 Task: Find connections with filter location Nanma with filter topic #designwith filter profile language Spanish with filter current company Epicor with filter school DY Patil University with filter industry IT System Operations and Maintenance with filter service category Technical with filter keywords title Accounting Staff
Action: Mouse moved to (379, 254)
Screenshot: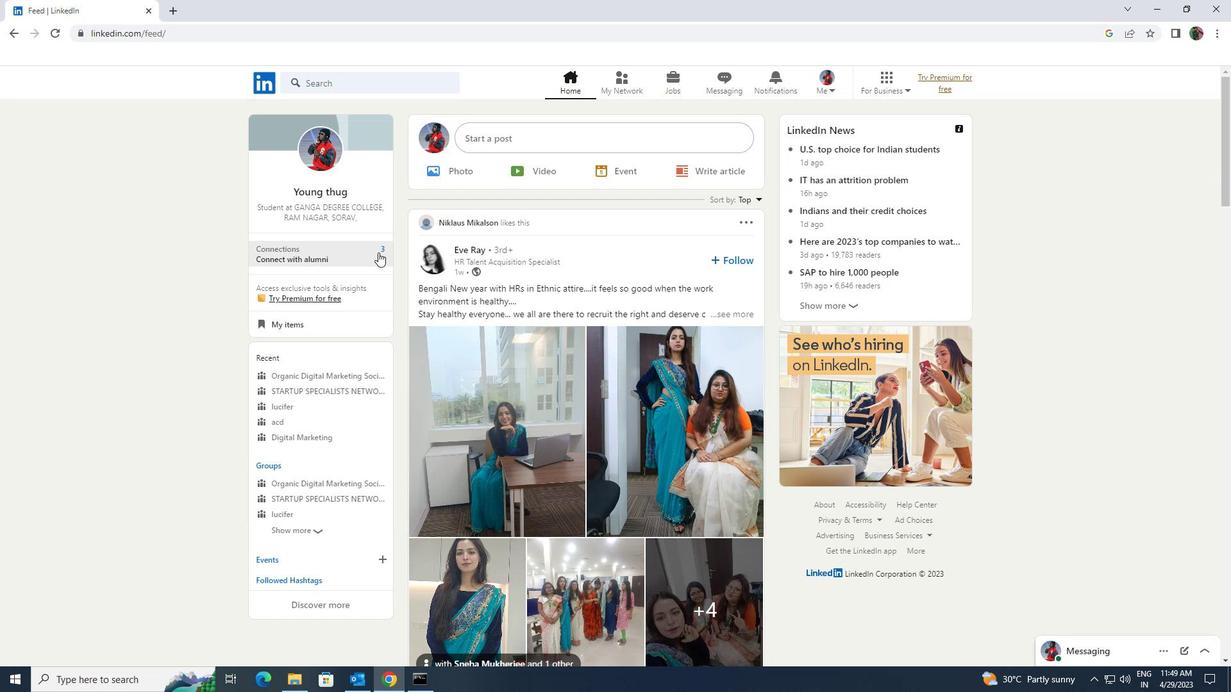
Action: Mouse pressed left at (379, 254)
Screenshot: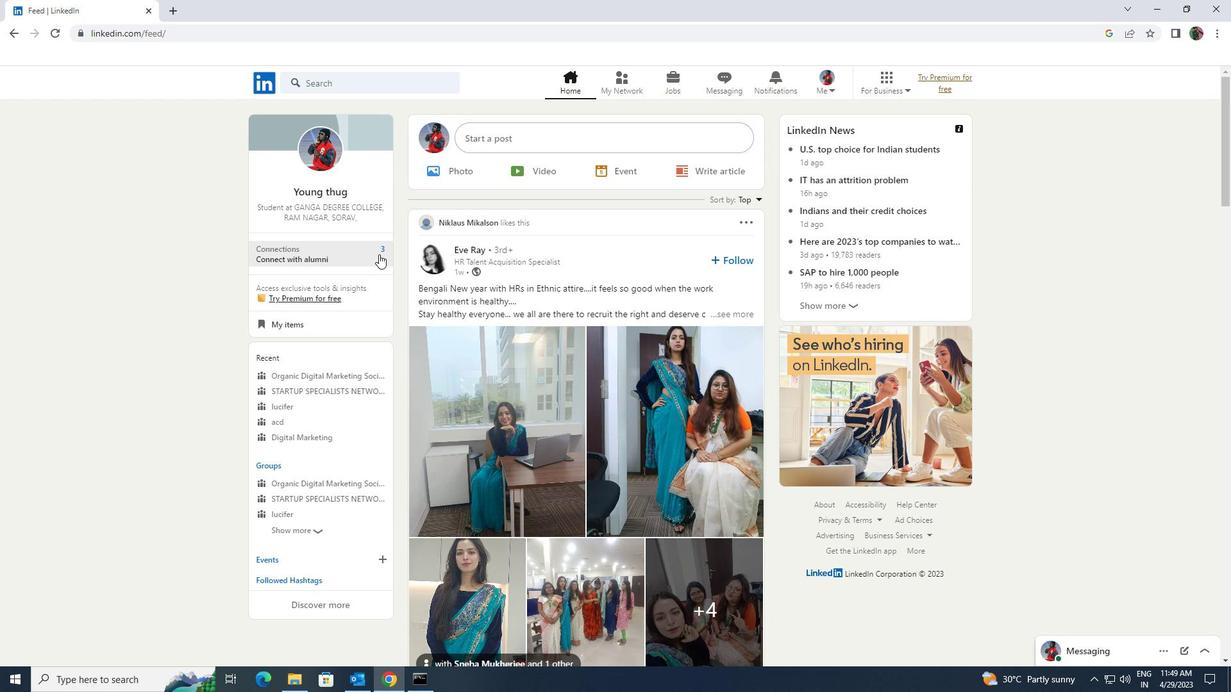 
Action: Mouse moved to (428, 152)
Screenshot: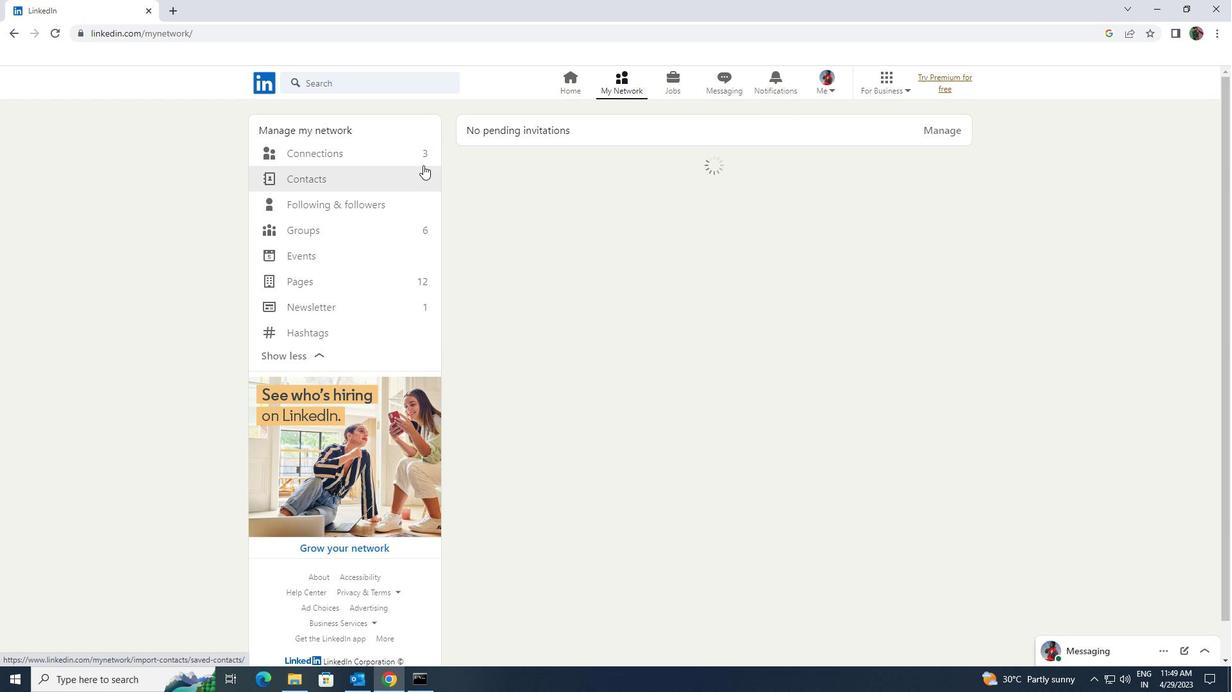 
Action: Mouse pressed left at (428, 152)
Screenshot: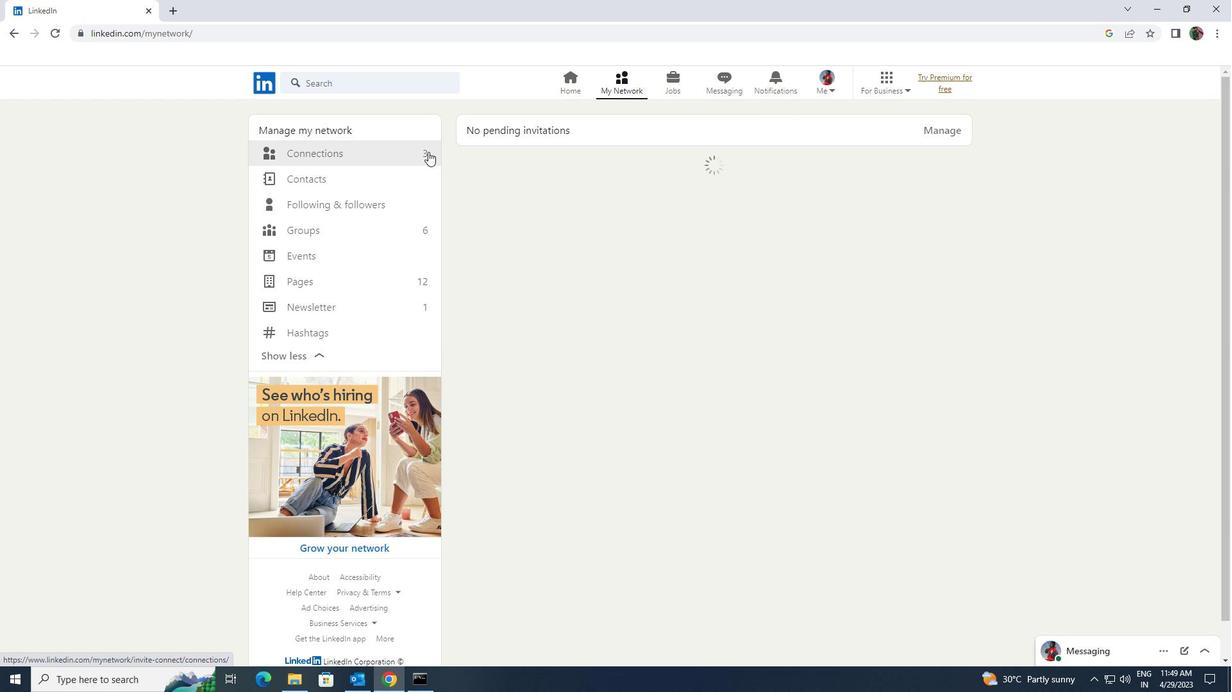 
Action: Mouse pressed left at (428, 152)
Screenshot: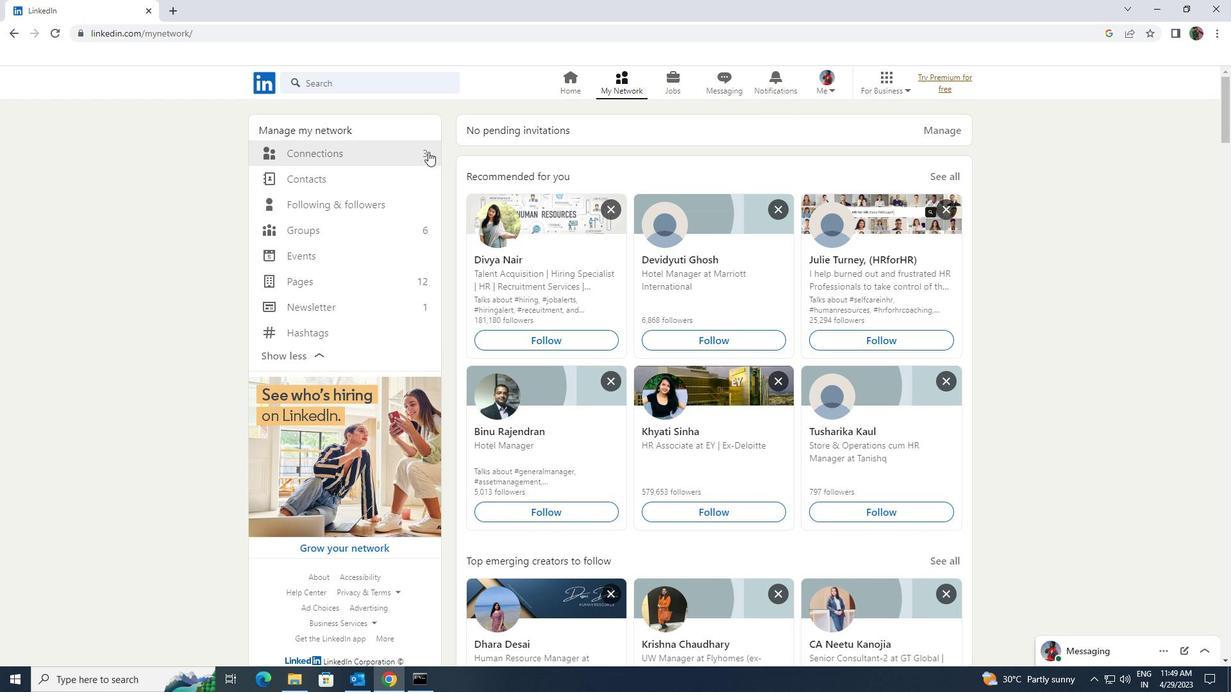 
Action: Mouse moved to (415, 148)
Screenshot: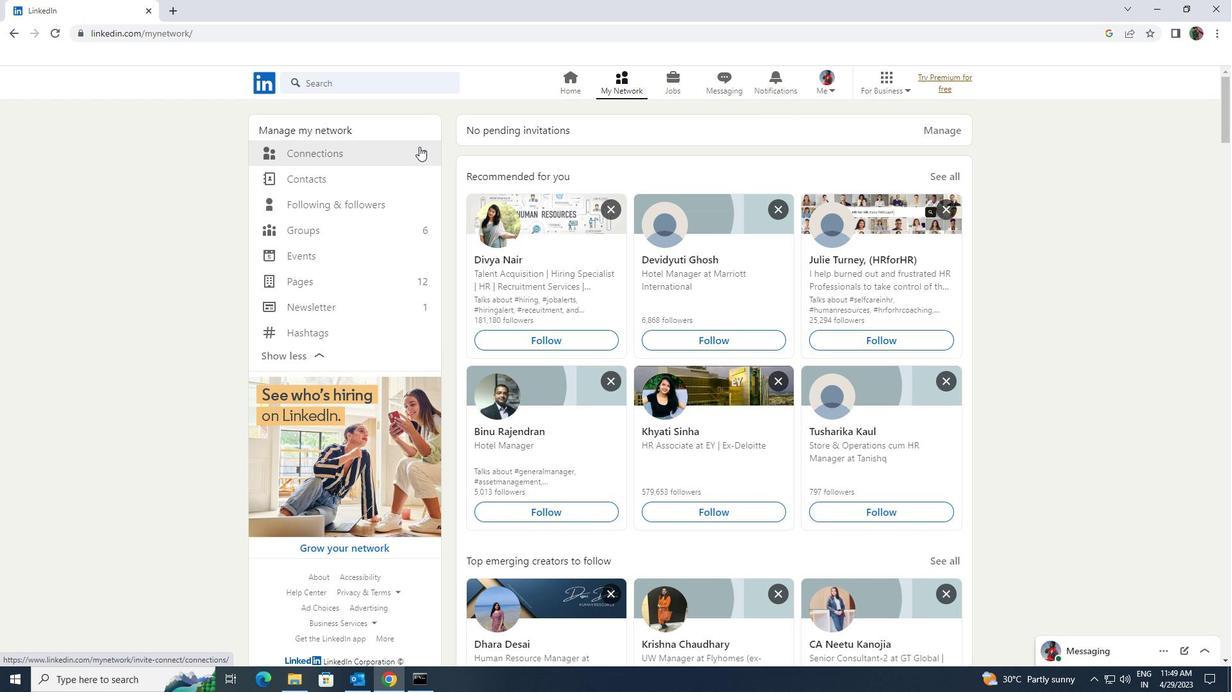 
Action: Mouse pressed left at (415, 148)
Screenshot: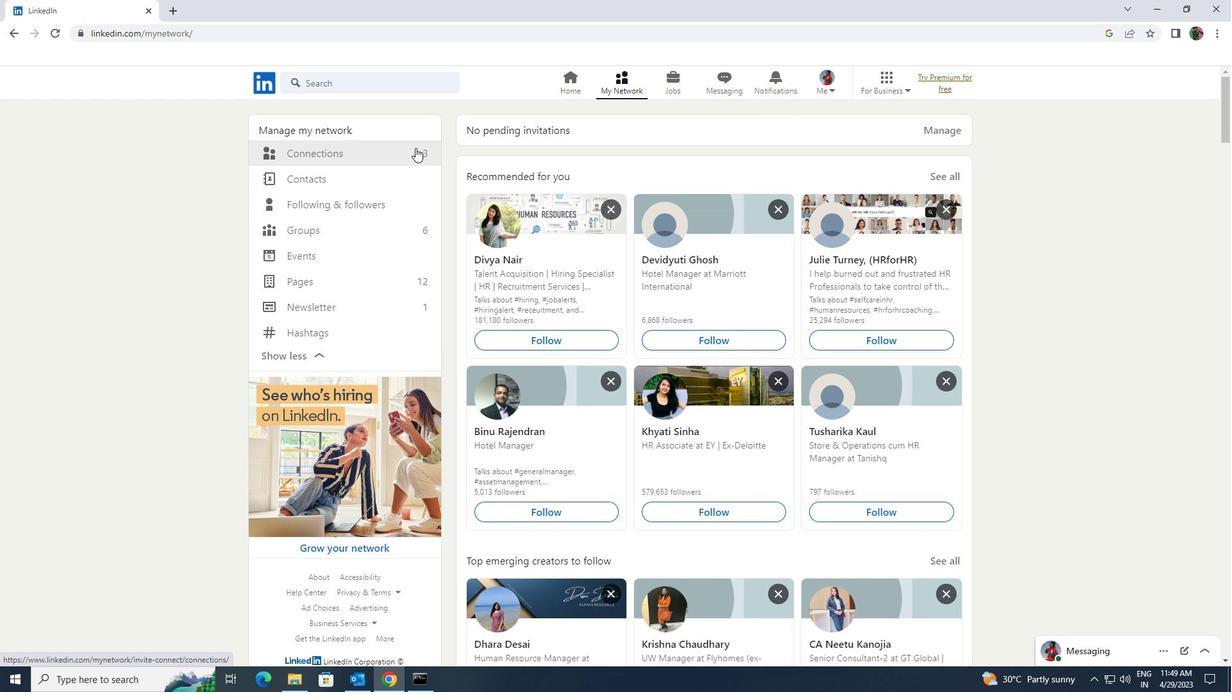 
Action: Mouse moved to (721, 150)
Screenshot: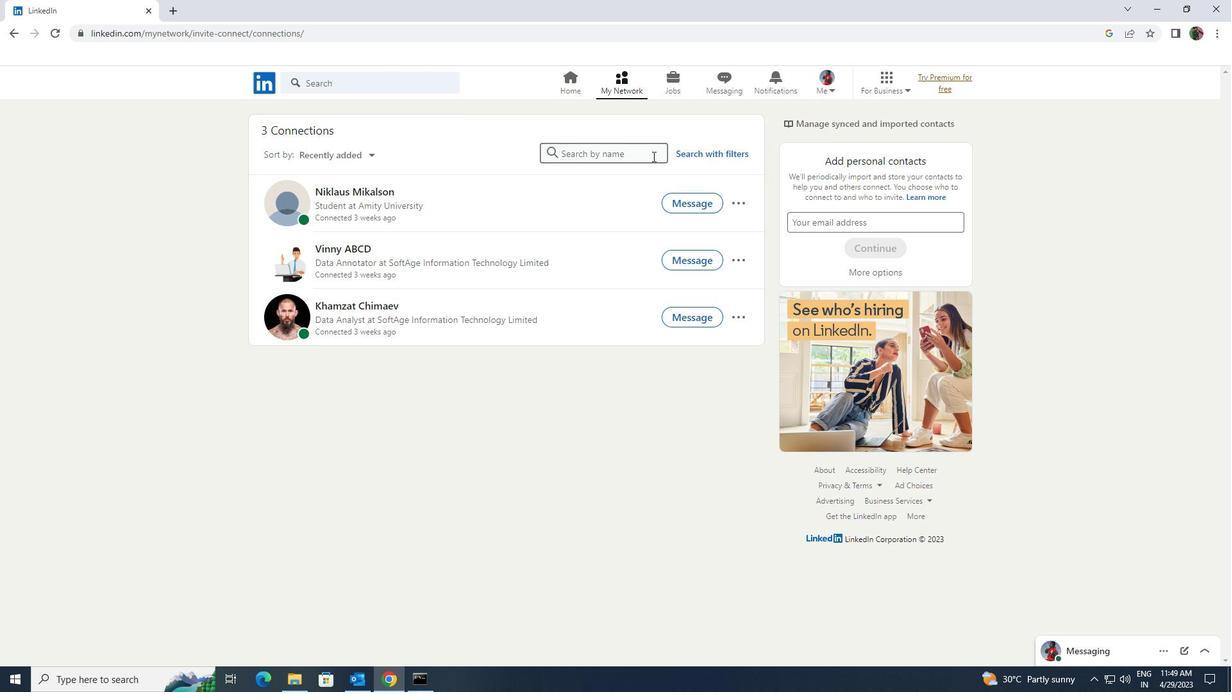 
Action: Mouse pressed left at (721, 150)
Screenshot: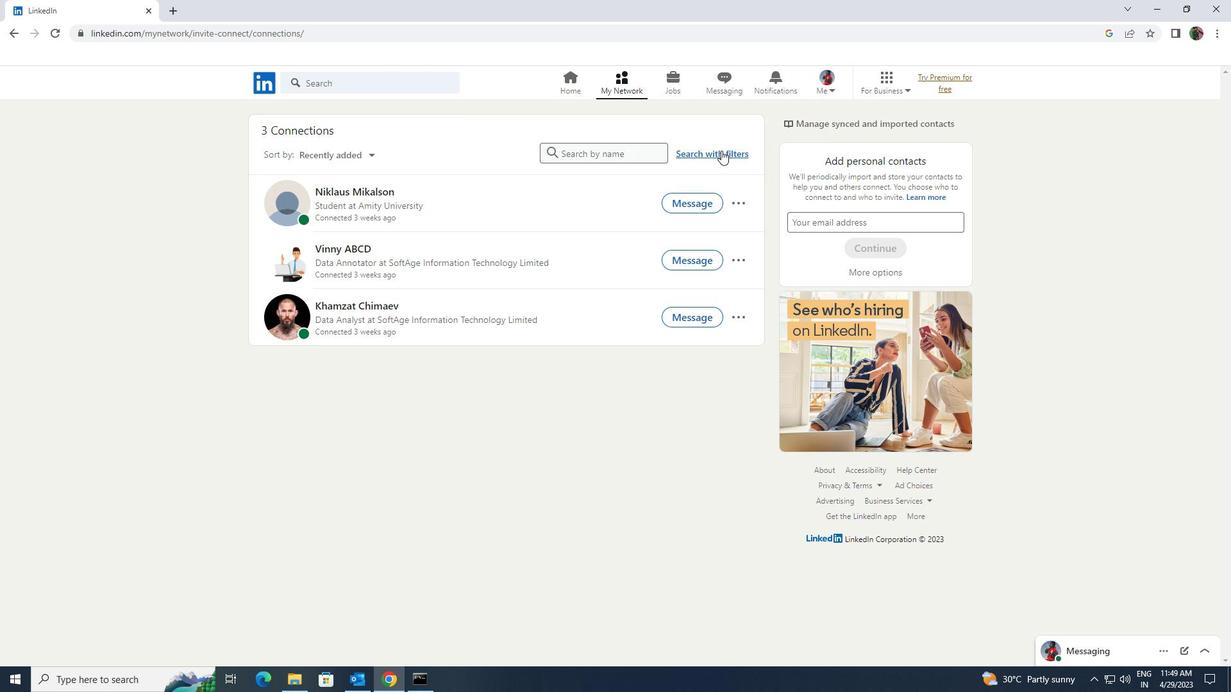 
Action: Mouse moved to (652, 116)
Screenshot: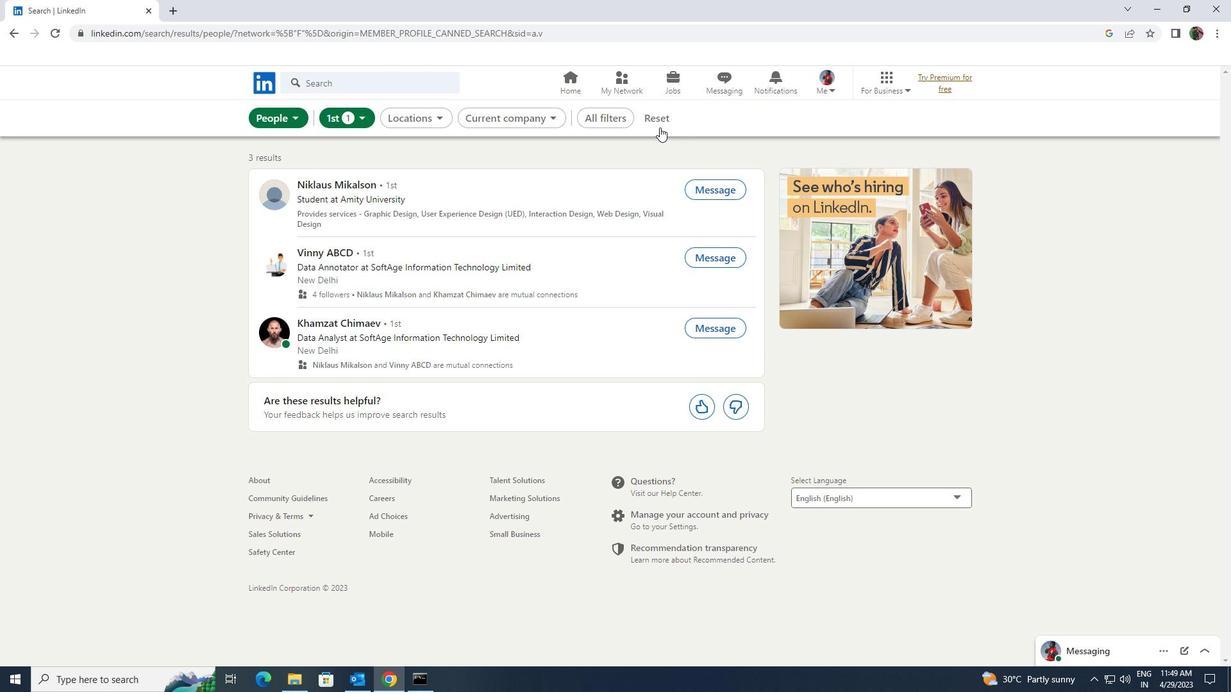 
Action: Mouse pressed left at (652, 116)
Screenshot: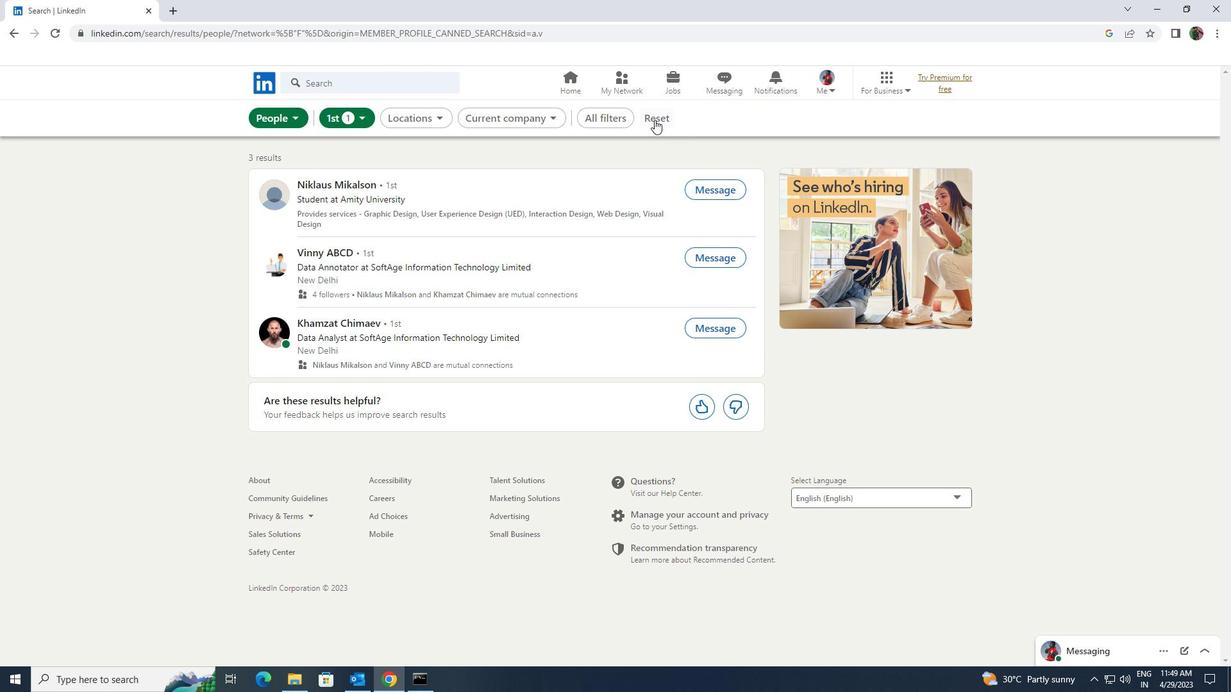 
Action: Mouse pressed left at (652, 116)
Screenshot: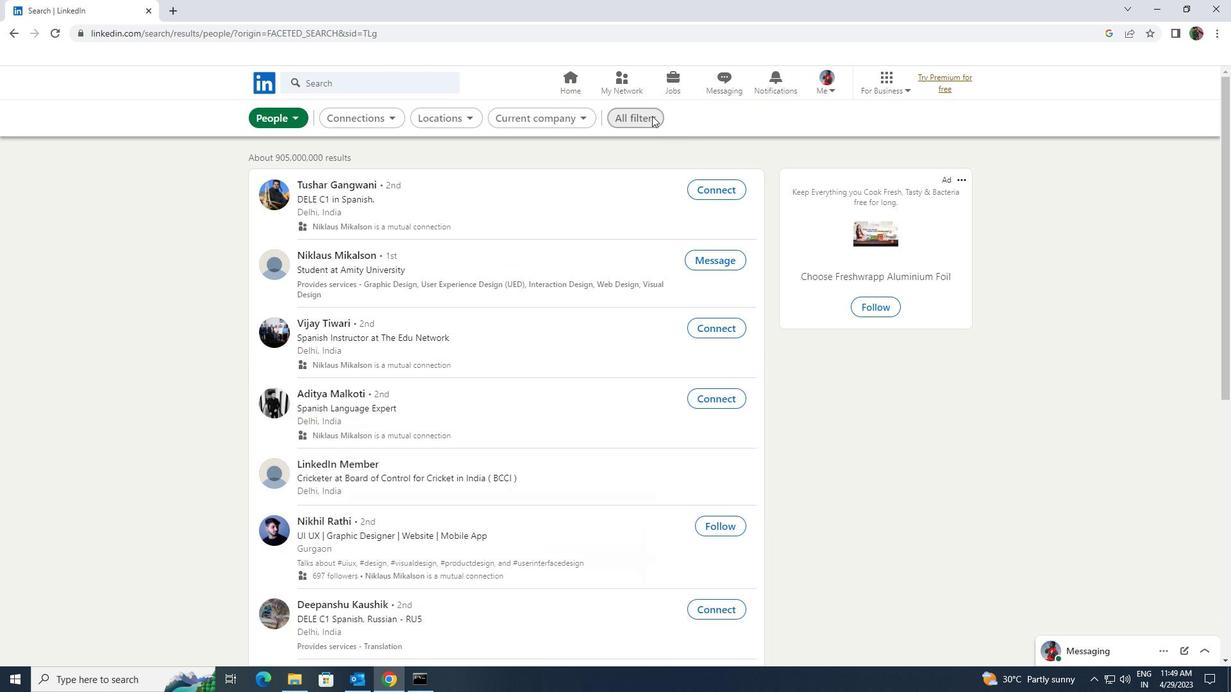 
Action: Mouse moved to (1134, 393)
Screenshot: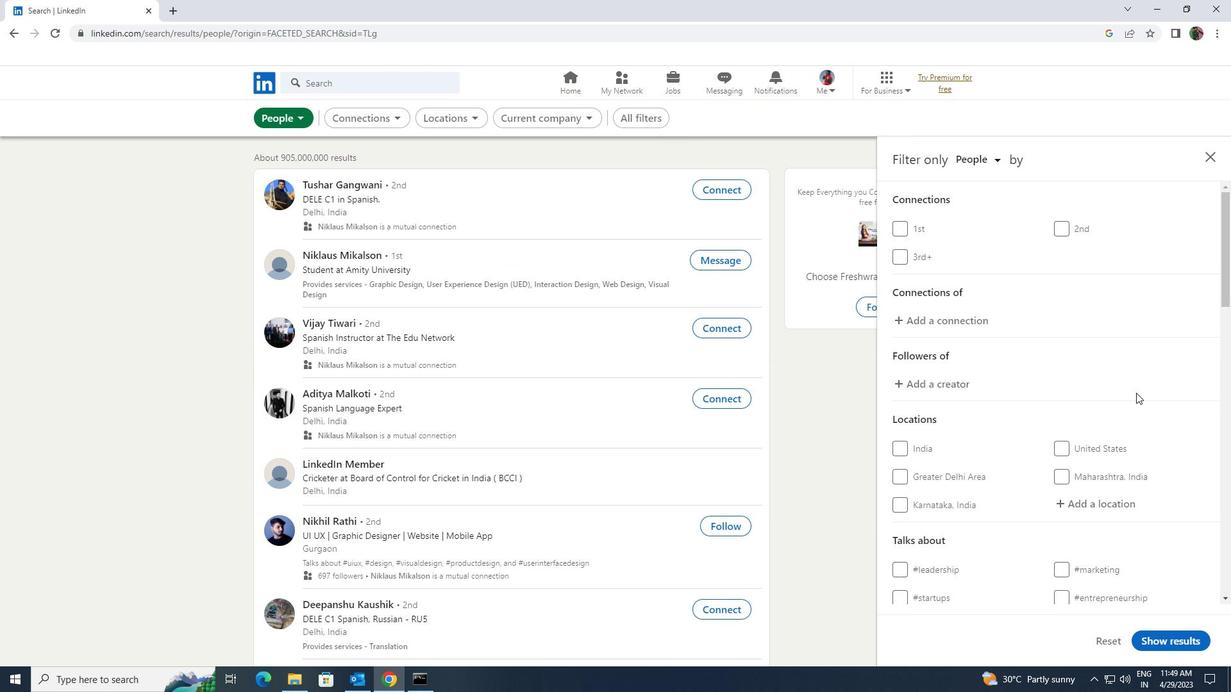 
Action: Mouse scrolled (1134, 392) with delta (0, 0)
Screenshot: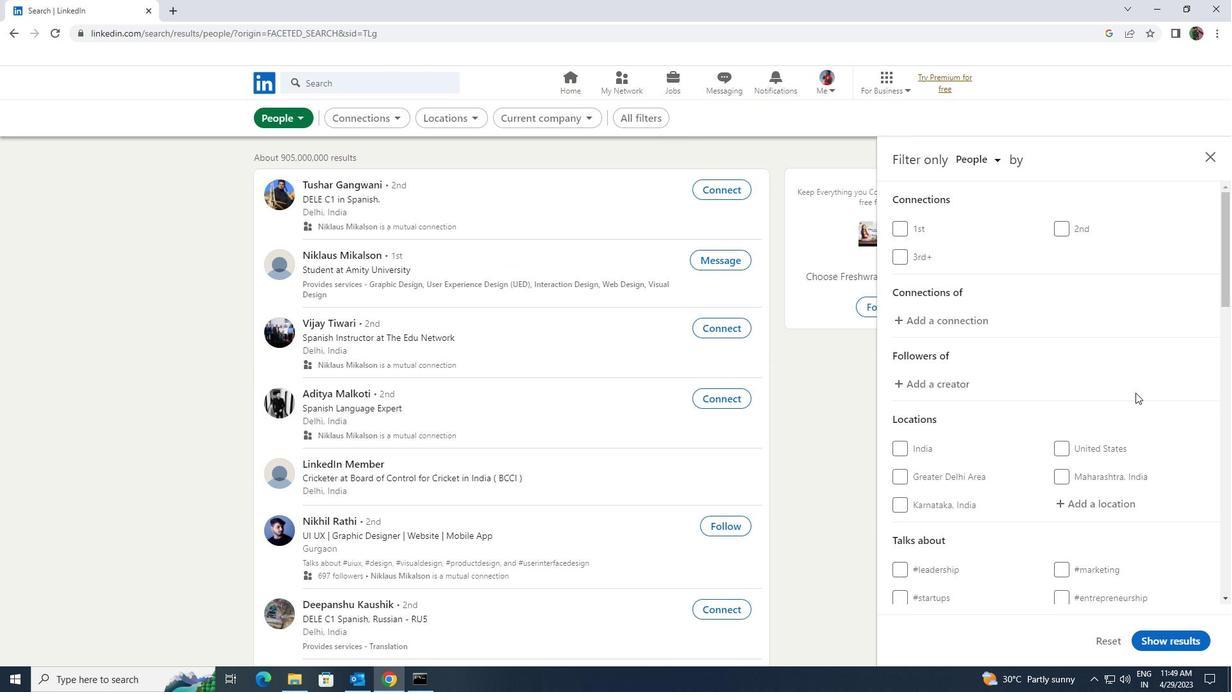 
Action: Mouse scrolled (1134, 392) with delta (0, 0)
Screenshot: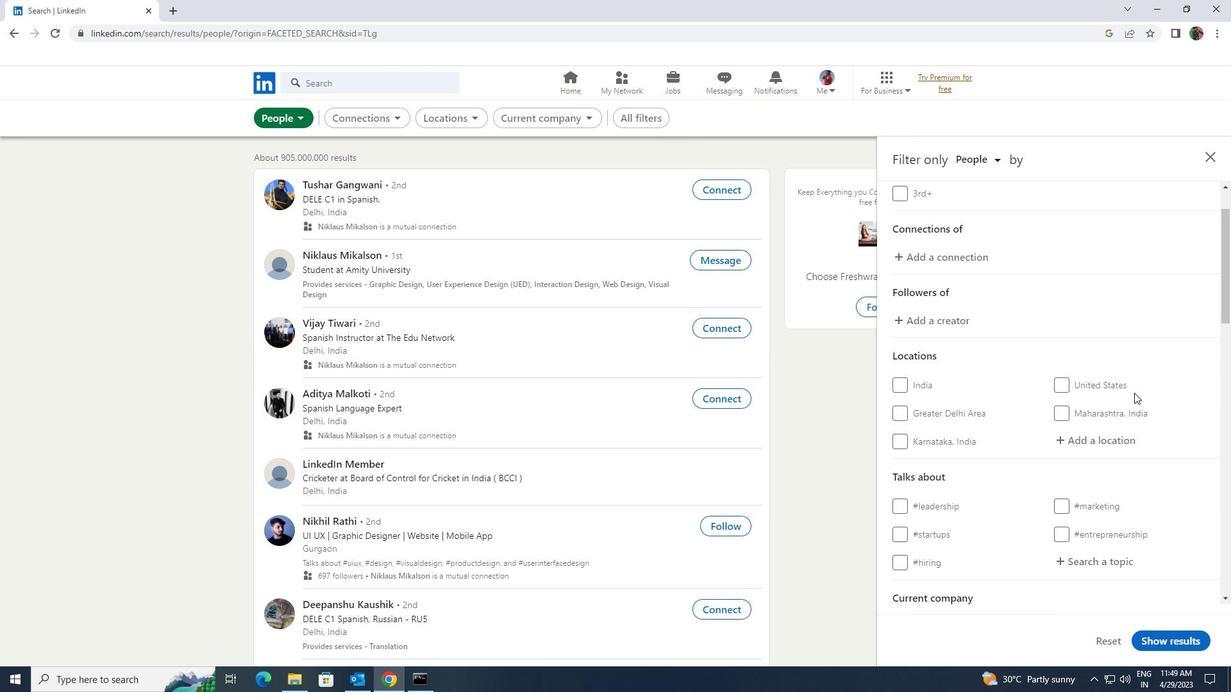 
Action: Mouse moved to (1120, 375)
Screenshot: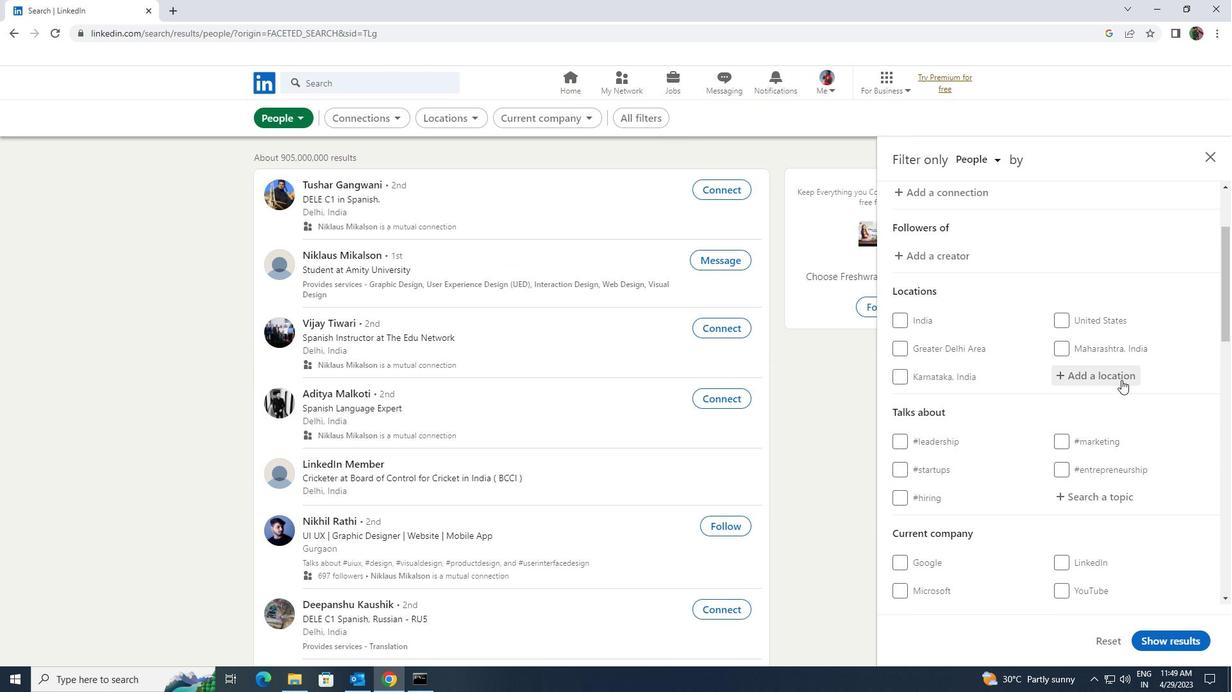 
Action: Mouse pressed left at (1120, 375)
Screenshot: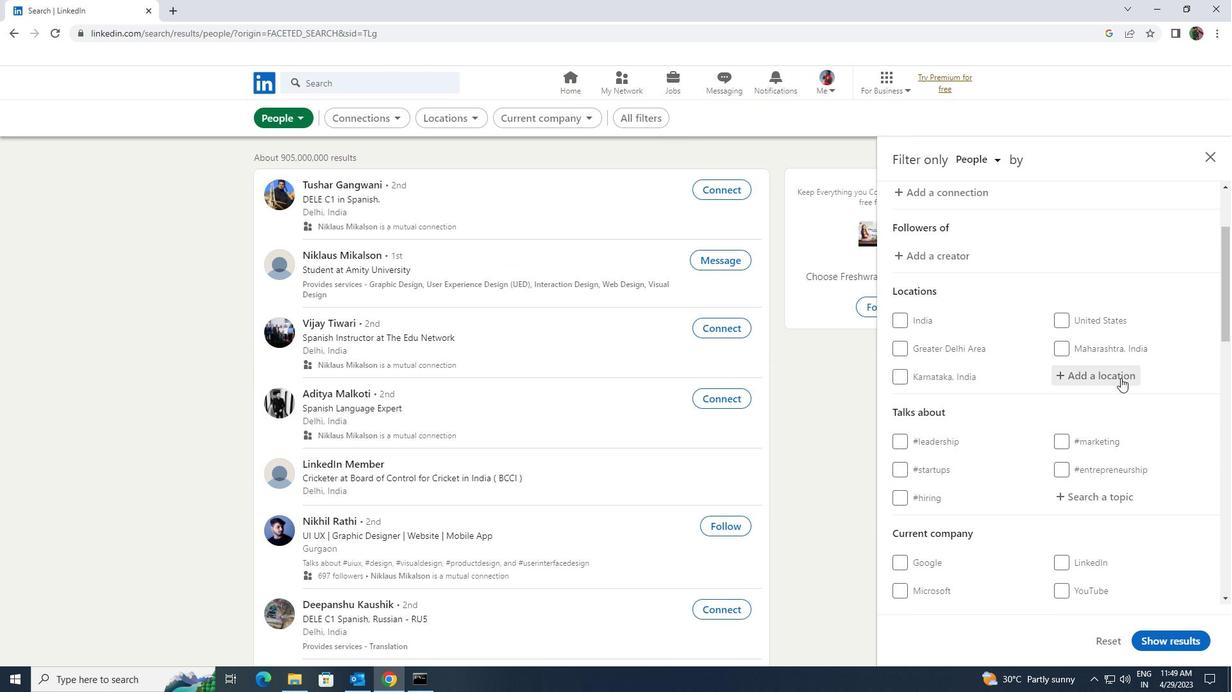 
Action: Key pressed <Key.shift>NANMA
Screenshot: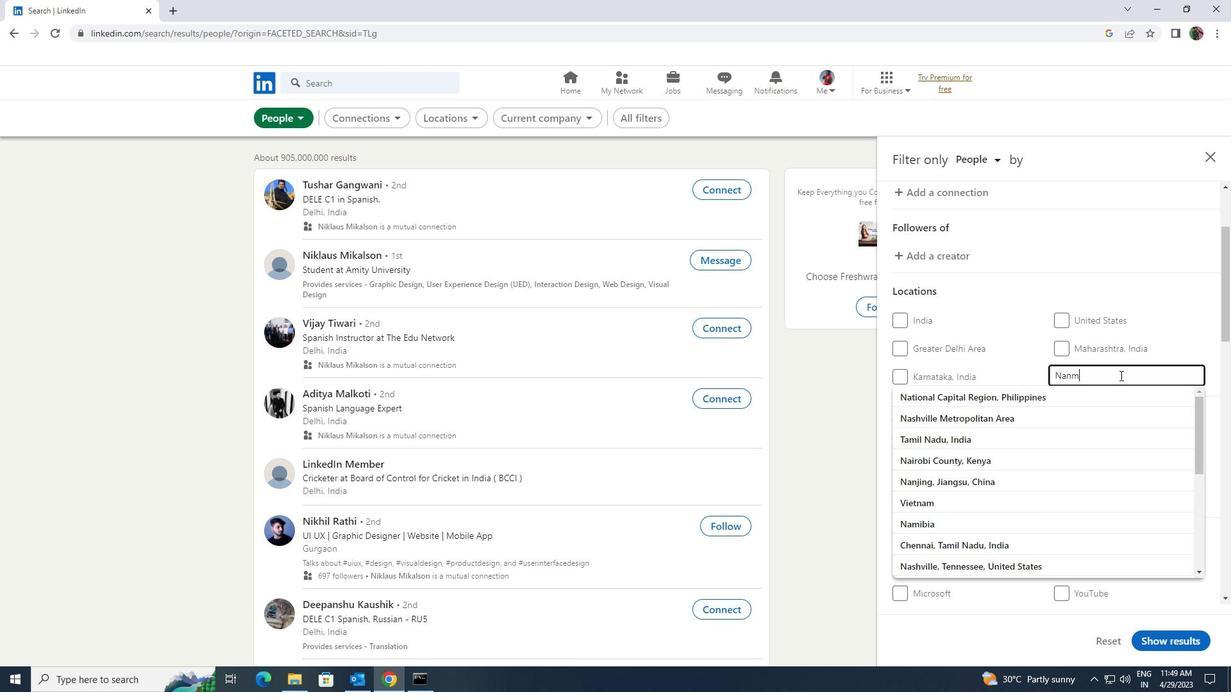 
Action: Mouse moved to (1119, 375)
Screenshot: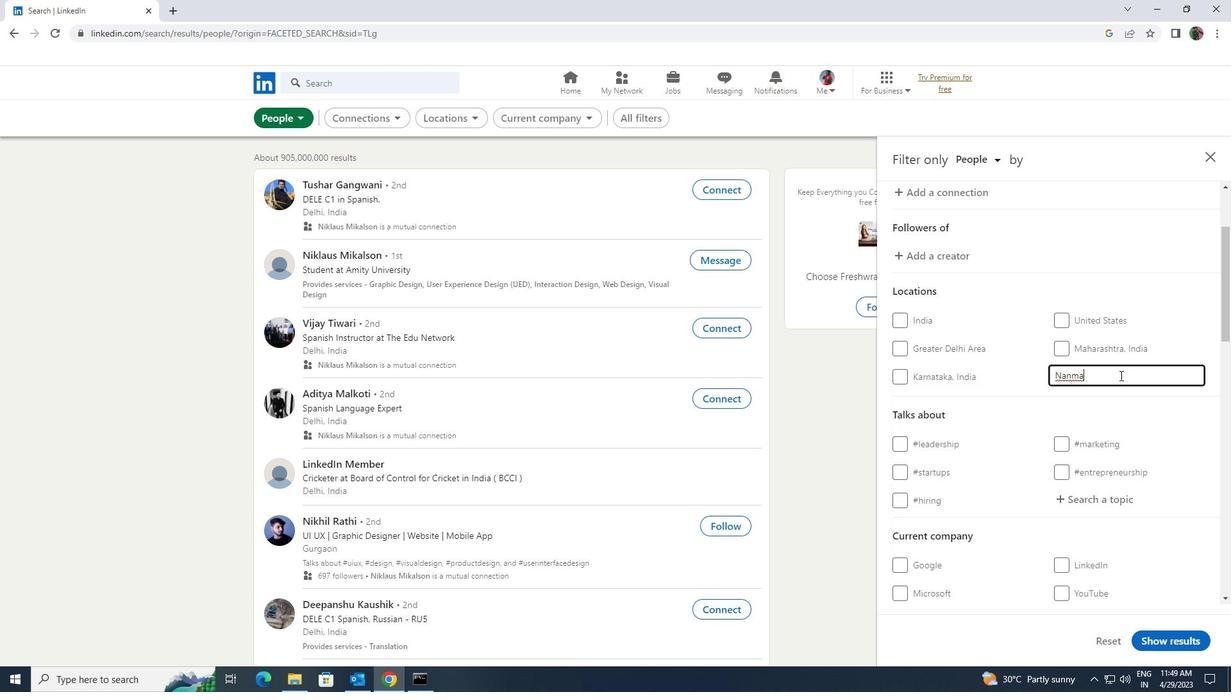 
Action: Mouse scrolled (1119, 374) with delta (0, 0)
Screenshot: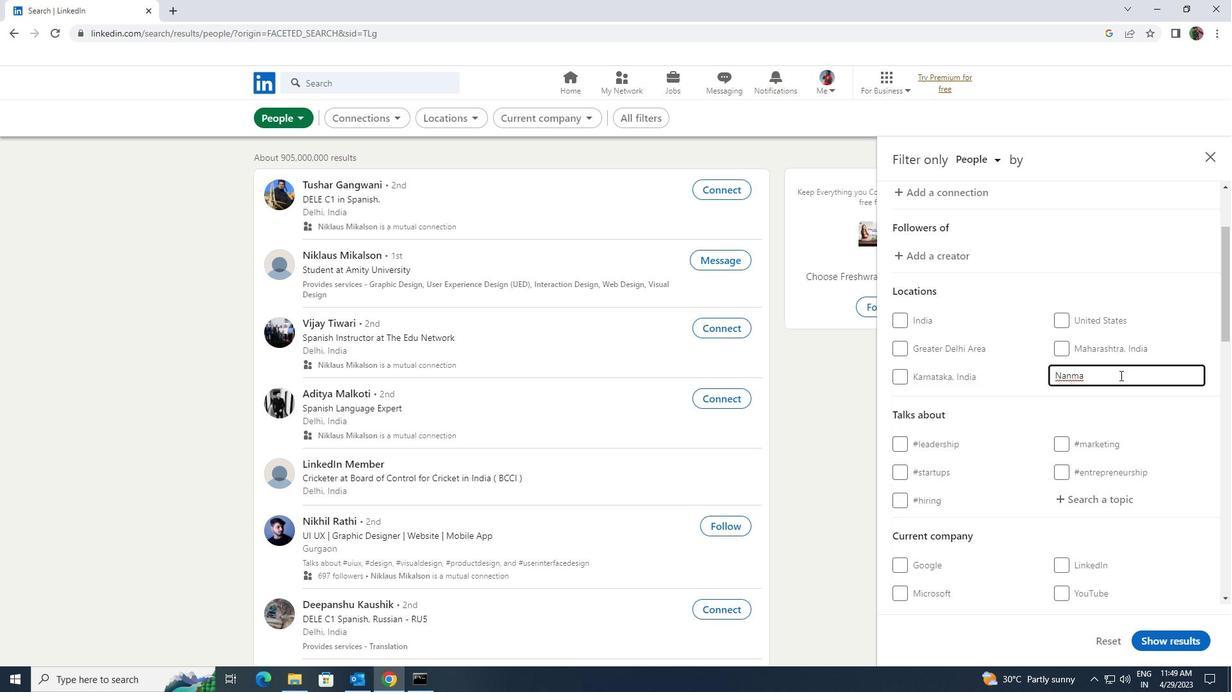 
Action: Mouse scrolled (1119, 374) with delta (0, 0)
Screenshot: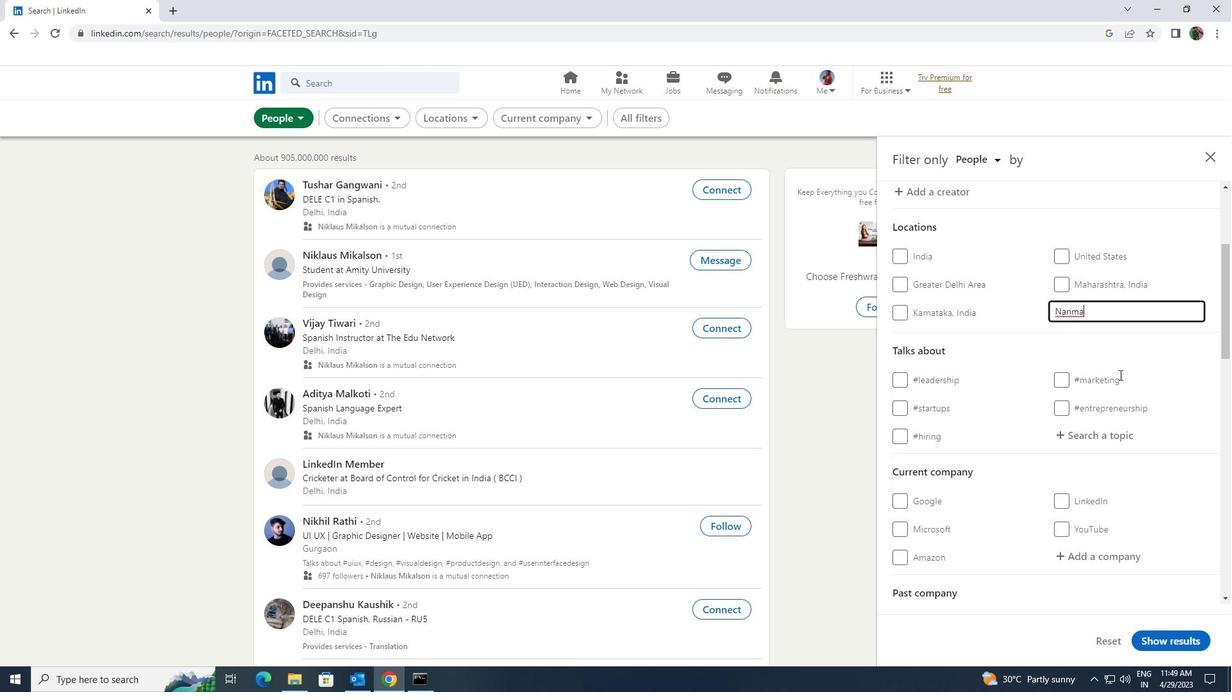 
Action: Mouse moved to (1118, 373)
Screenshot: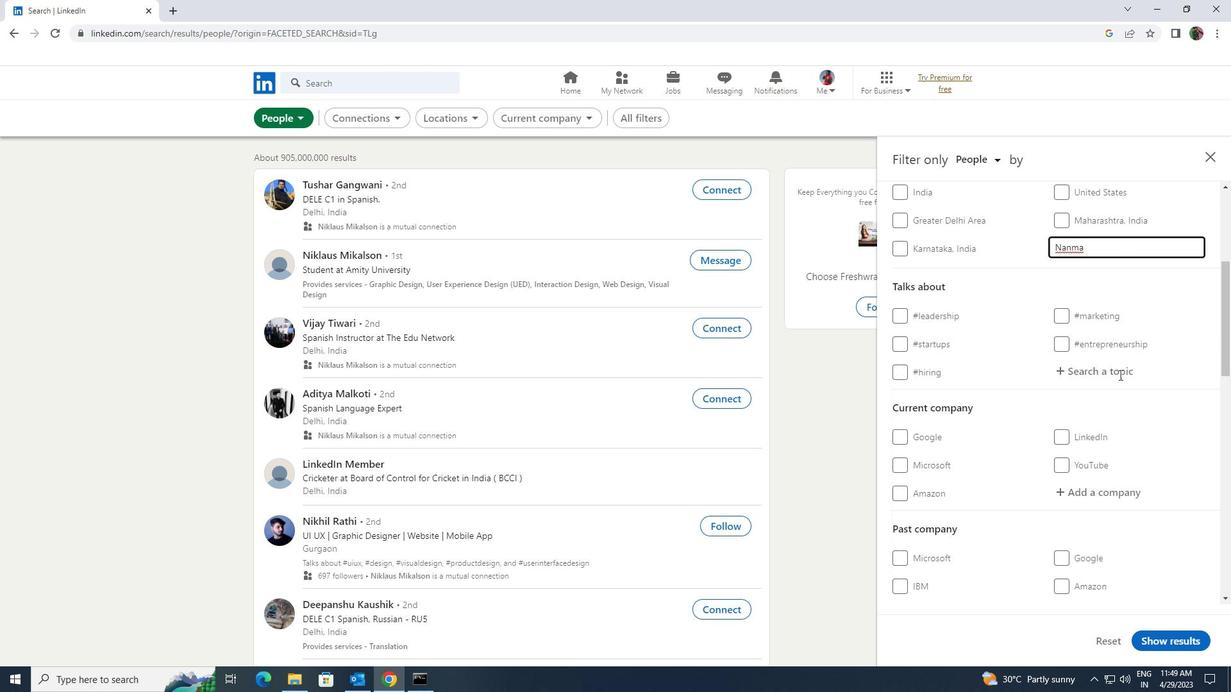 
Action: Mouse pressed left at (1118, 373)
Screenshot: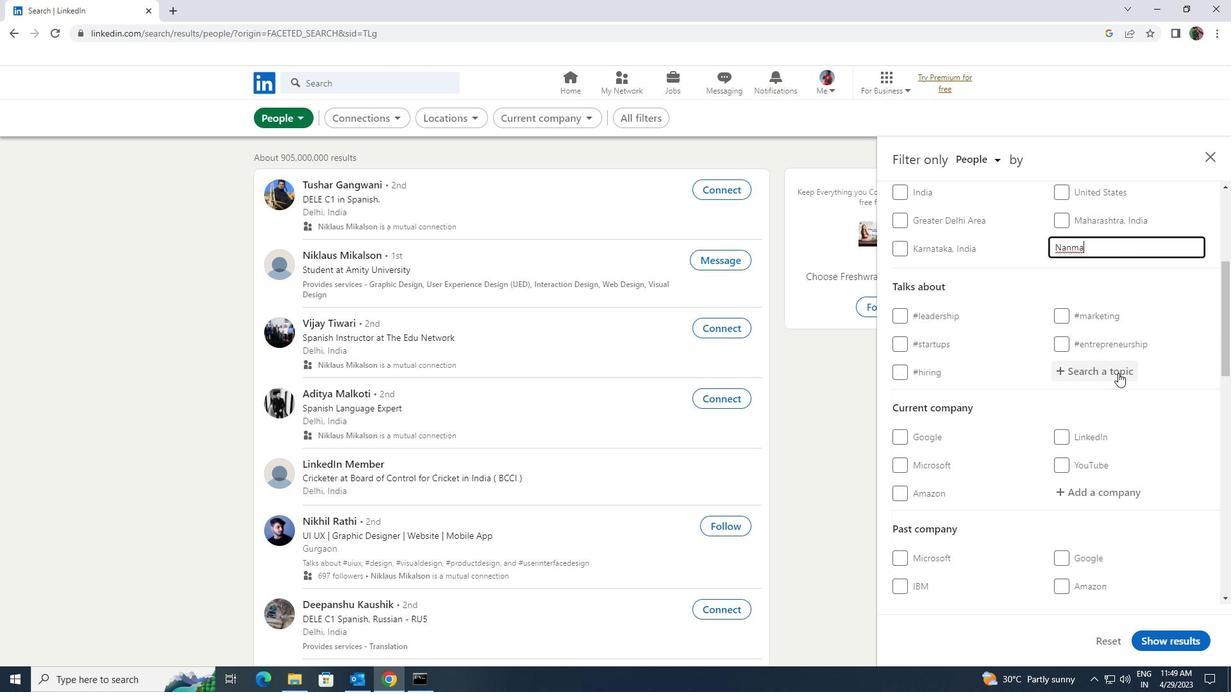 
Action: Key pressed <Key.shift><Key.shift><Key.shift><Key.shift>DESIGN
Screenshot: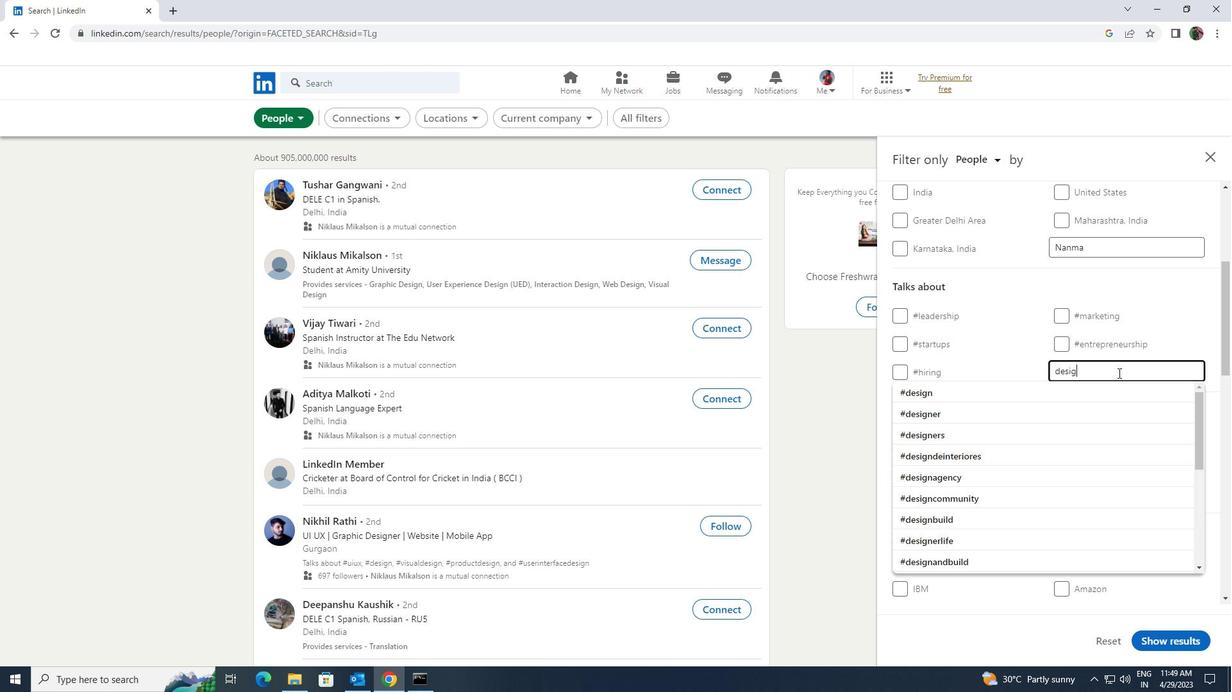 
Action: Mouse moved to (1113, 383)
Screenshot: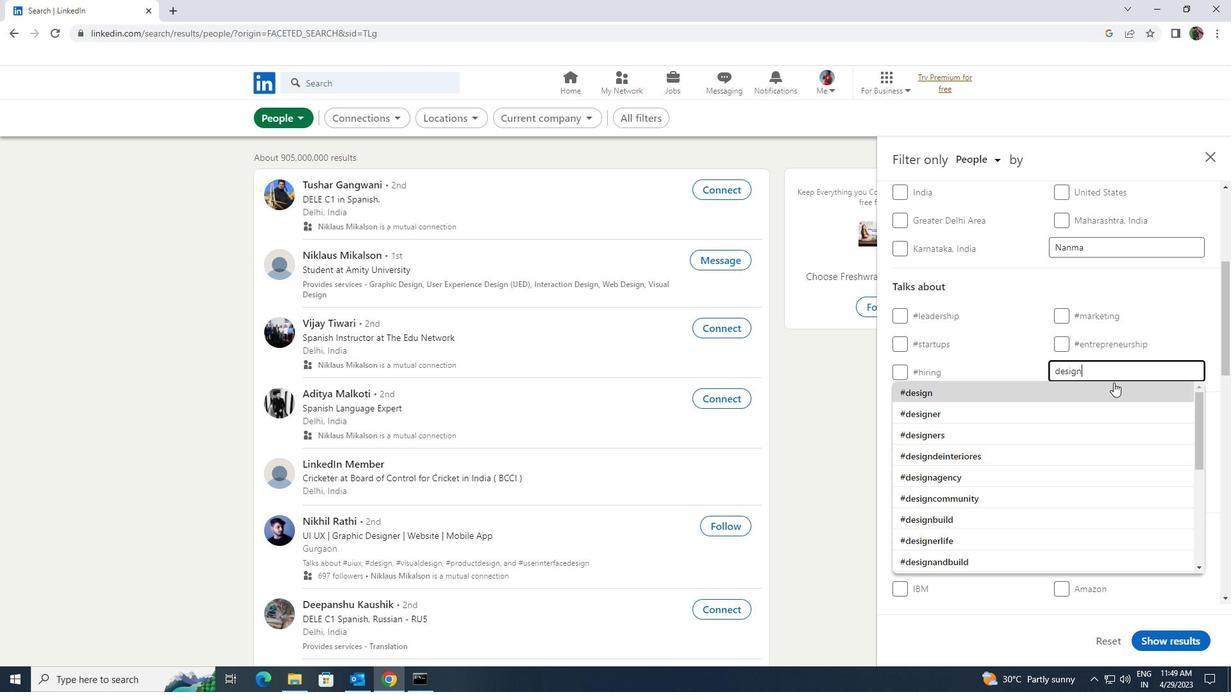
Action: Mouse pressed left at (1113, 383)
Screenshot: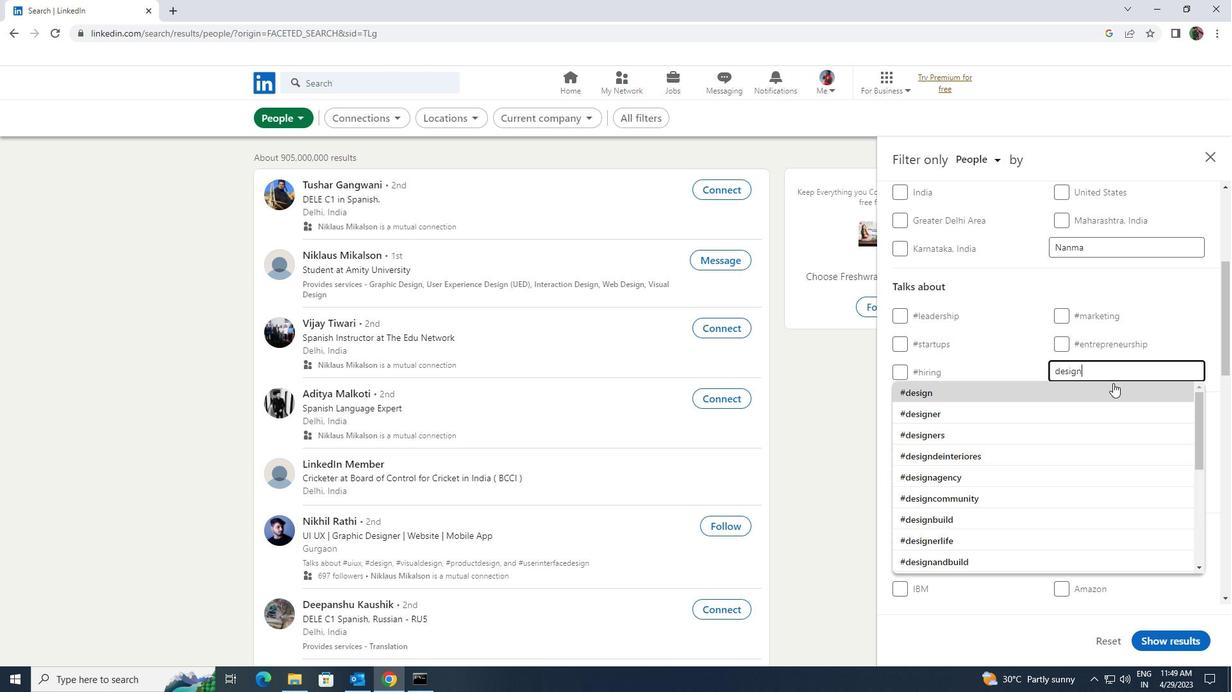 
Action: Mouse moved to (1112, 384)
Screenshot: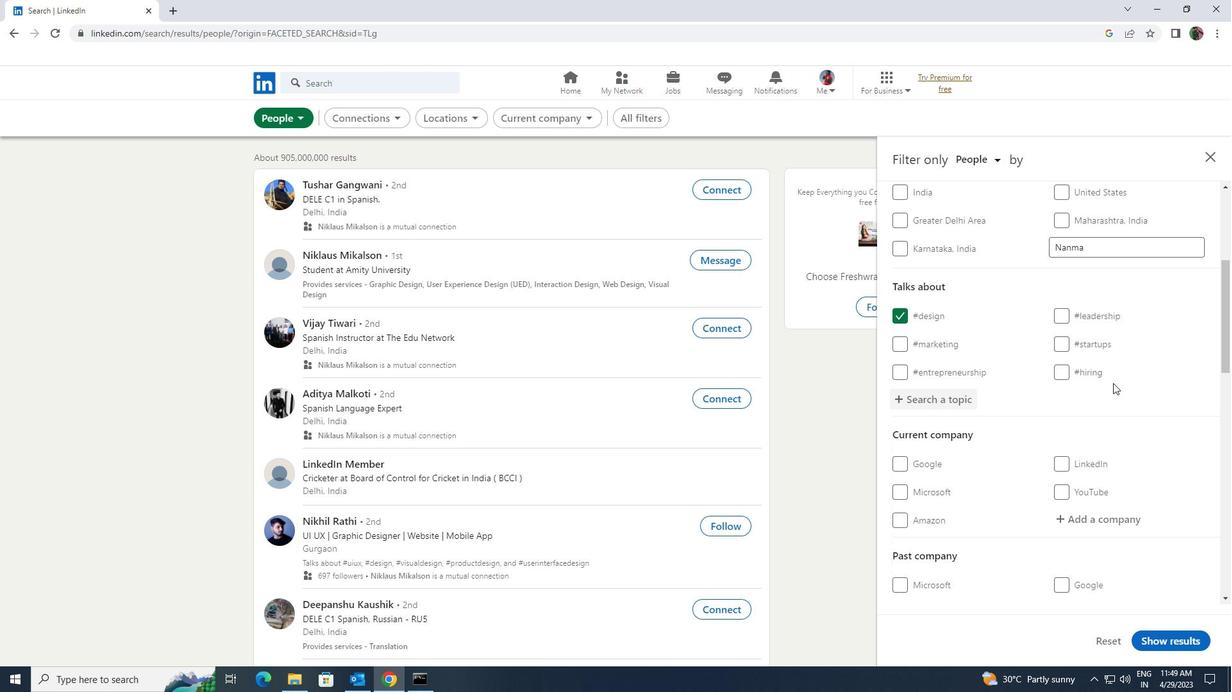 
Action: Mouse scrolled (1112, 383) with delta (0, 0)
Screenshot: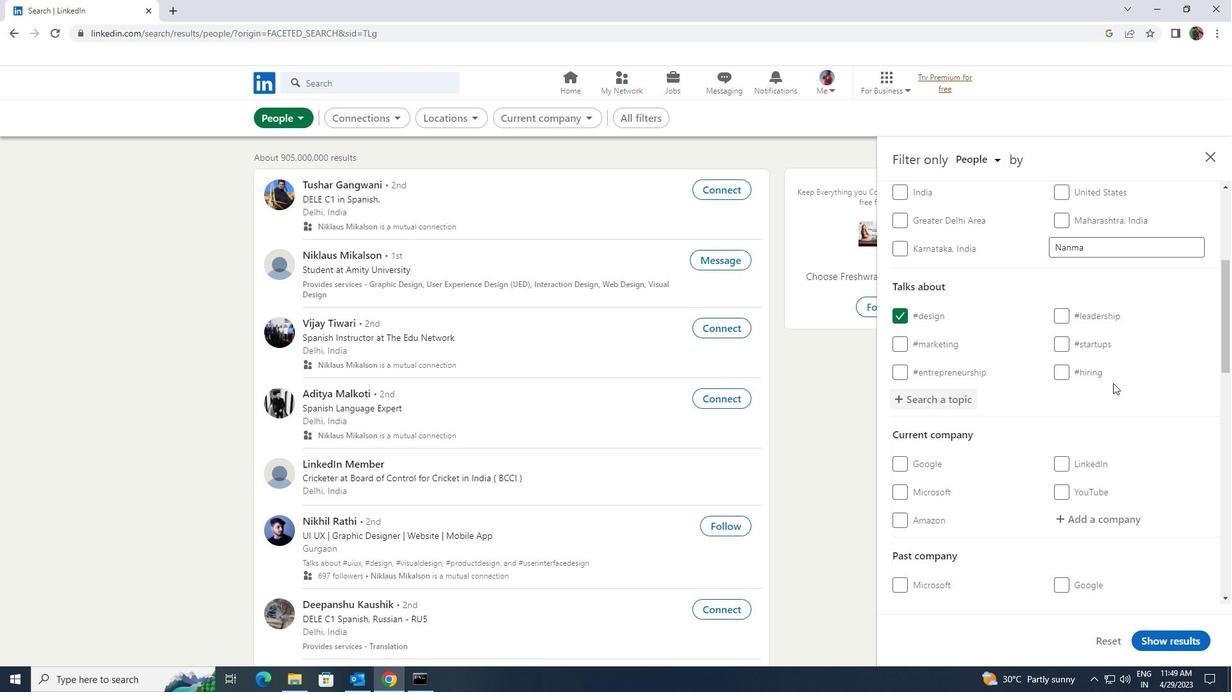 
Action: Mouse scrolled (1112, 383) with delta (0, 0)
Screenshot: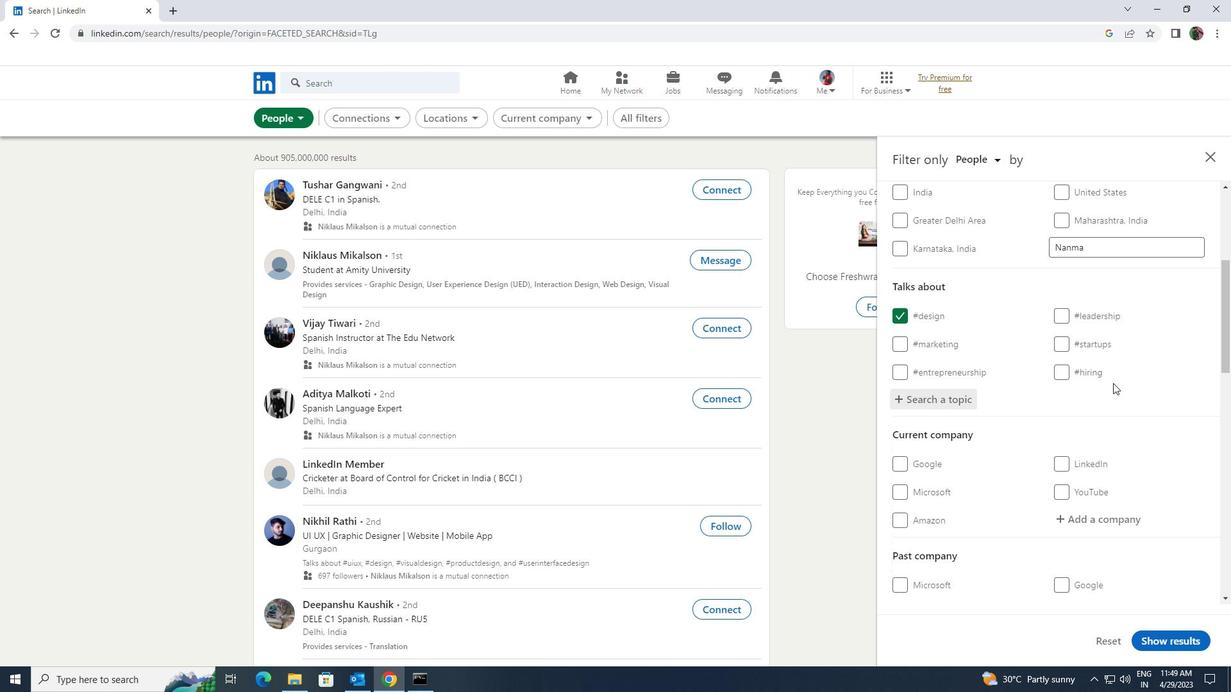 
Action: Mouse moved to (1109, 386)
Screenshot: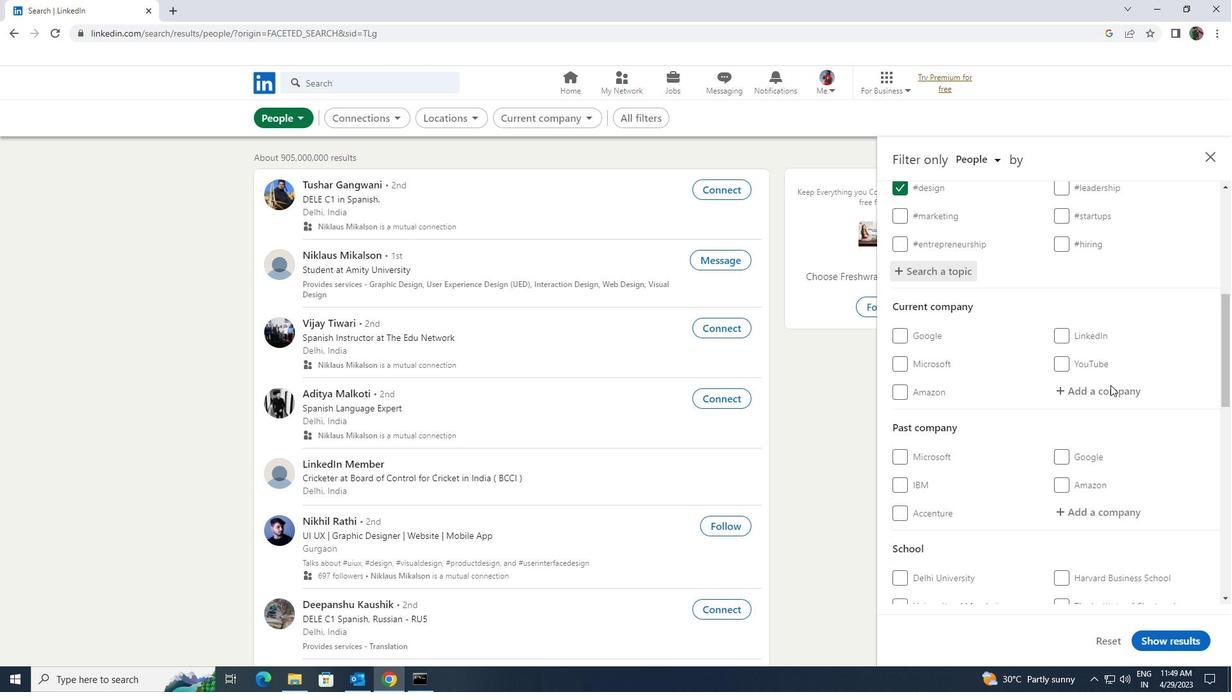 
Action: Mouse scrolled (1109, 385) with delta (0, 0)
Screenshot: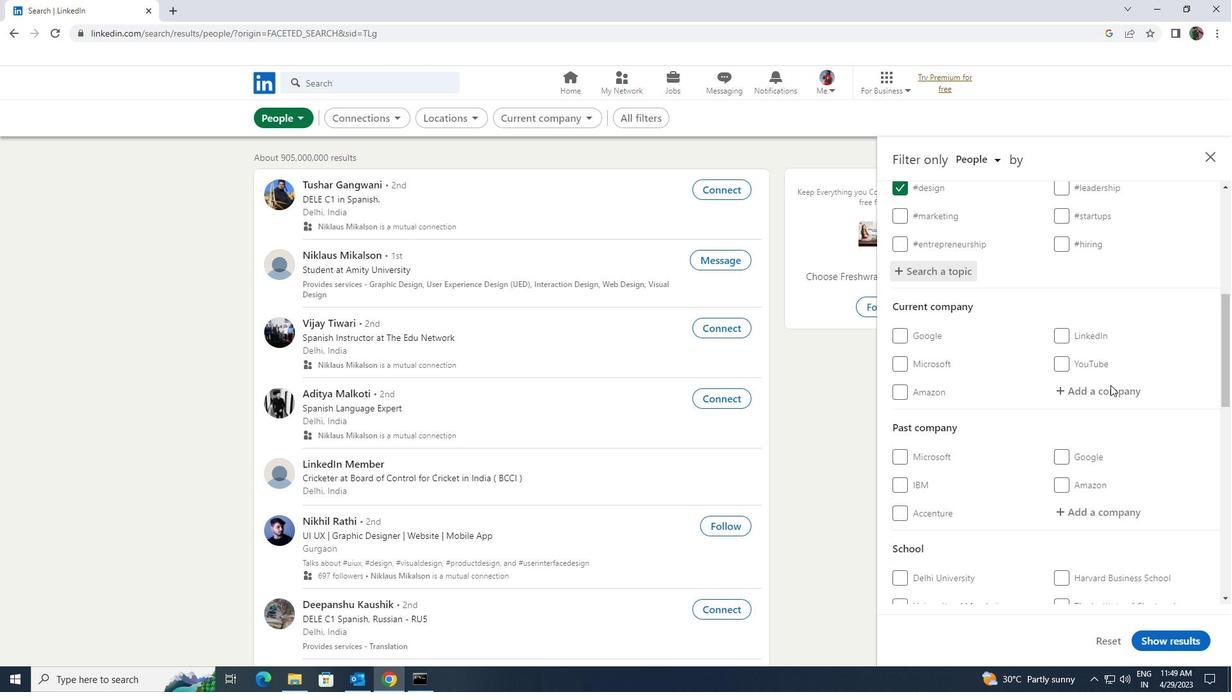 
Action: Mouse scrolled (1109, 385) with delta (0, 0)
Screenshot: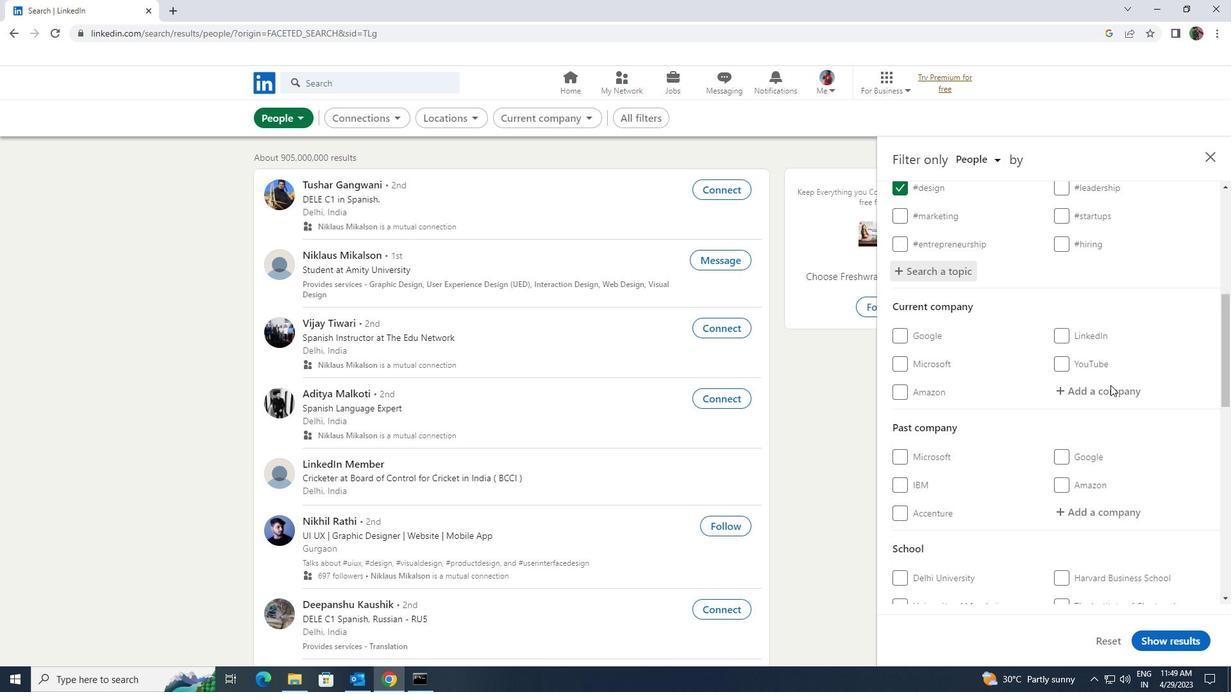 
Action: Mouse scrolled (1109, 385) with delta (0, 0)
Screenshot: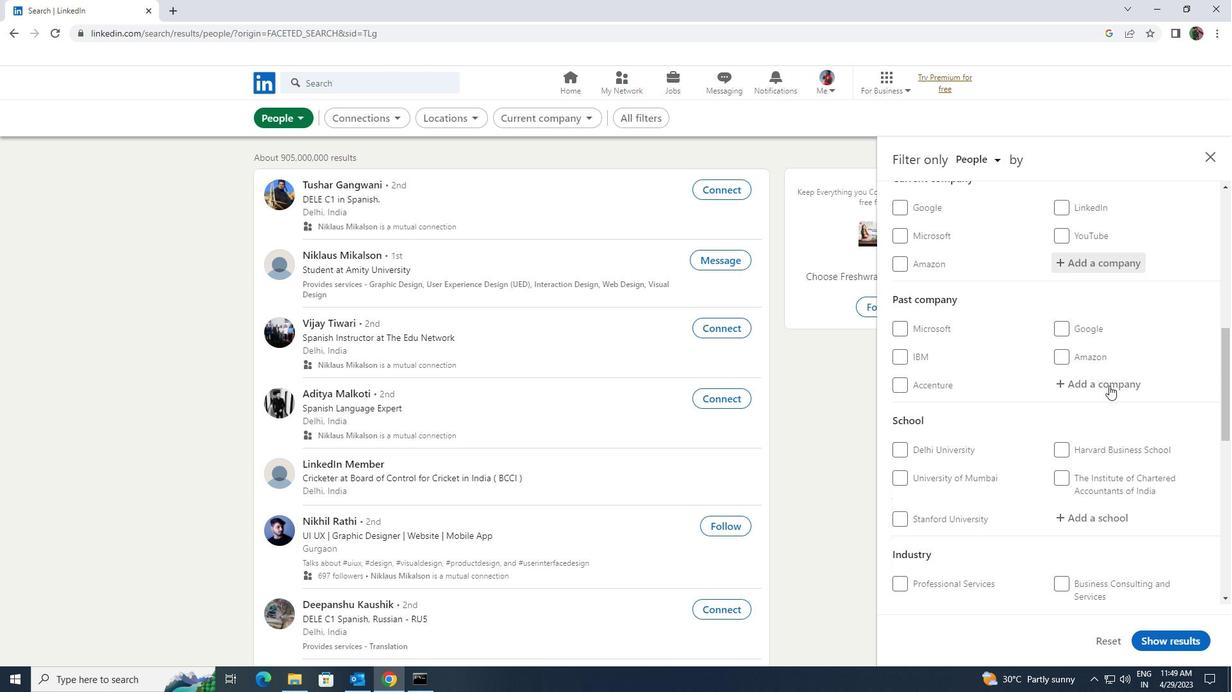 
Action: Mouse scrolled (1109, 385) with delta (0, 0)
Screenshot: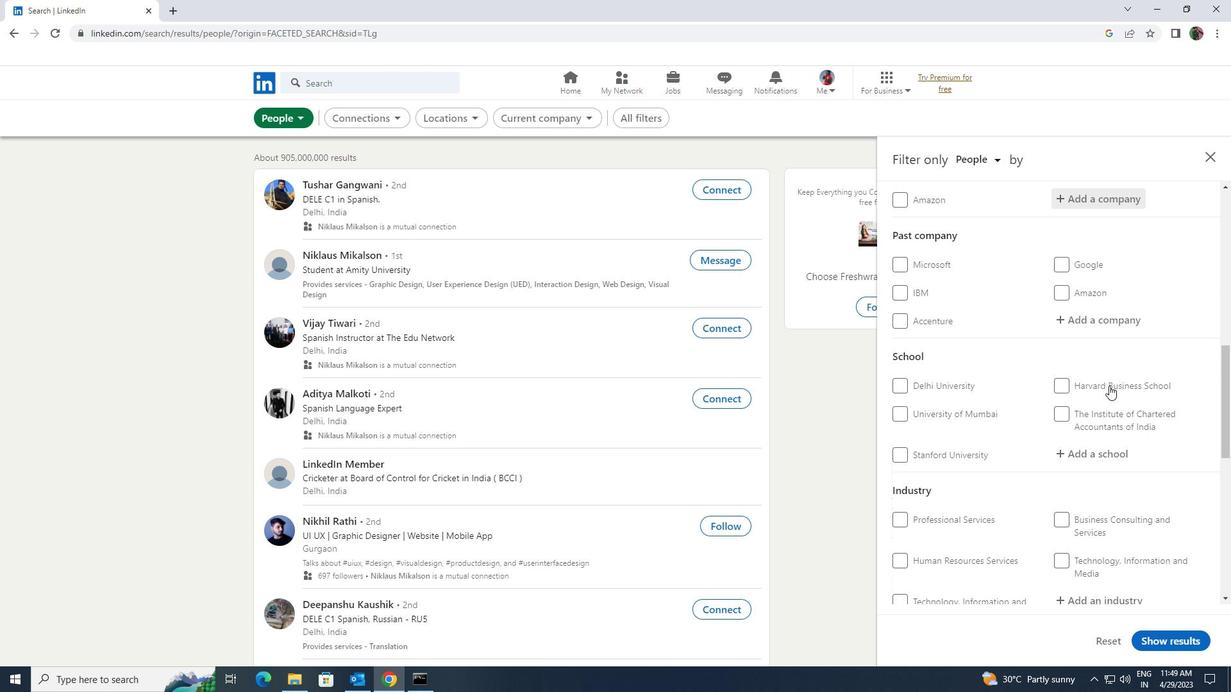 
Action: Mouse scrolled (1109, 385) with delta (0, 0)
Screenshot: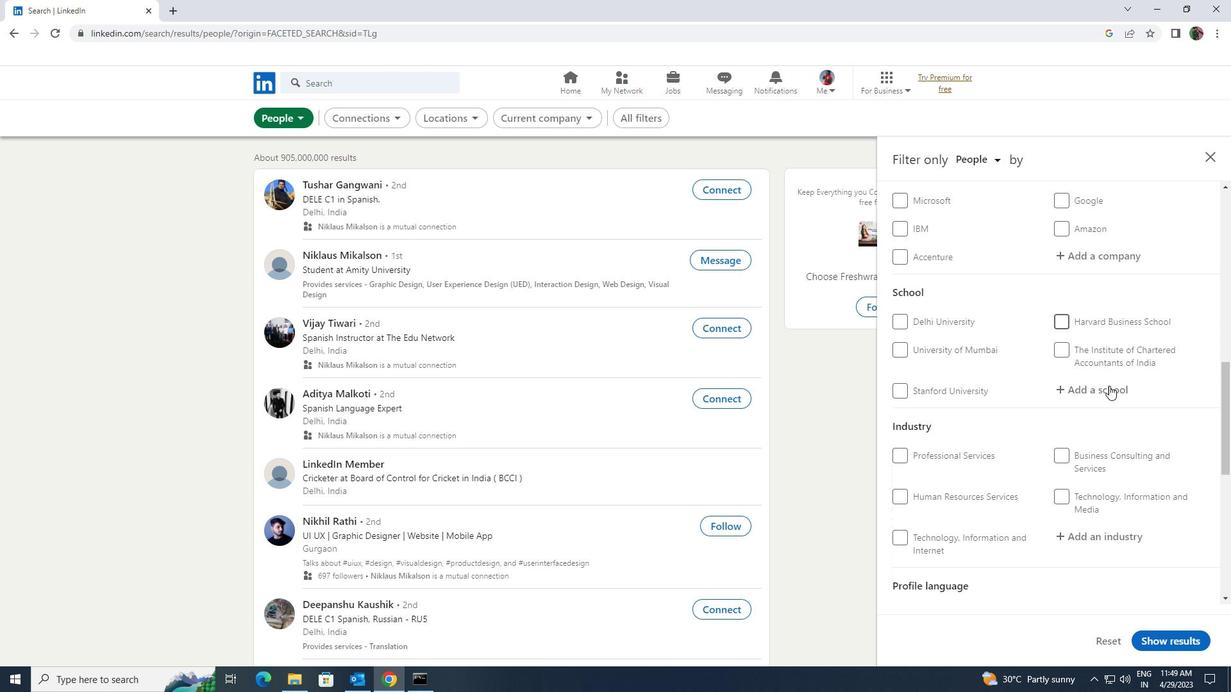 
Action: Mouse scrolled (1109, 385) with delta (0, 0)
Screenshot: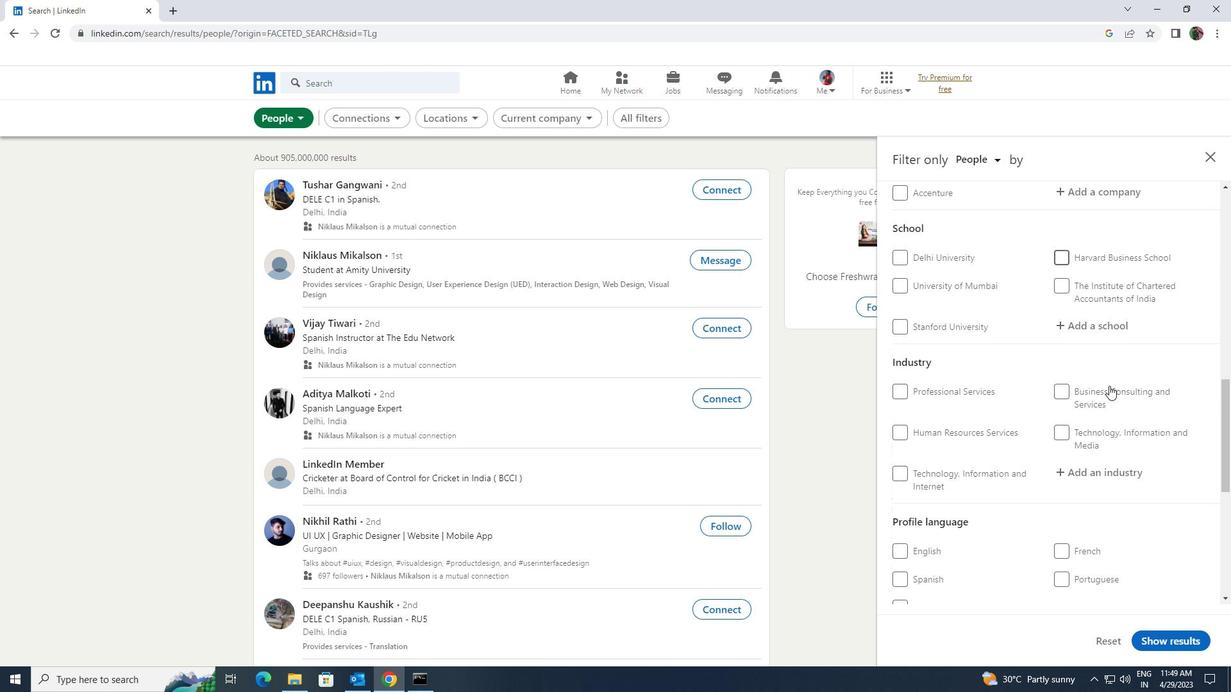 
Action: Mouse scrolled (1109, 385) with delta (0, 0)
Screenshot: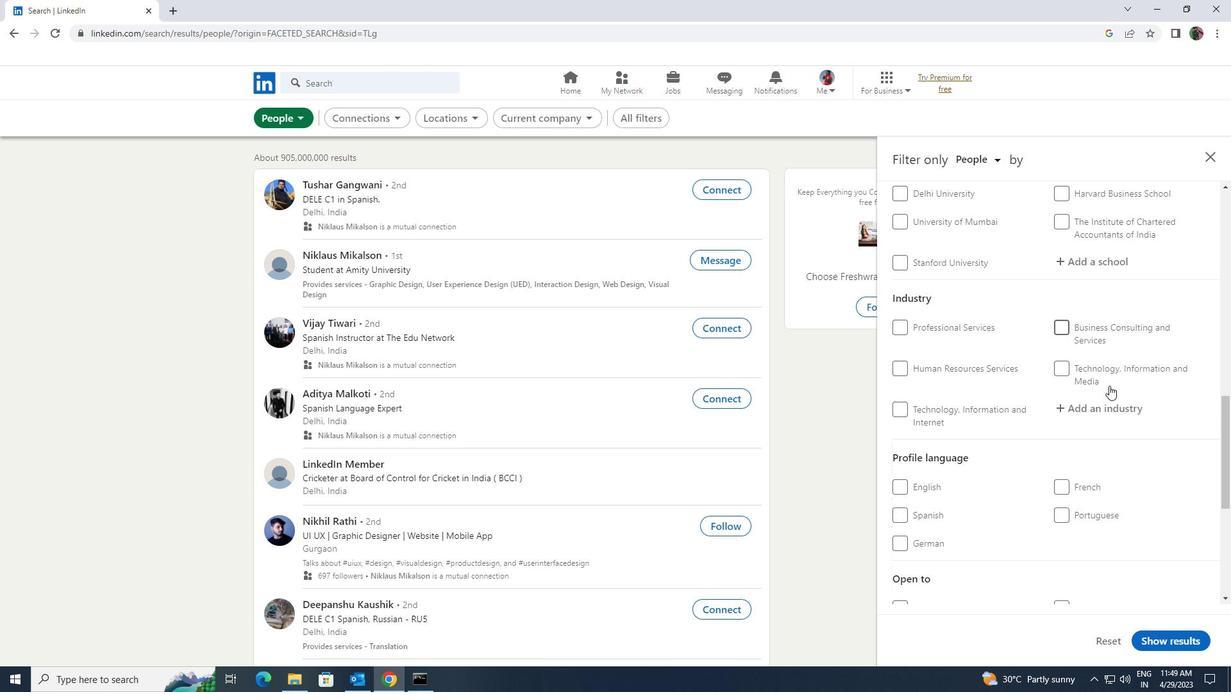 
Action: Mouse scrolled (1109, 385) with delta (0, 0)
Screenshot: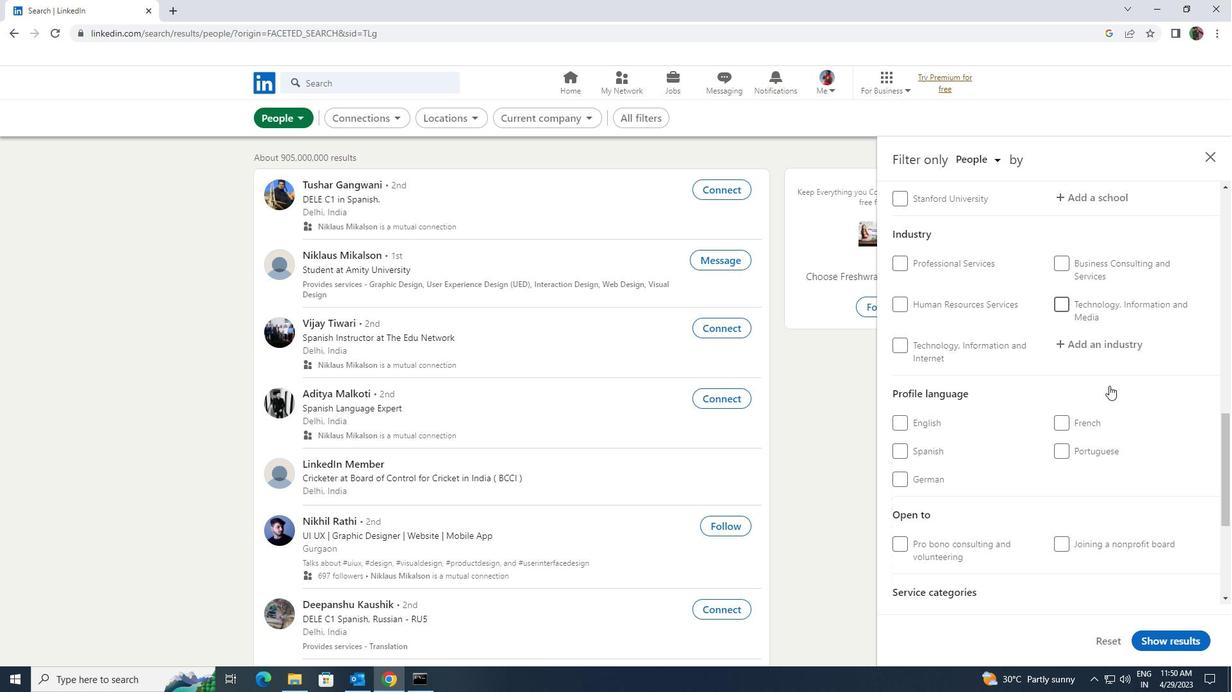 
Action: Mouse moved to (906, 387)
Screenshot: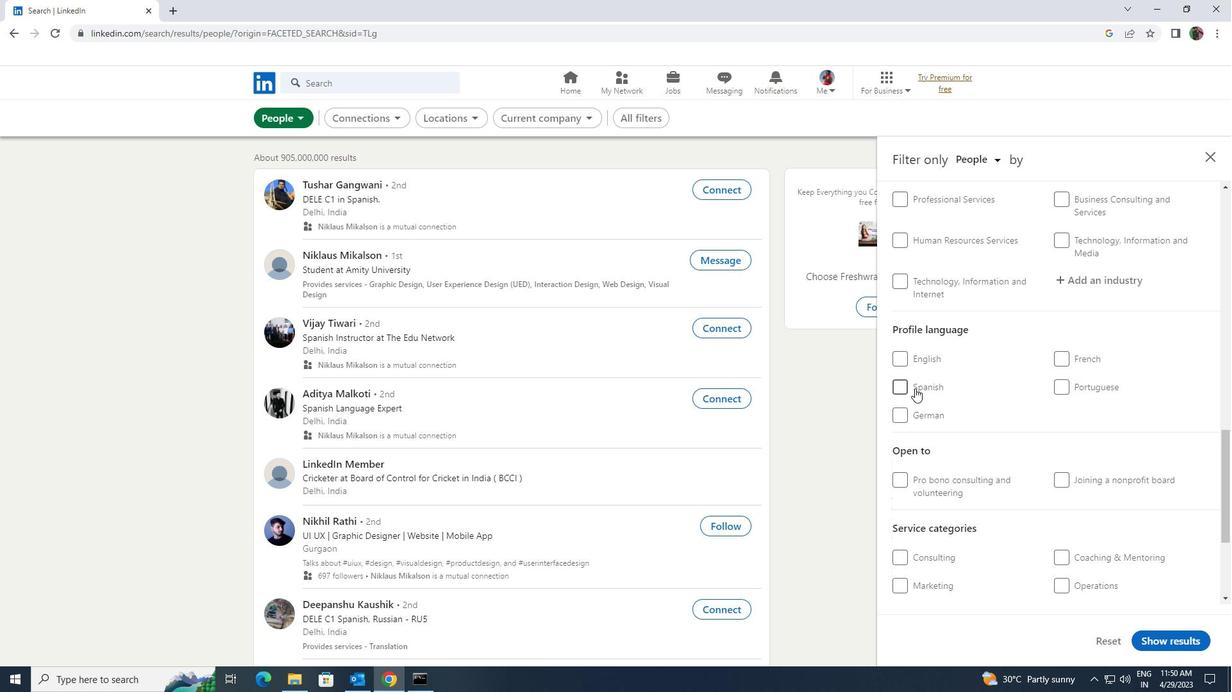 
Action: Mouse pressed left at (906, 387)
Screenshot: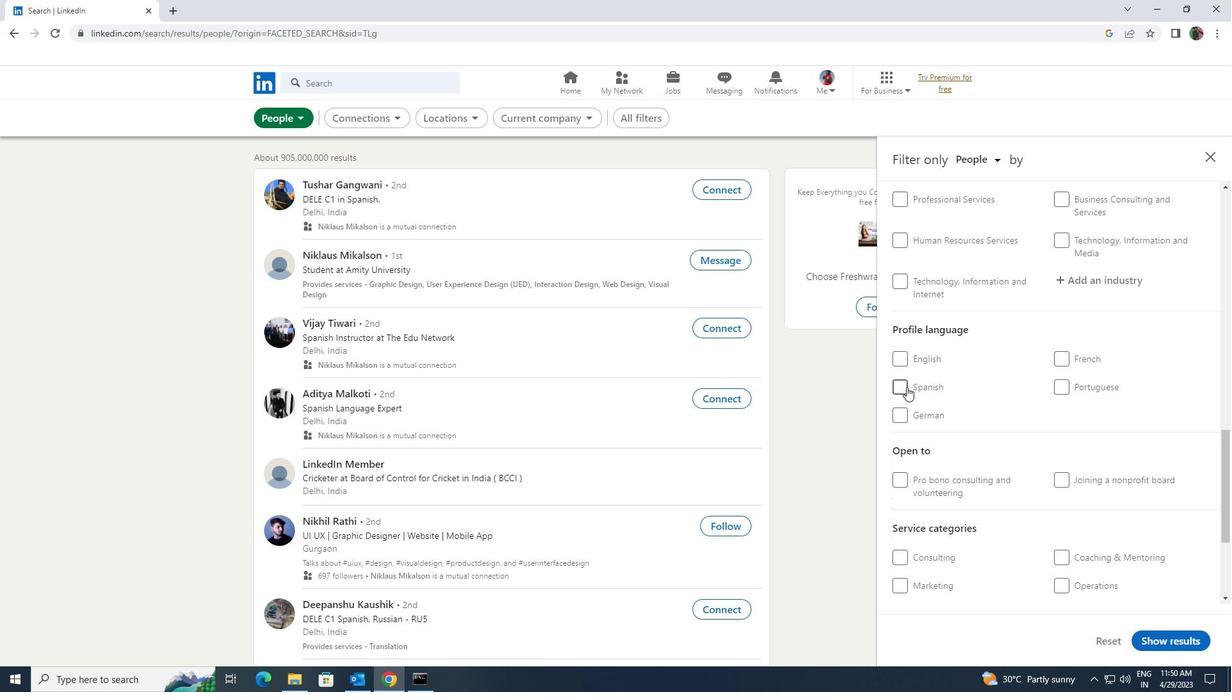 
Action: Mouse moved to (999, 404)
Screenshot: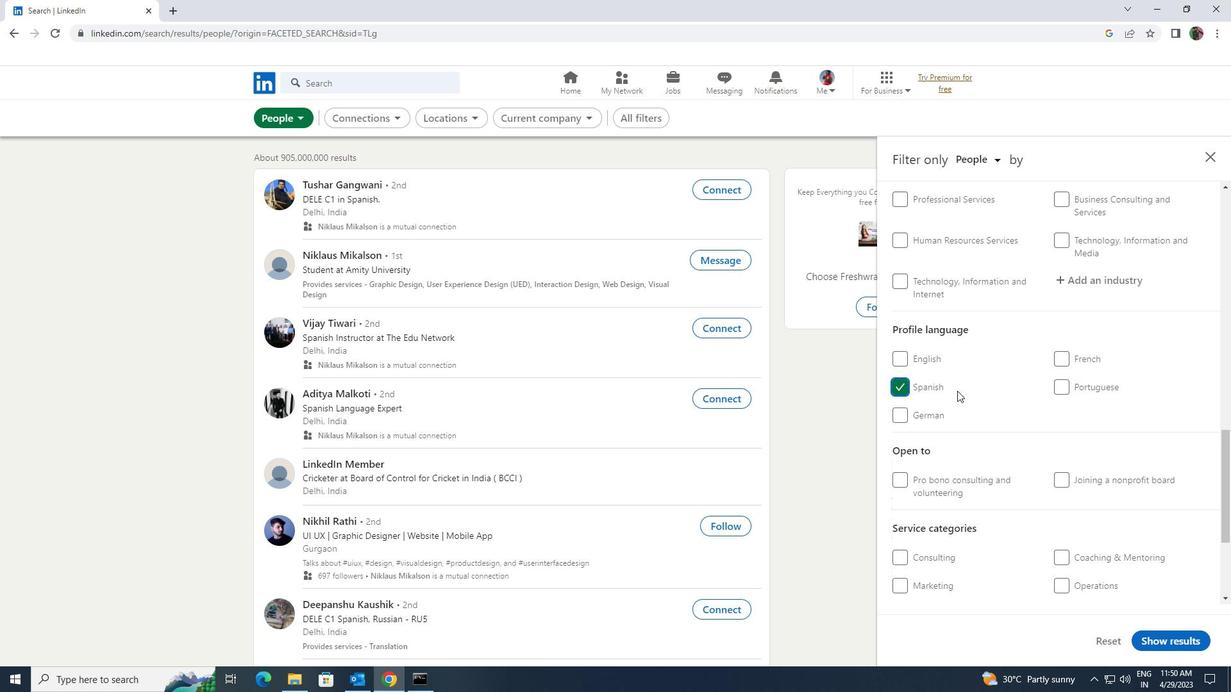 
Action: Mouse scrolled (999, 404) with delta (0, 0)
Screenshot: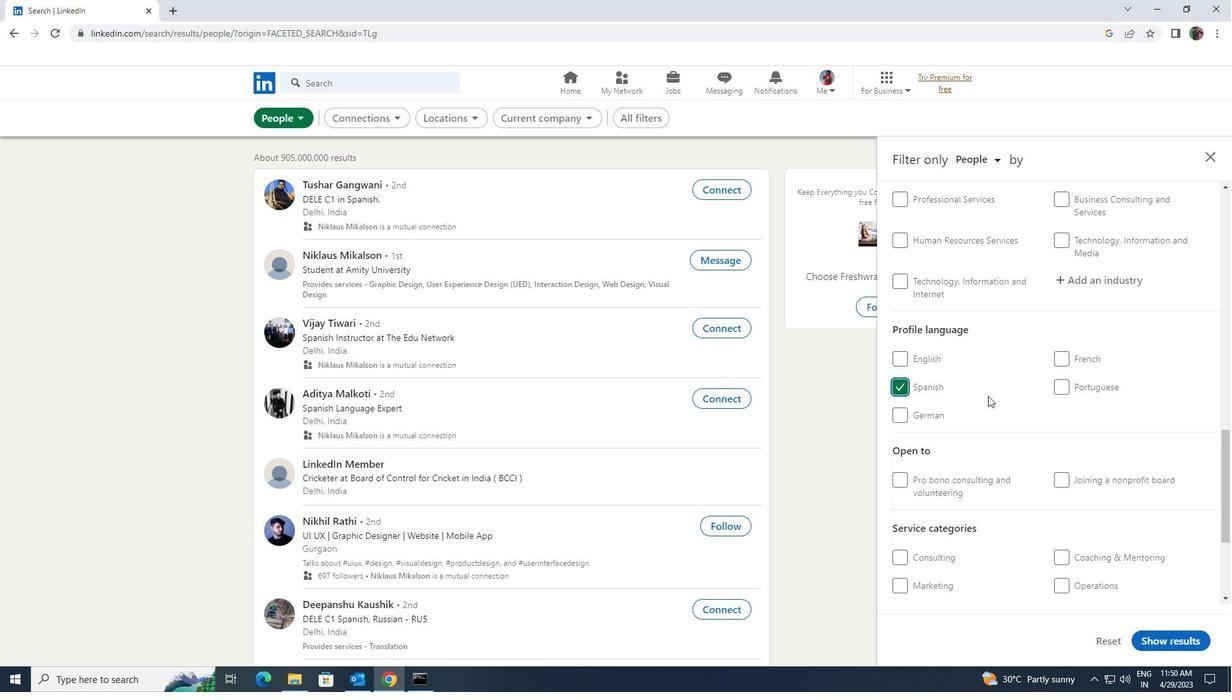 
Action: Mouse scrolled (999, 404) with delta (0, 0)
Screenshot: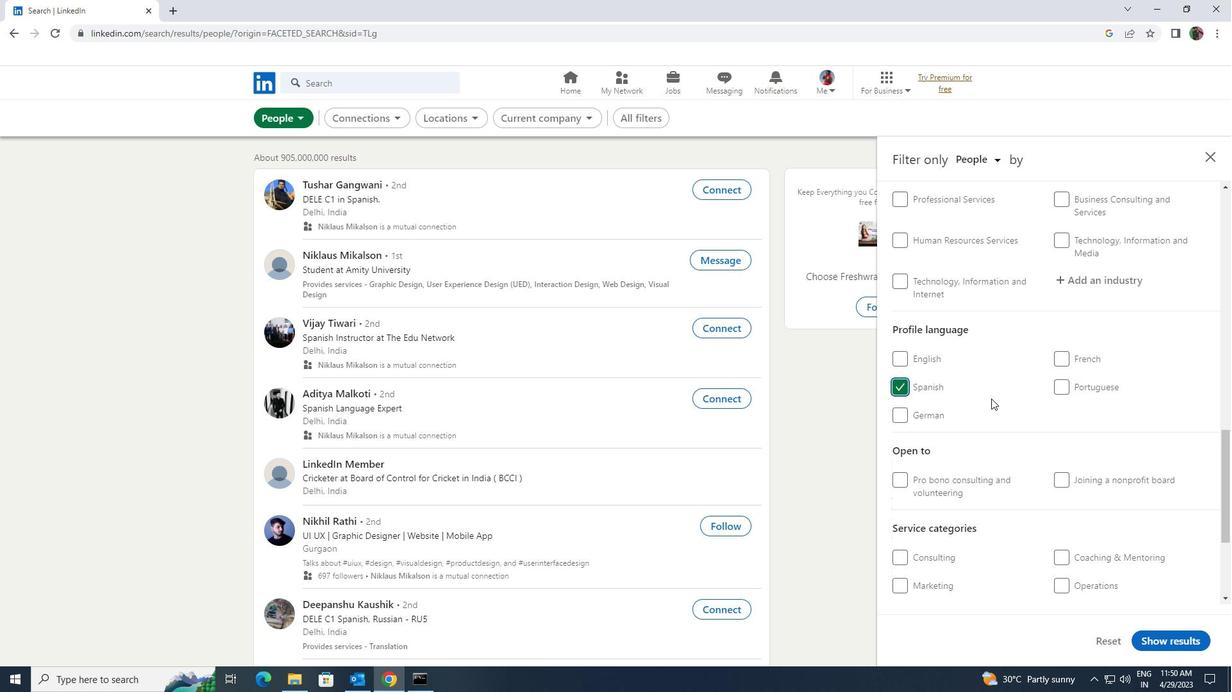 
Action: Mouse scrolled (999, 404) with delta (0, 0)
Screenshot: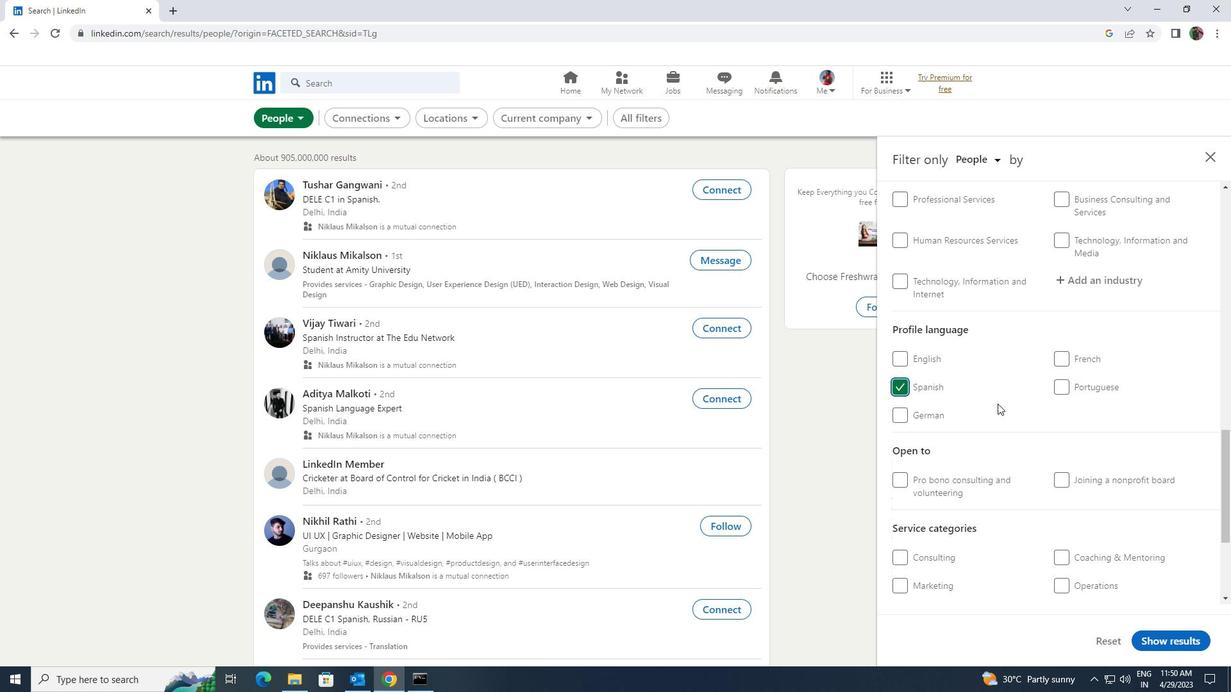 
Action: Mouse scrolled (999, 404) with delta (0, 0)
Screenshot: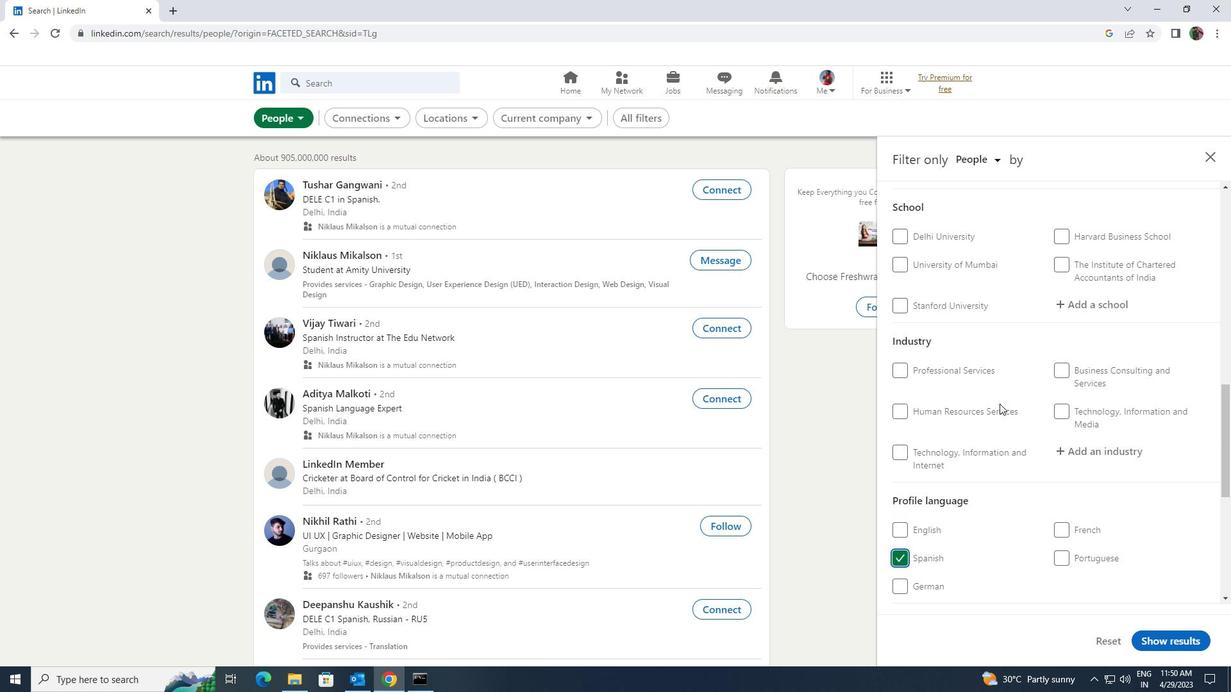 
Action: Mouse scrolled (999, 404) with delta (0, 0)
Screenshot: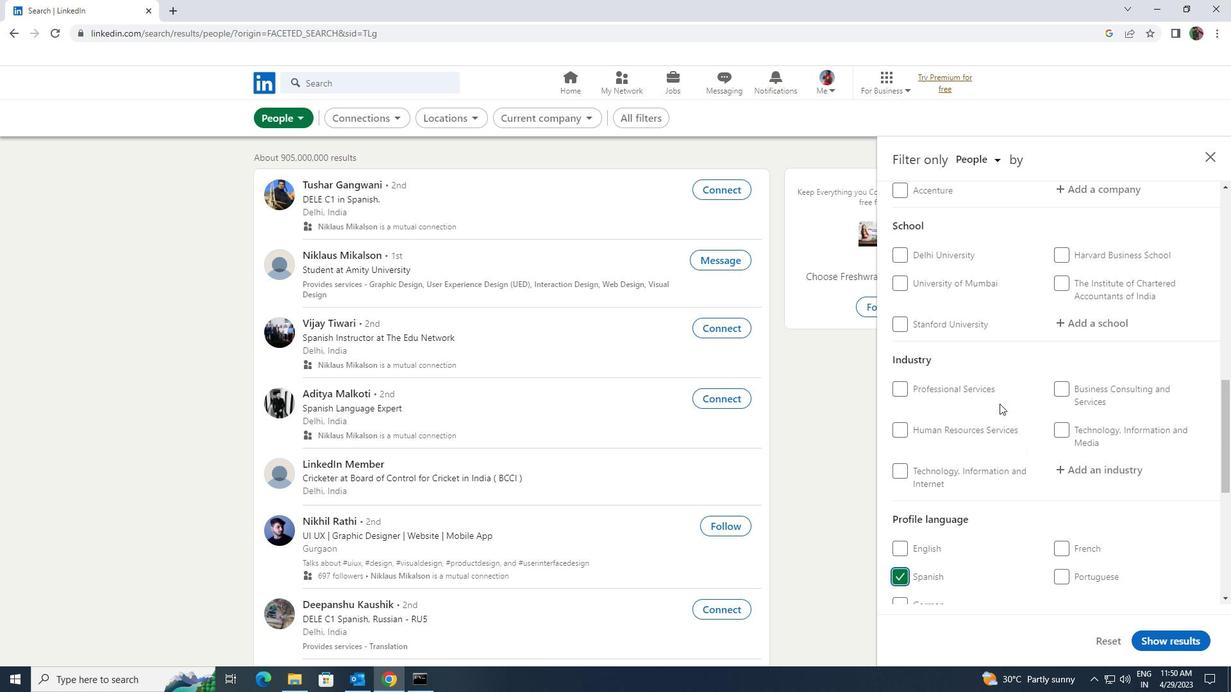 
Action: Mouse scrolled (999, 404) with delta (0, 0)
Screenshot: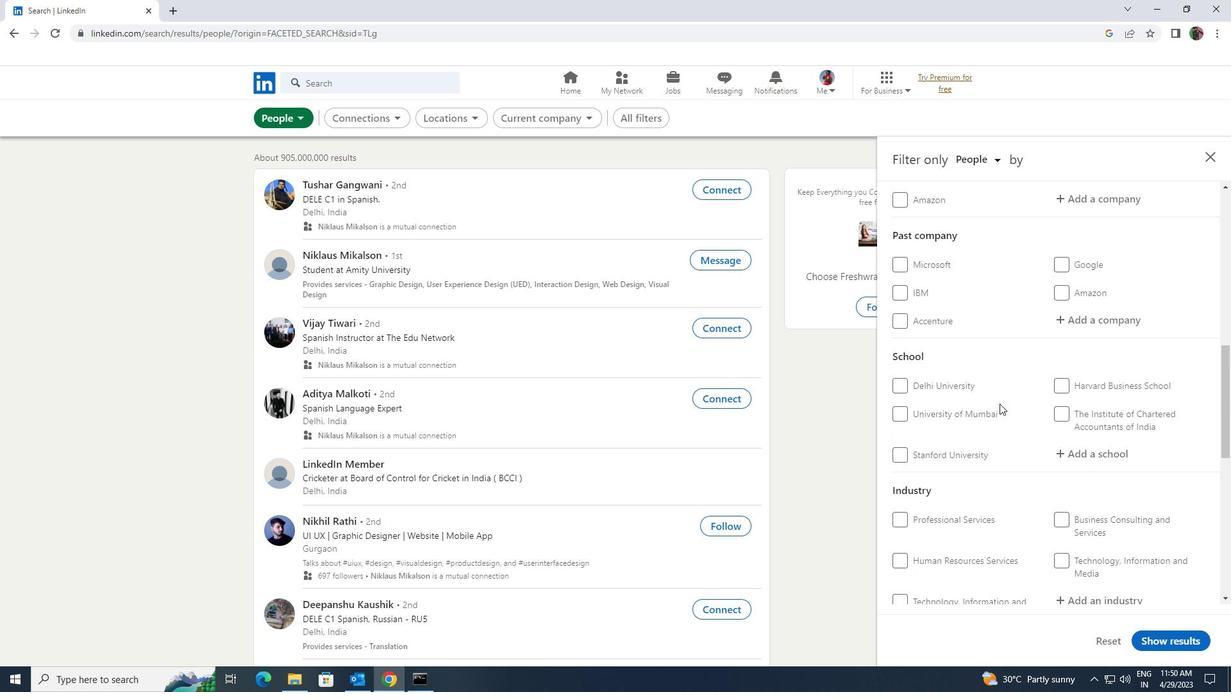 
Action: Mouse scrolled (999, 404) with delta (0, 0)
Screenshot: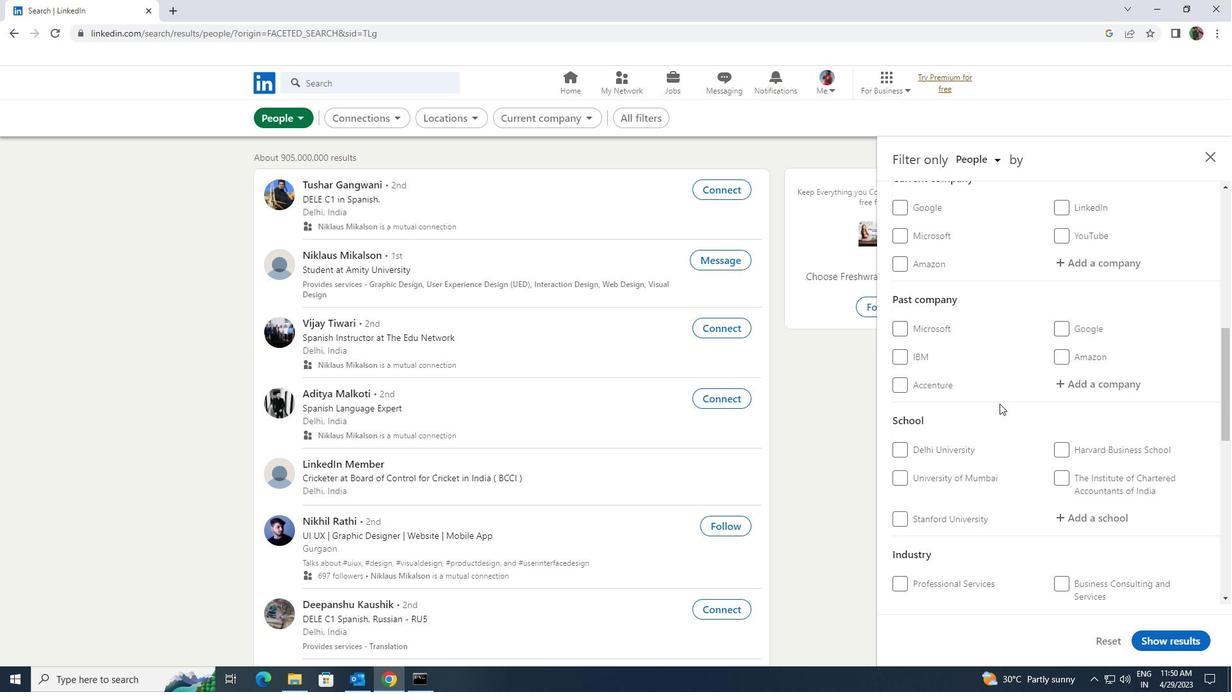 
Action: Mouse scrolled (999, 404) with delta (0, 0)
Screenshot: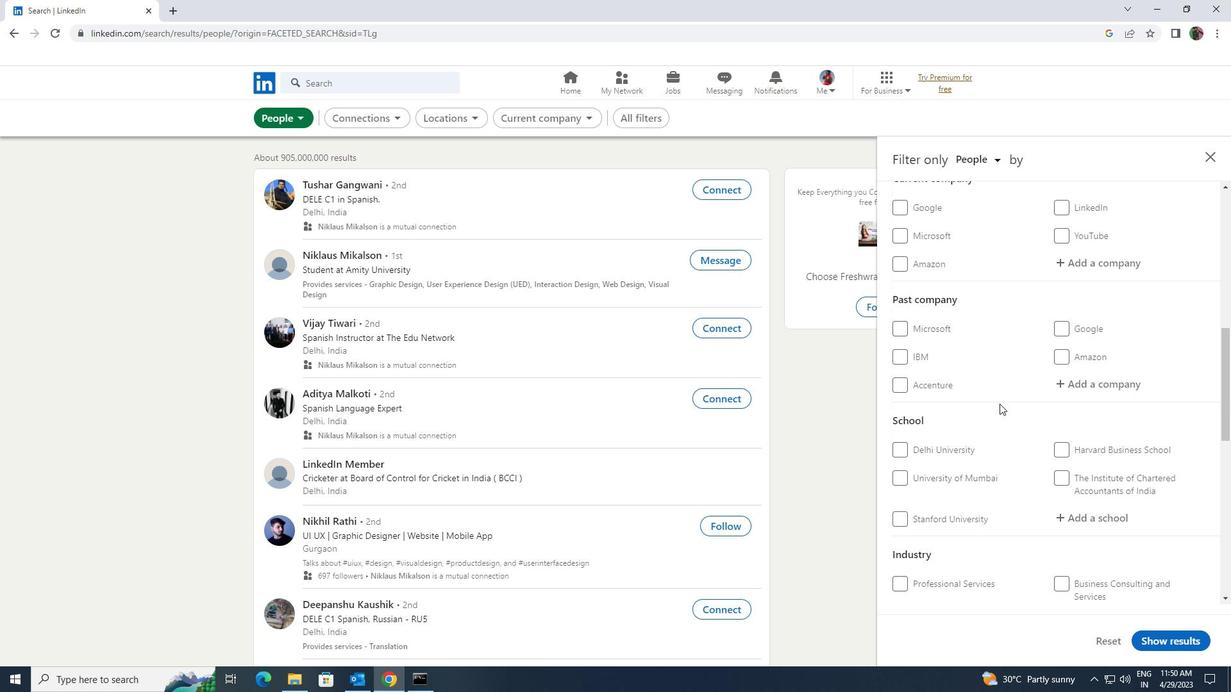 
Action: Mouse moved to (1086, 396)
Screenshot: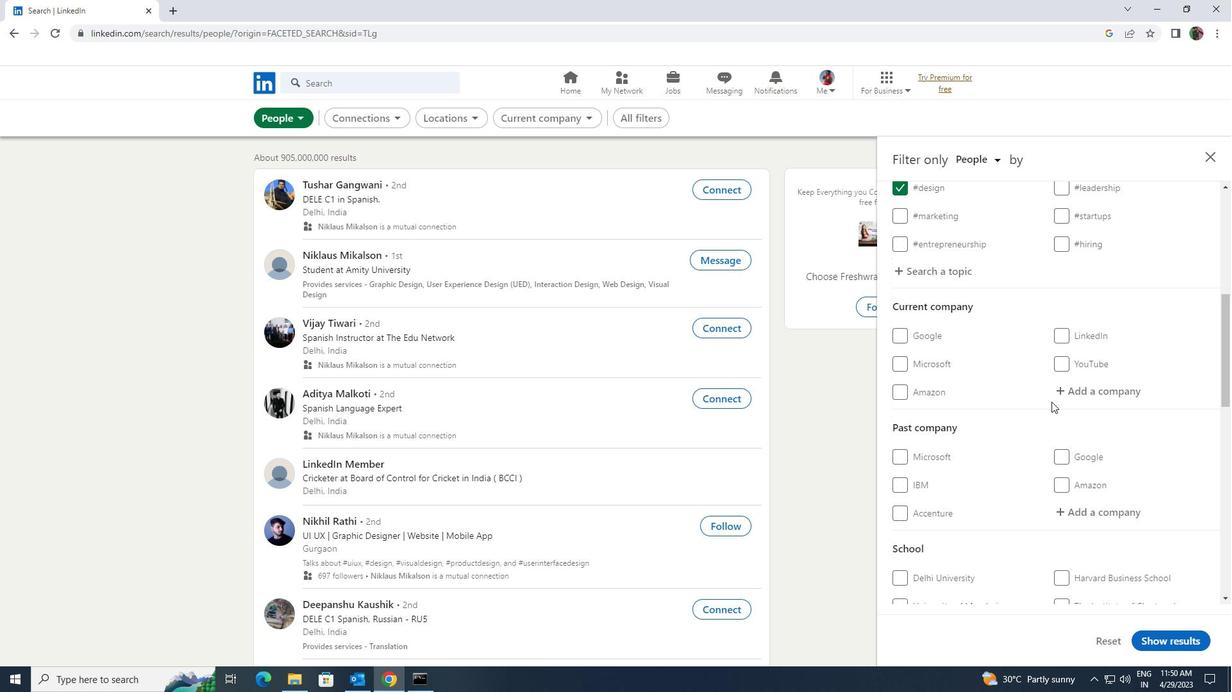 
Action: Mouse pressed left at (1086, 396)
Screenshot: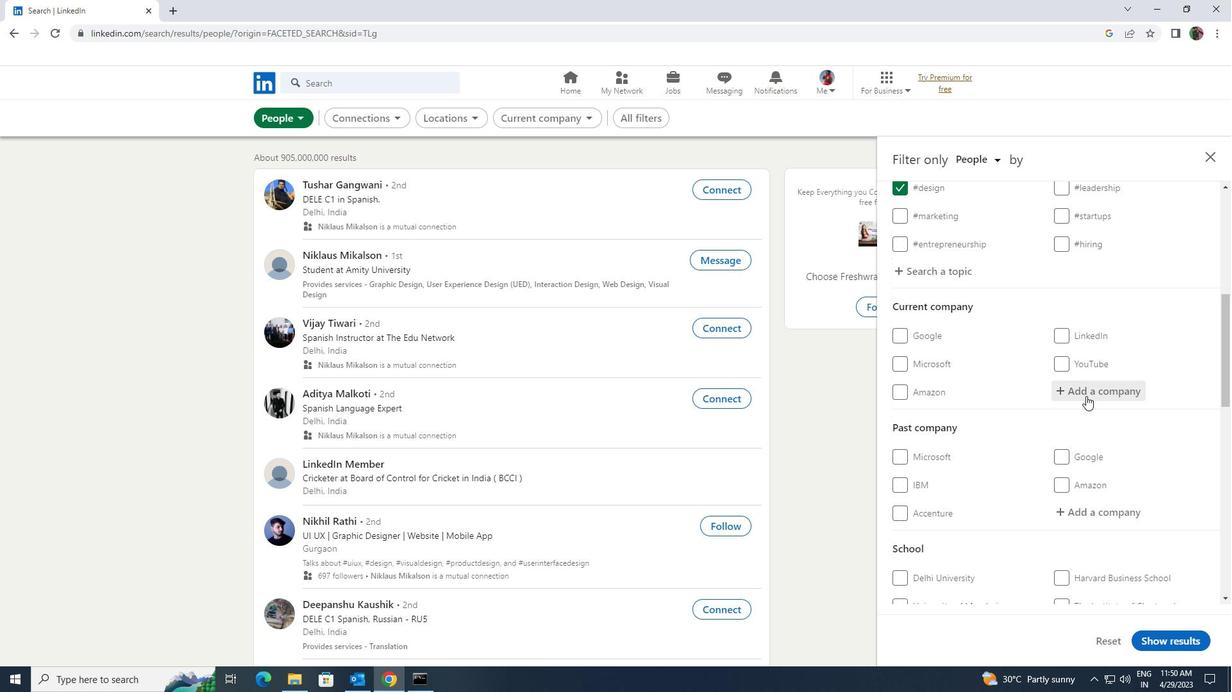 
Action: Key pressed <Key.shift><Key.shift><Key.shift>EPICO
Screenshot: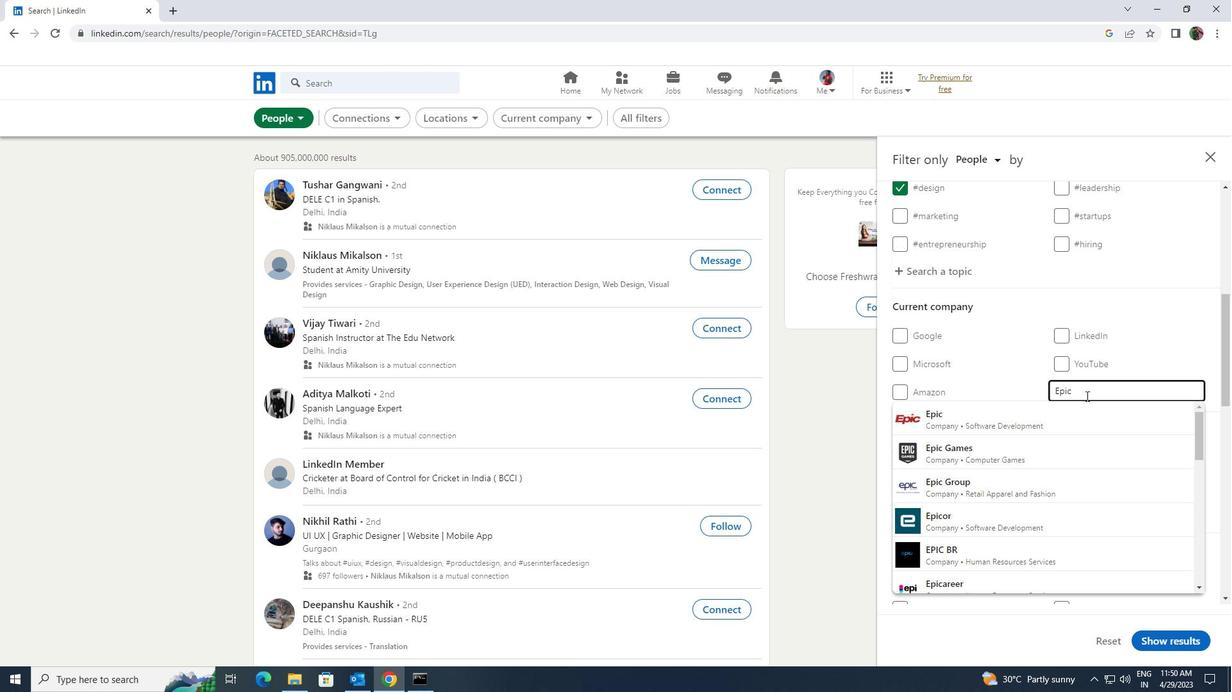 
Action: Mouse moved to (1073, 405)
Screenshot: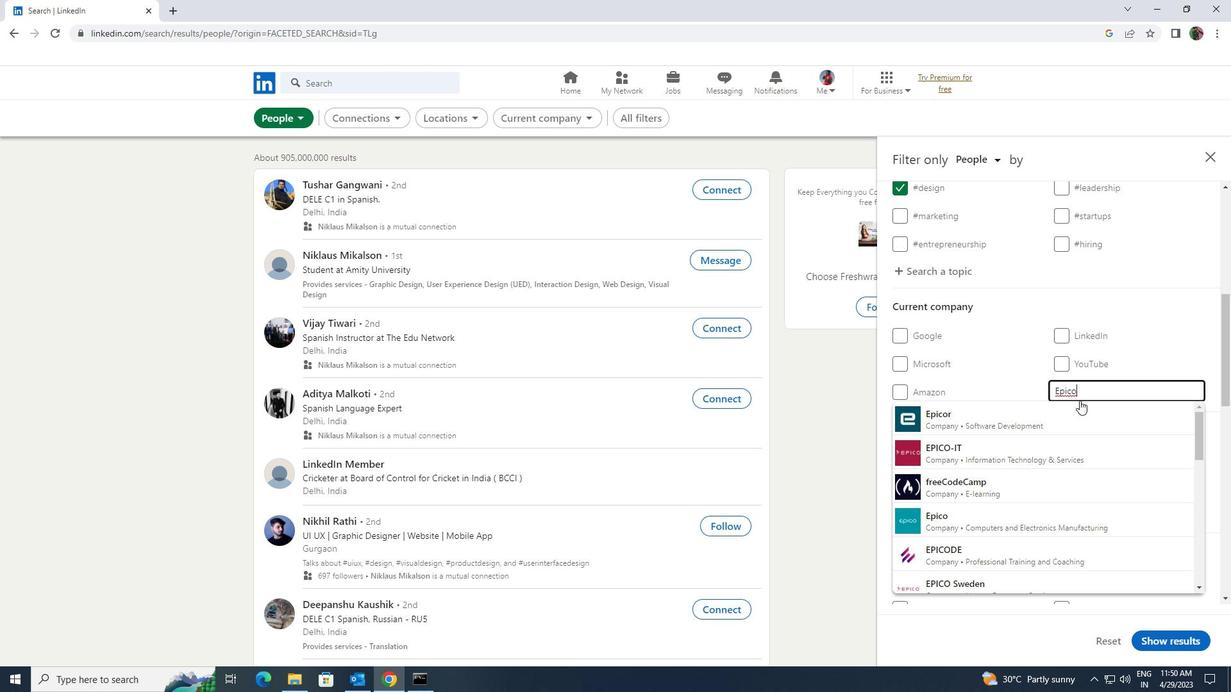 
Action: Mouse pressed left at (1073, 405)
Screenshot: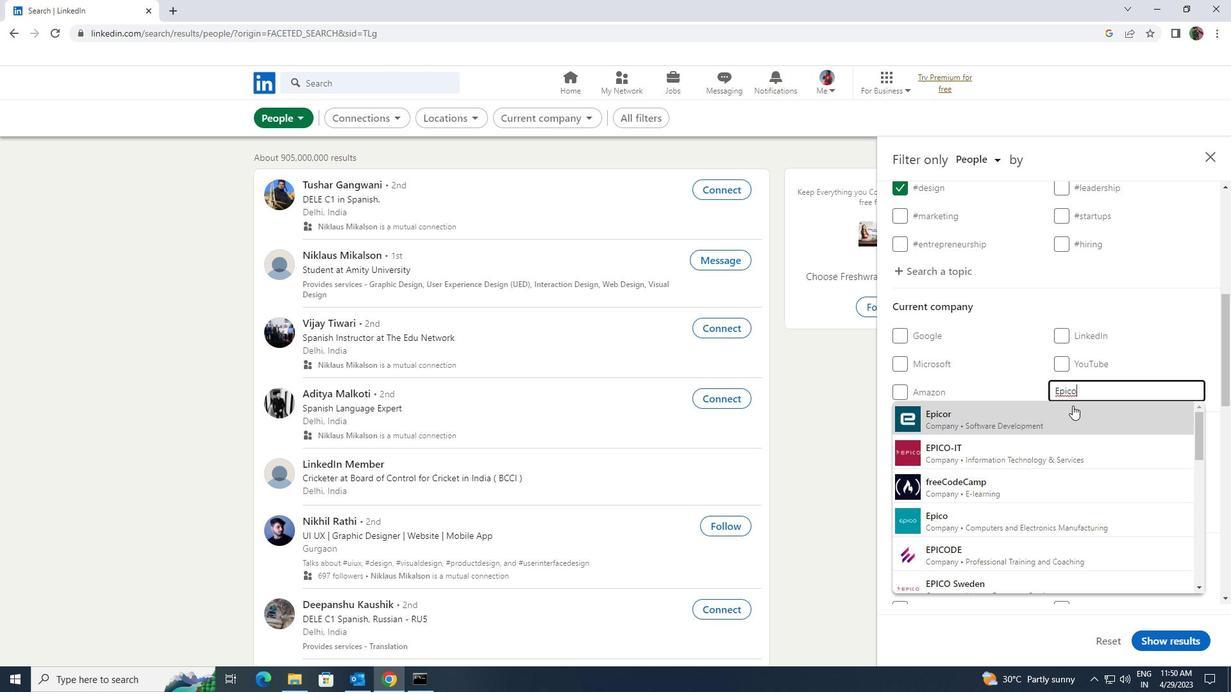
Action: Mouse moved to (1071, 406)
Screenshot: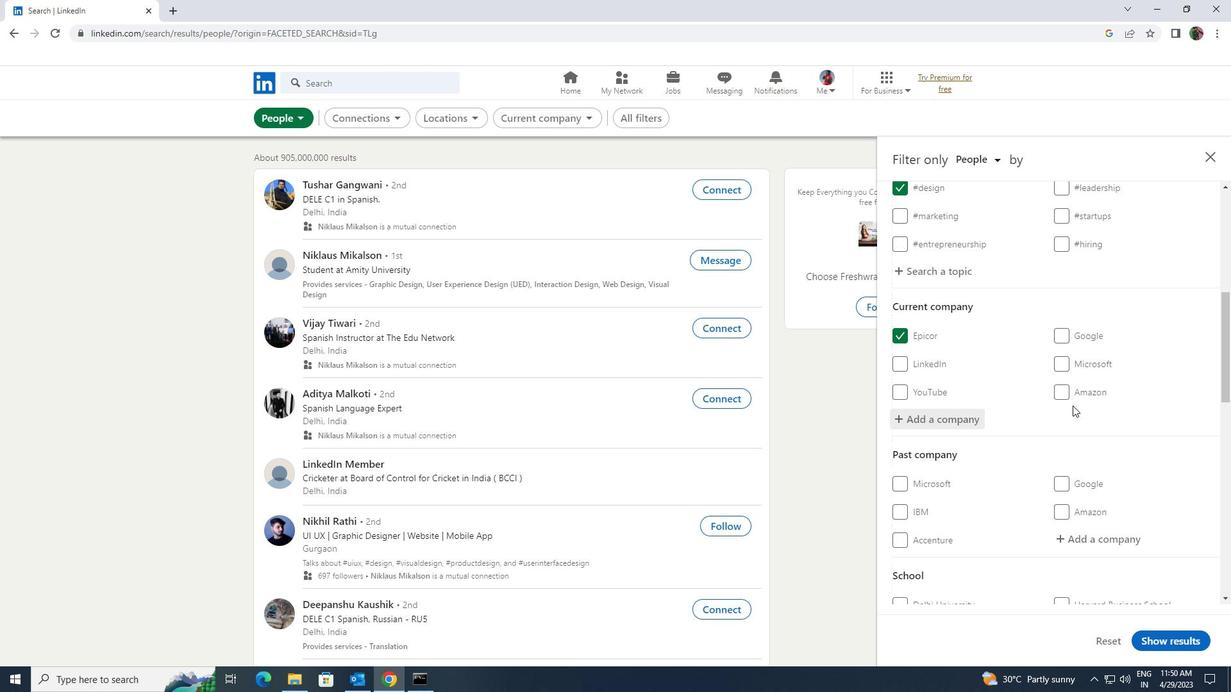 
Action: Mouse scrolled (1071, 405) with delta (0, 0)
Screenshot: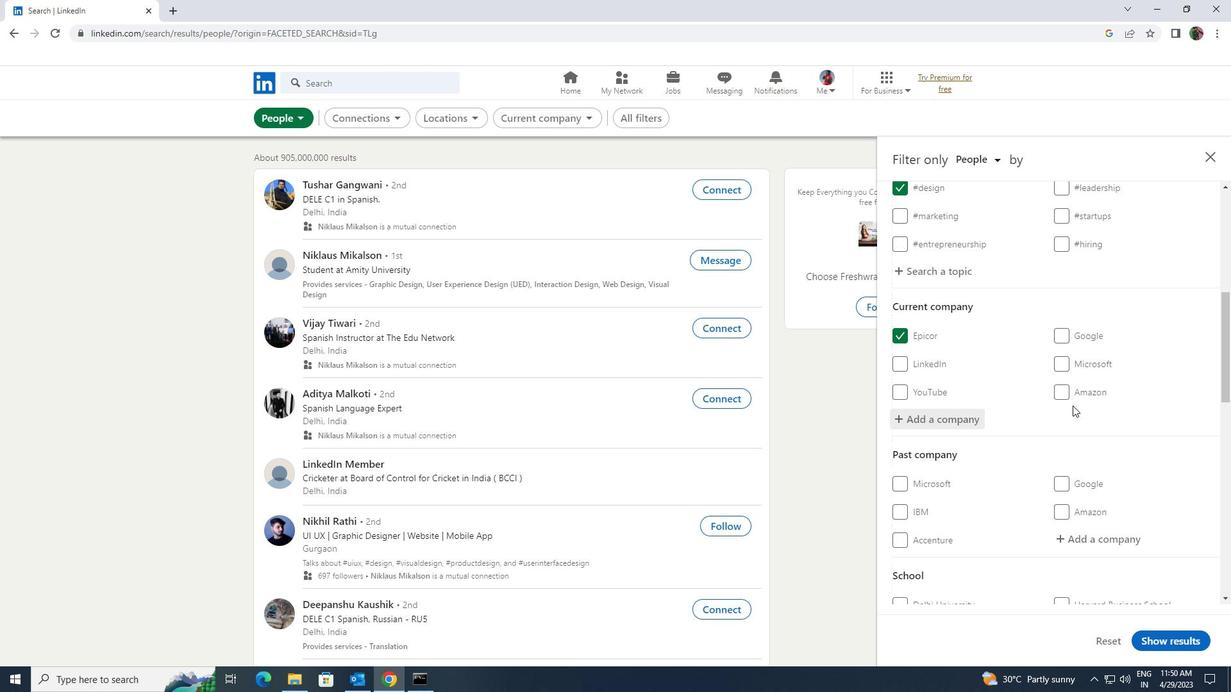 
Action: Mouse moved to (1069, 407)
Screenshot: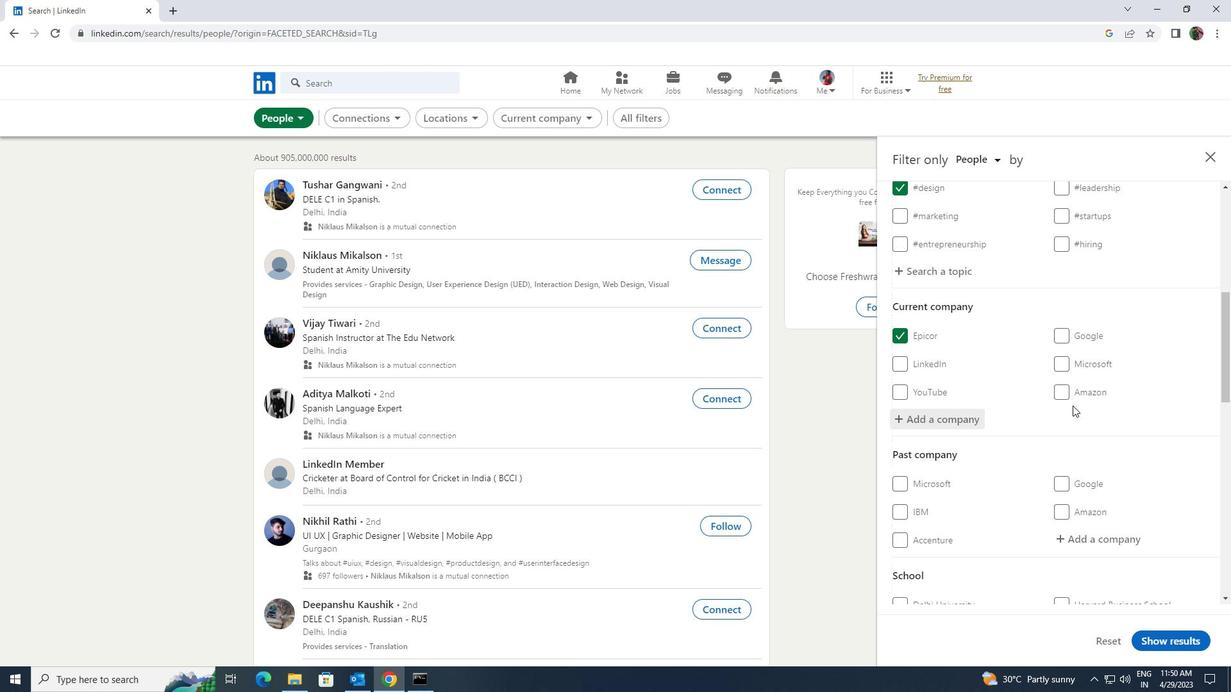 
Action: Mouse scrolled (1069, 407) with delta (0, 0)
Screenshot: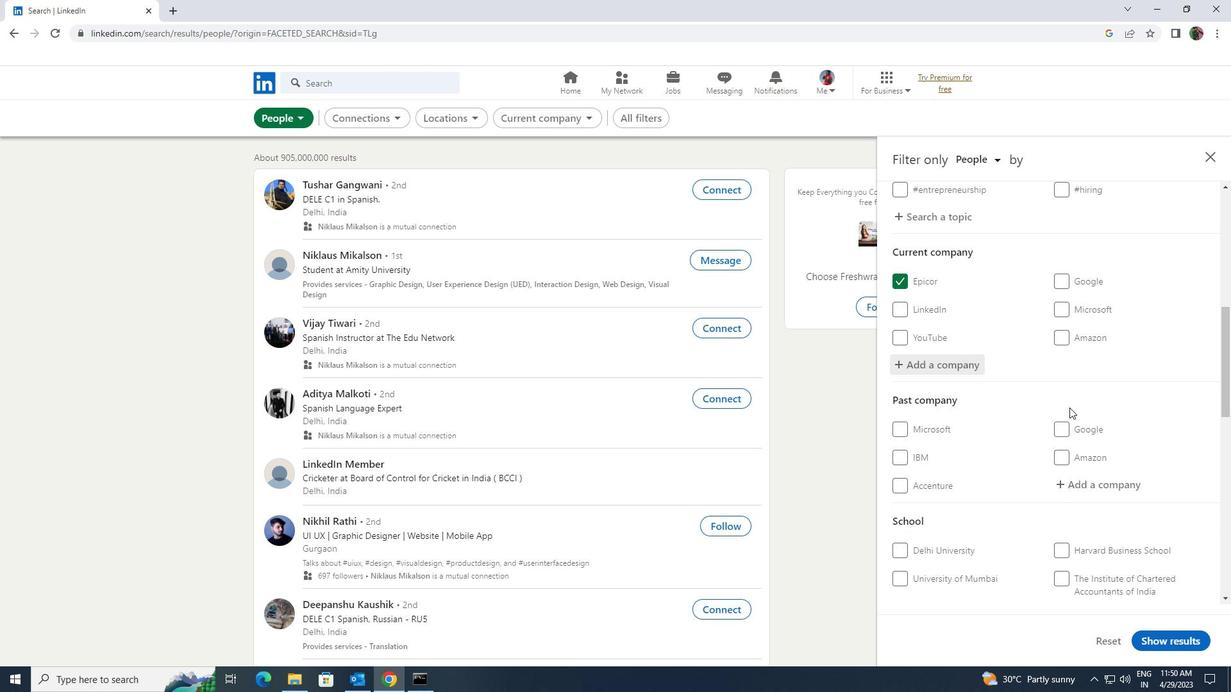 
Action: Mouse scrolled (1069, 407) with delta (0, 0)
Screenshot: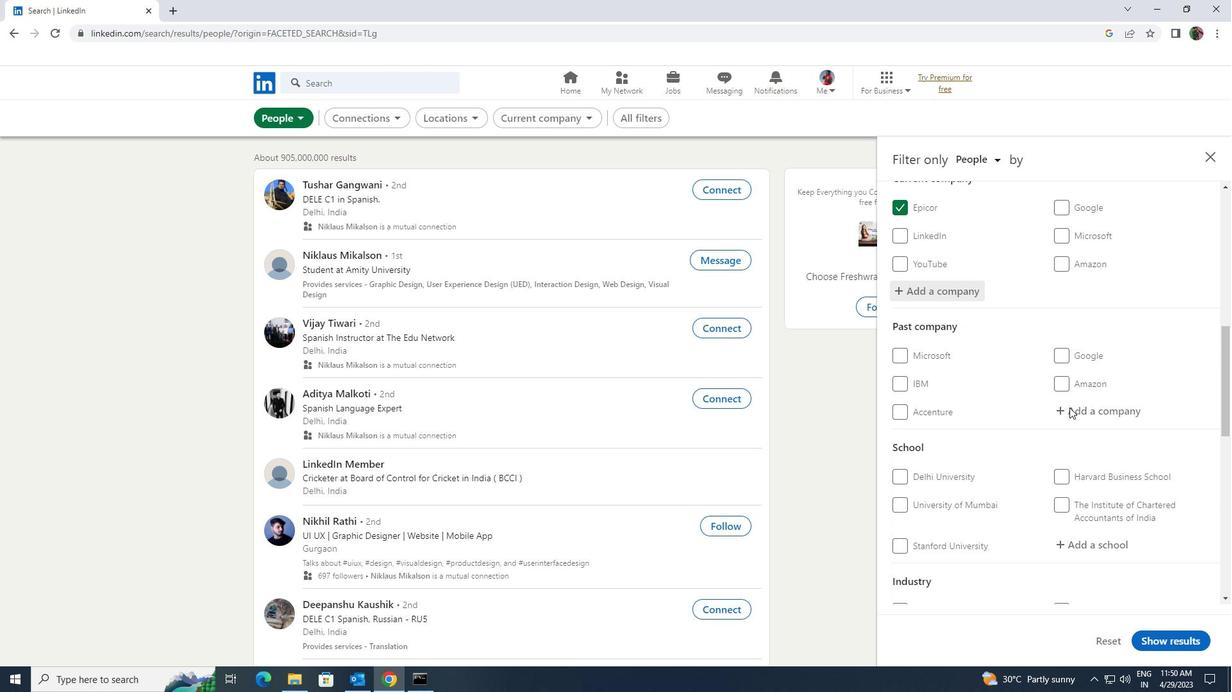 
Action: Mouse scrolled (1069, 407) with delta (0, 0)
Screenshot: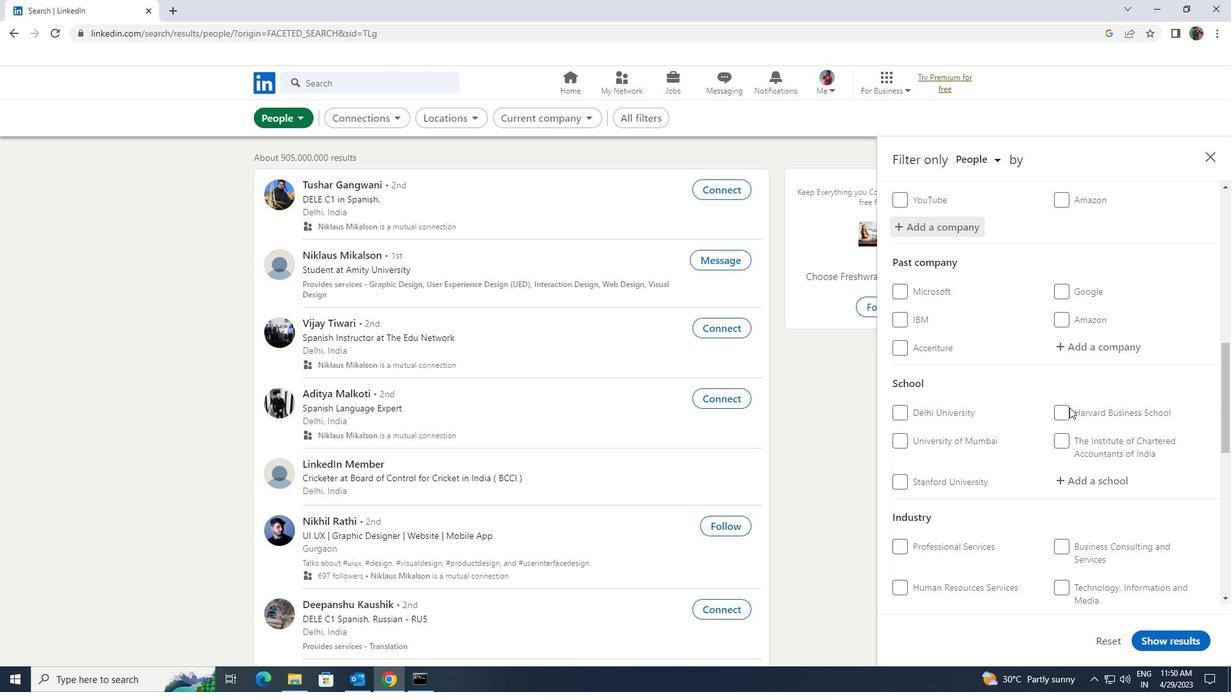 
Action: Mouse moved to (1067, 413)
Screenshot: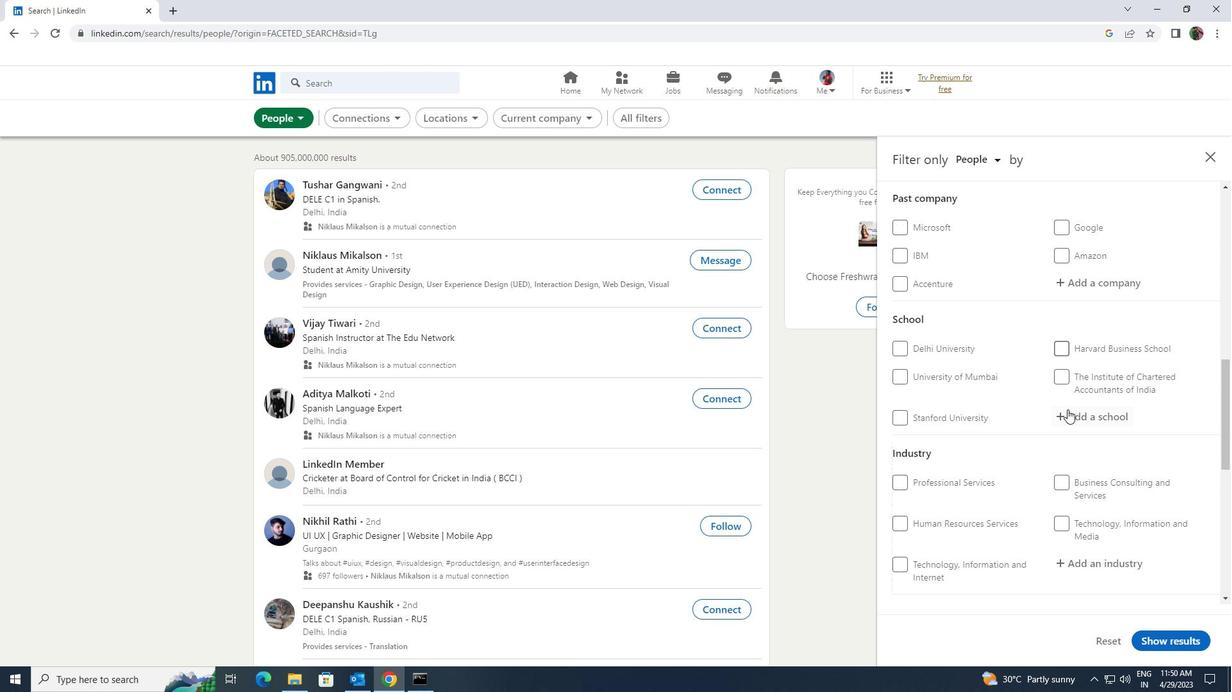 
Action: Mouse pressed left at (1067, 413)
Screenshot: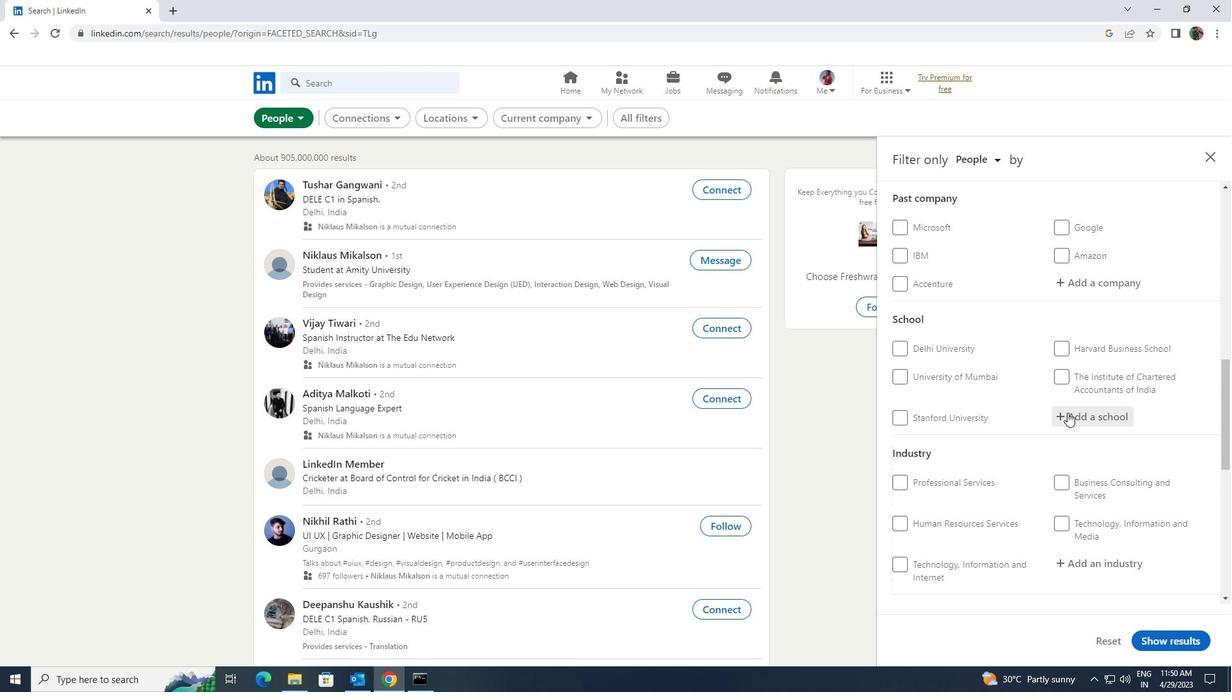 
Action: Key pressed <Key.shift><Key.shift><Key.shift><Key.shift><Key.shift>DY<Key.space><Key.shift>PATIL
Screenshot: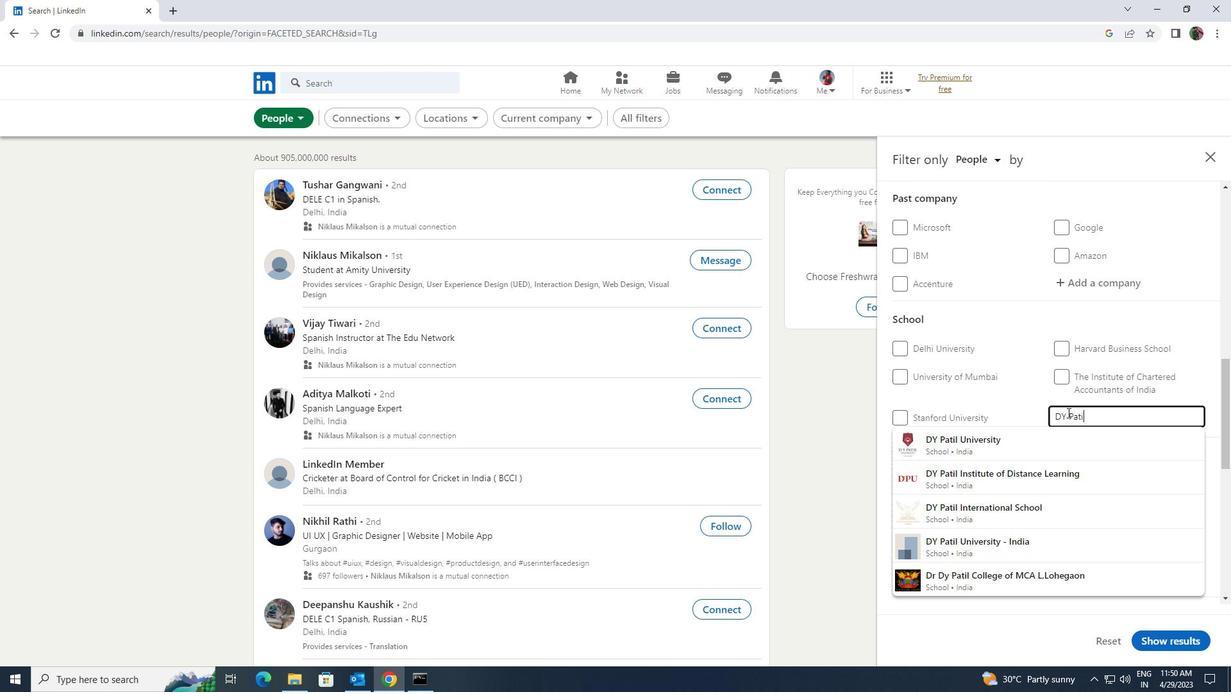 
Action: Mouse moved to (1068, 431)
Screenshot: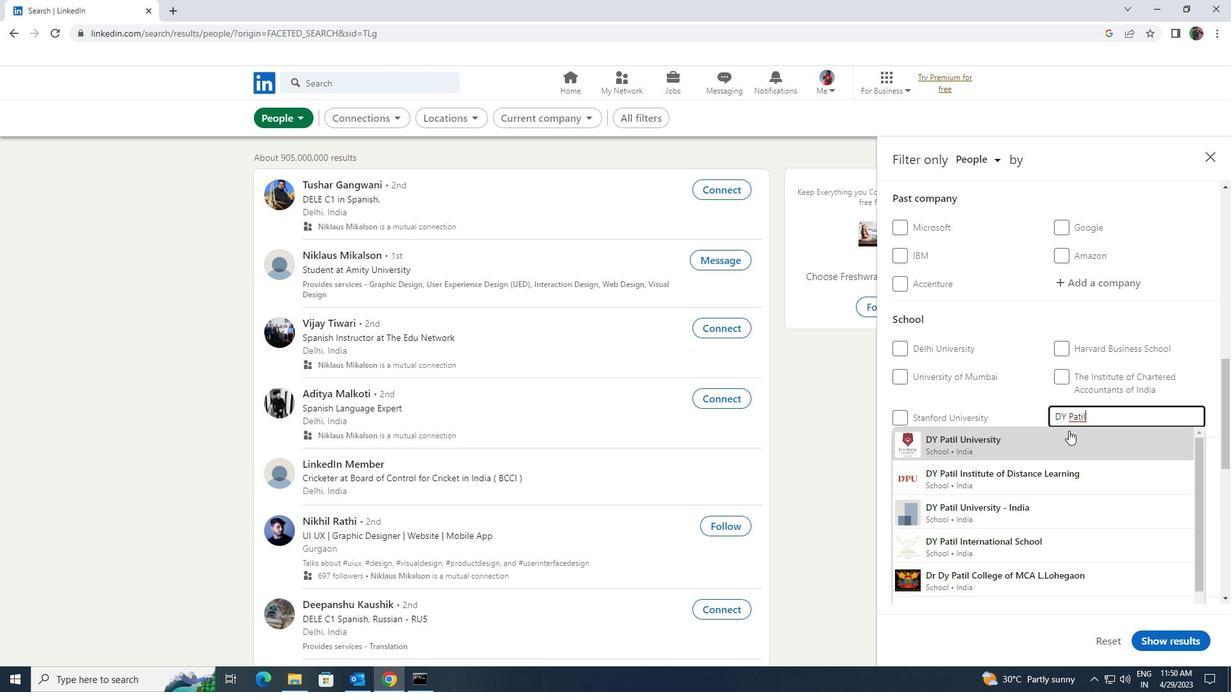 
Action: Mouse pressed left at (1068, 431)
Screenshot: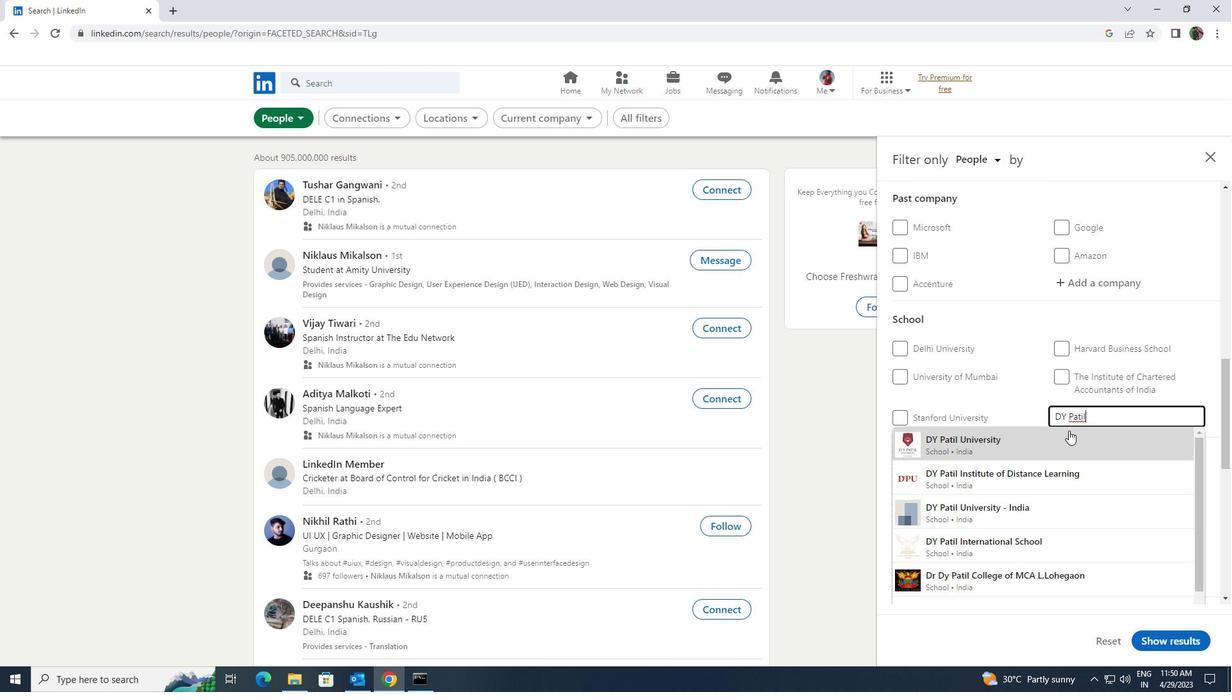 
Action: Mouse moved to (1058, 435)
Screenshot: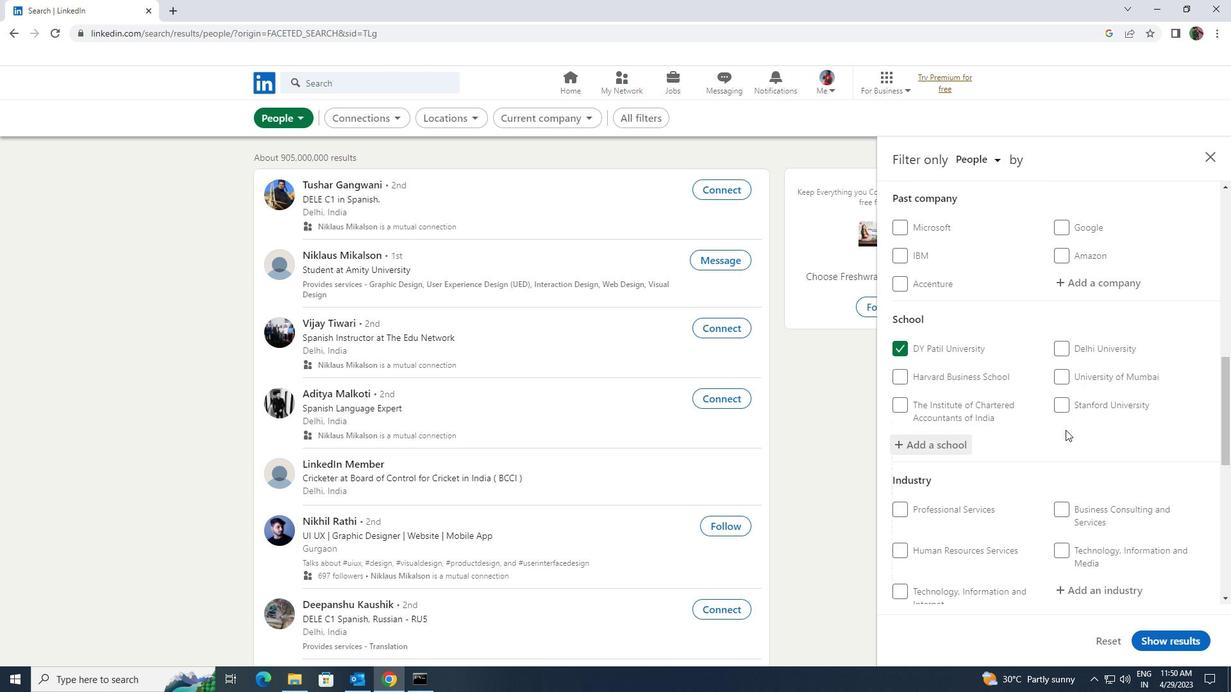 
Action: Mouse scrolled (1058, 434) with delta (0, 0)
Screenshot: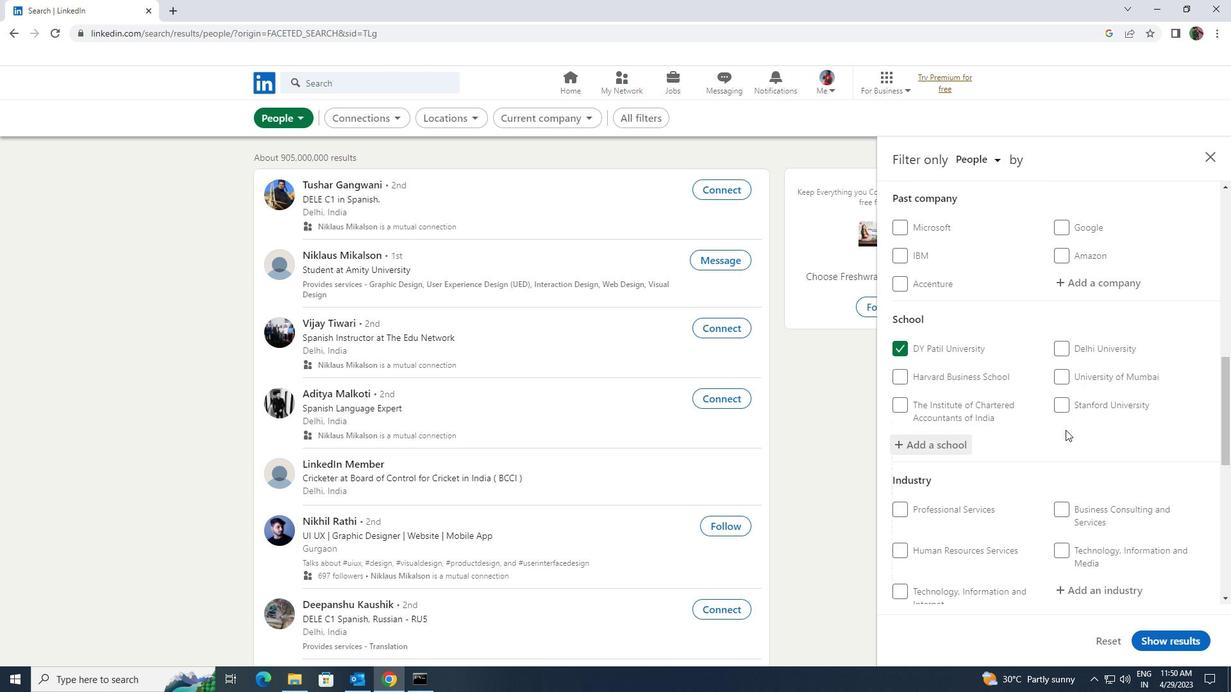 
Action: Mouse moved to (1052, 439)
Screenshot: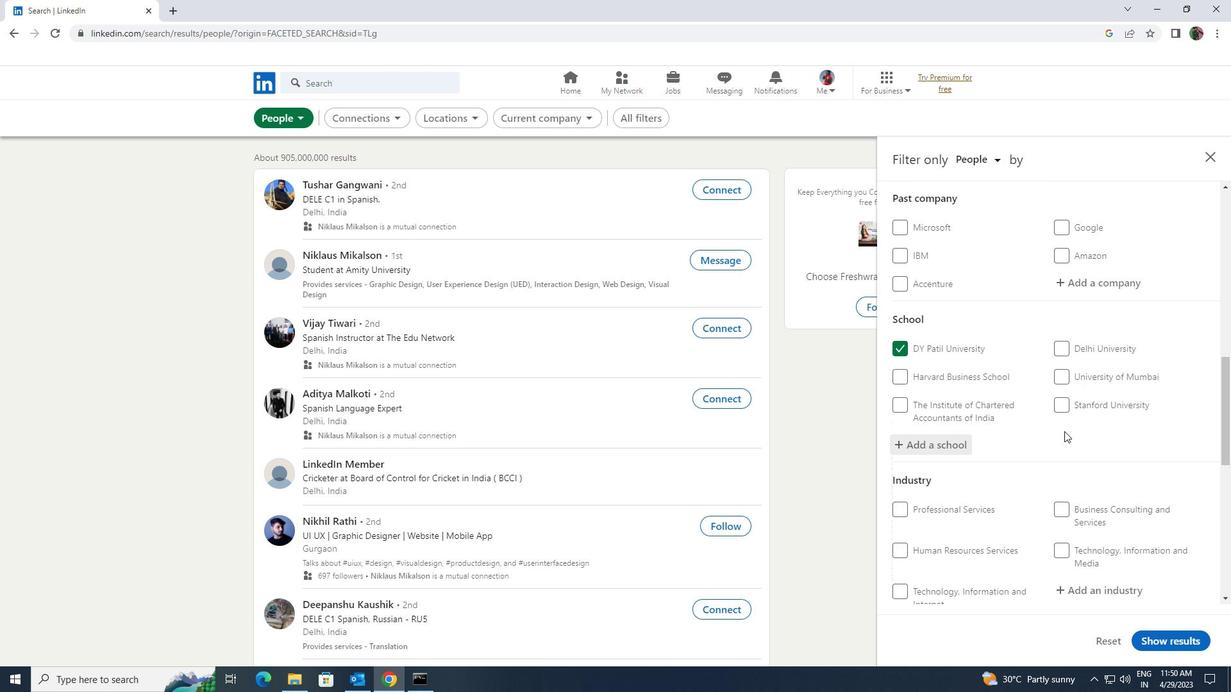 
Action: Mouse scrolled (1052, 438) with delta (0, 0)
Screenshot: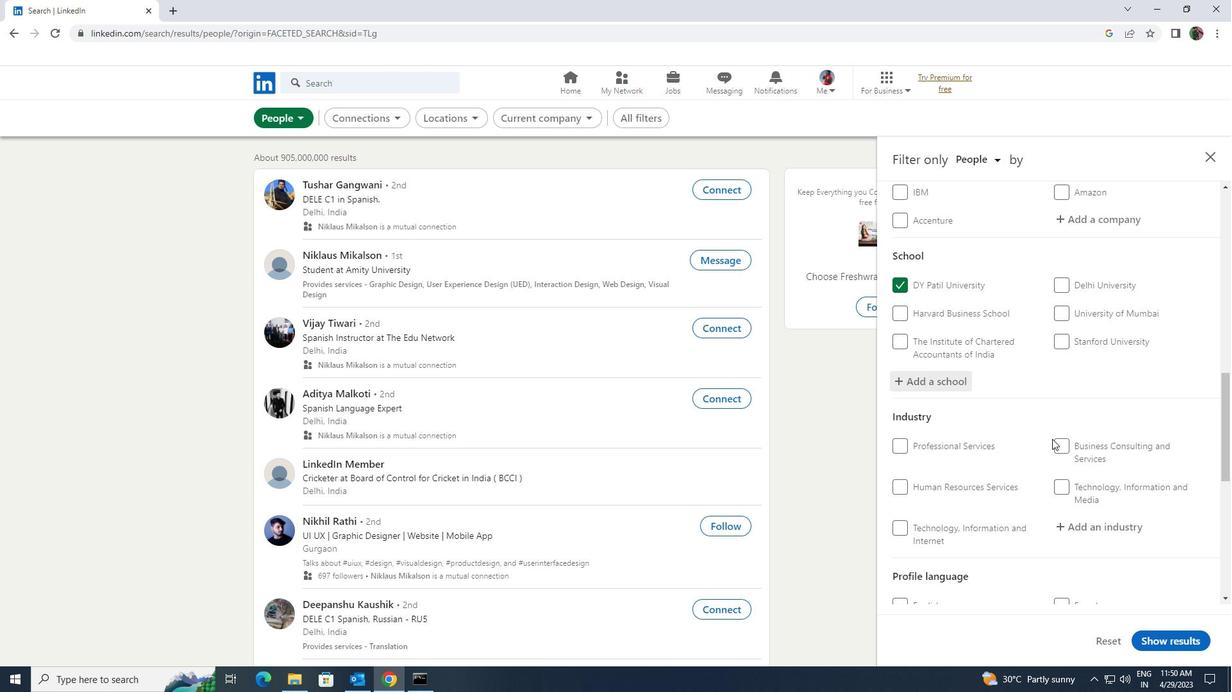 
Action: Mouse moved to (1079, 453)
Screenshot: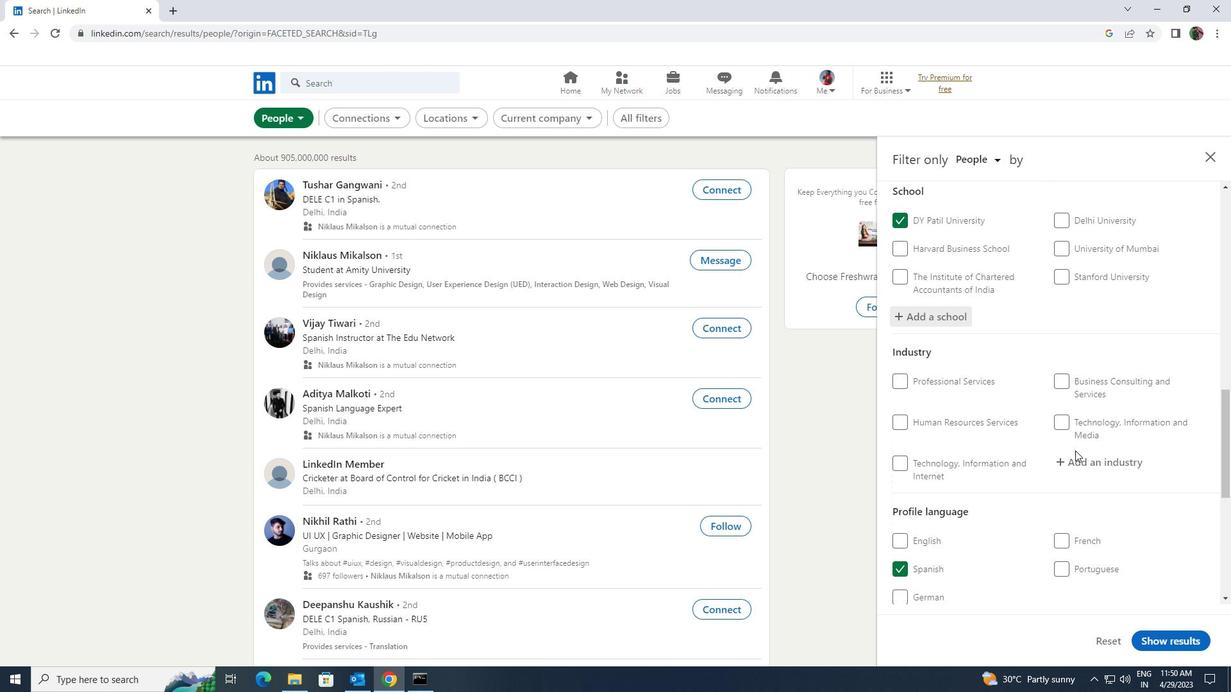 
Action: Mouse pressed left at (1079, 453)
Screenshot: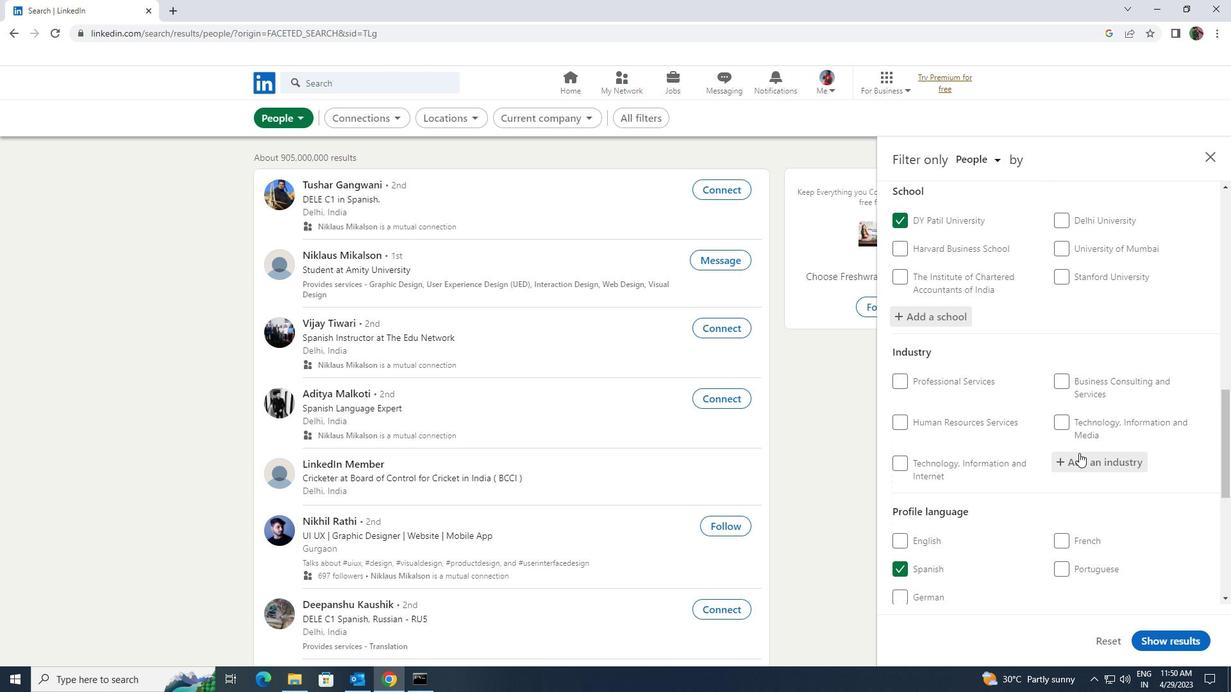 
Action: Key pressed <Key.shift>IT<Key.space><Key.shift>SYSTEM<Key.space>
Screenshot: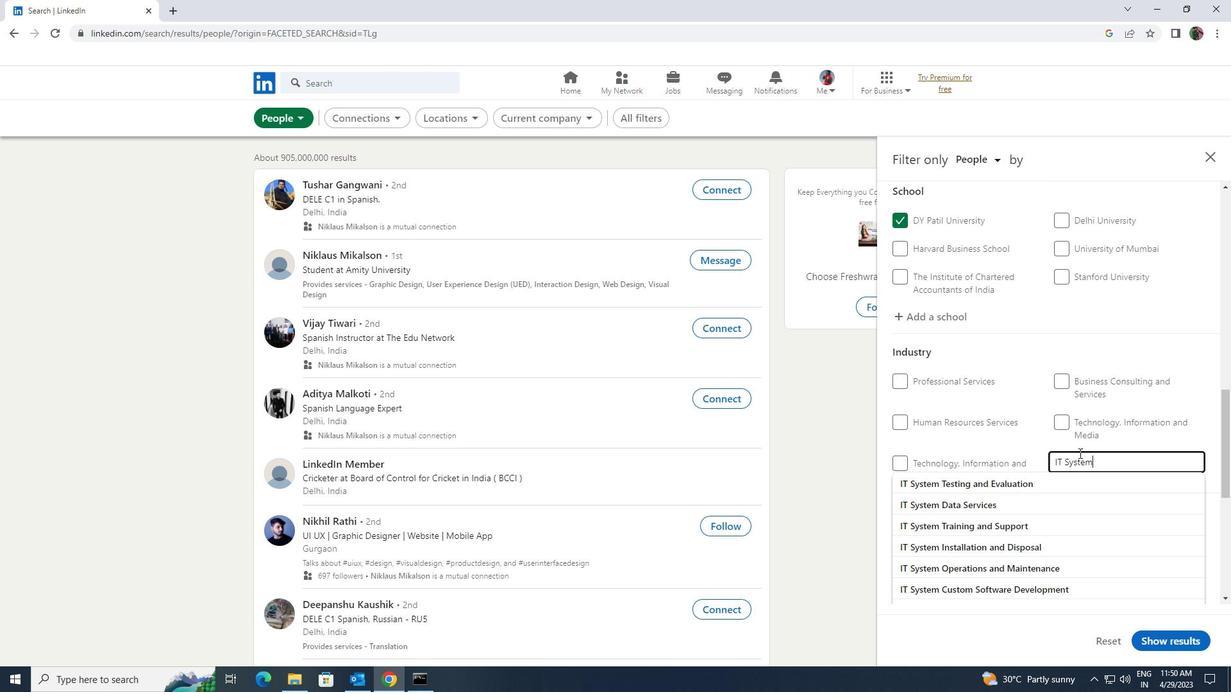 
Action: Mouse moved to (1063, 561)
Screenshot: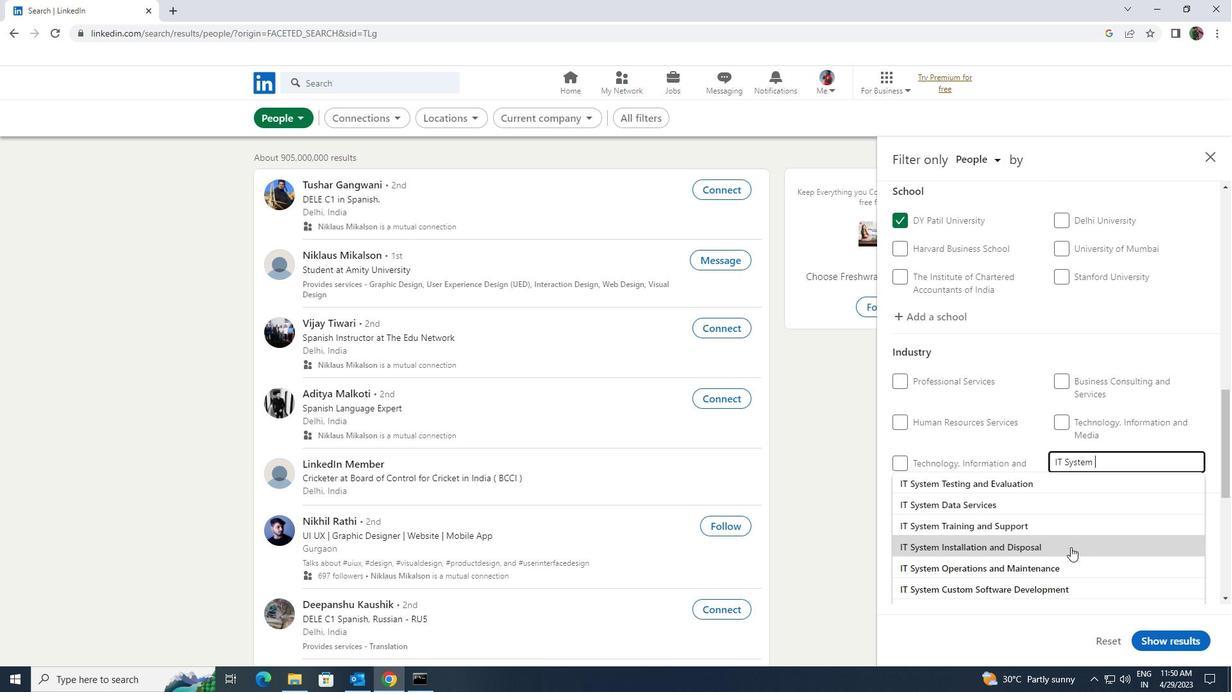 
Action: Mouse pressed left at (1063, 561)
Screenshot: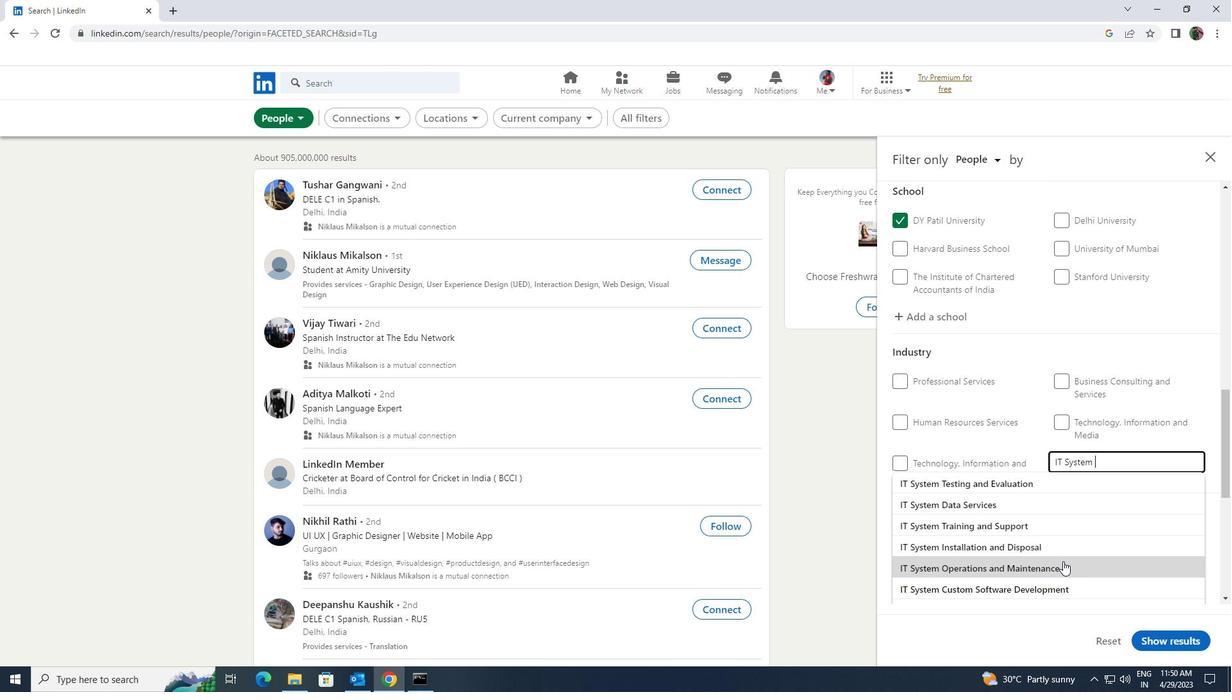 
Action: Mouse scrolled (1063, 561) with delta (0, 0)
Screenshot: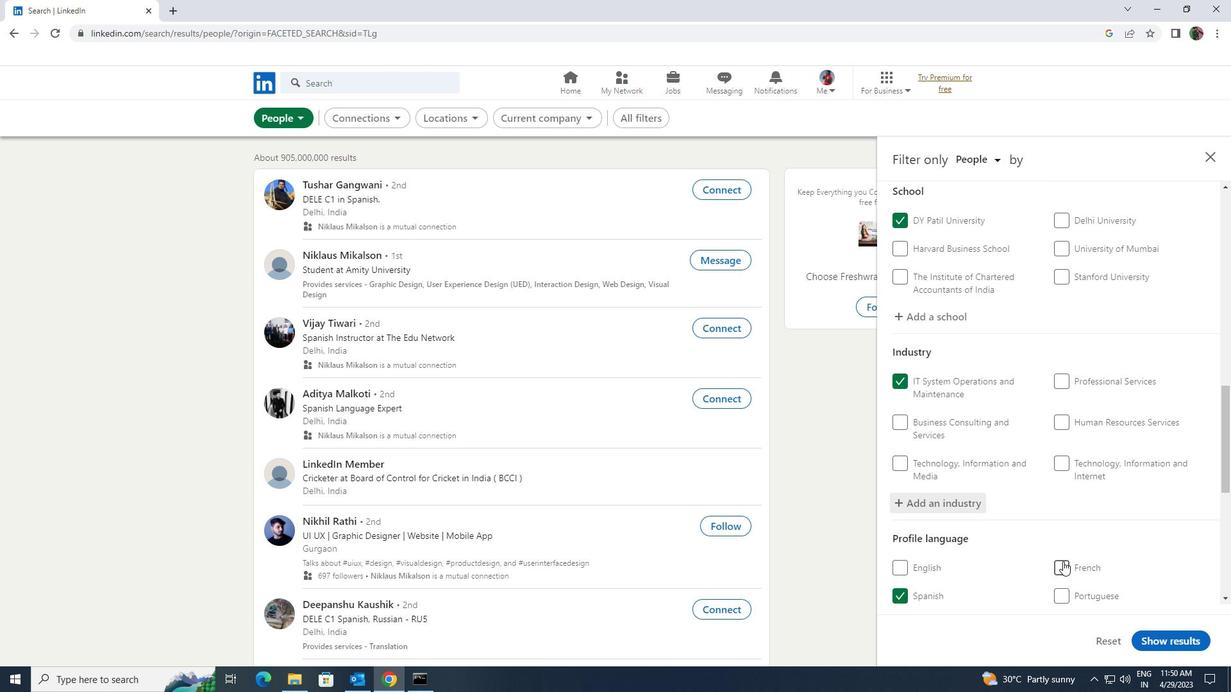 
Action: Mouse moved to (1063, 561)
Screenshot: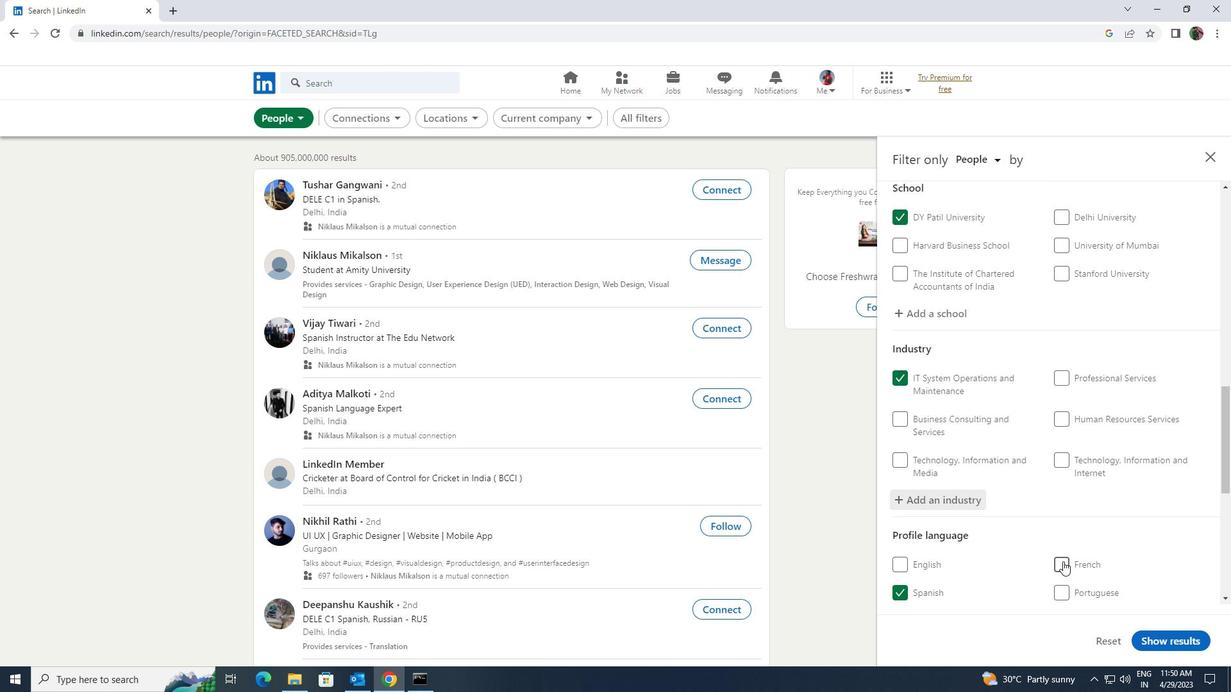 
Action: Mouse scrolled (1063, 560) with delta (0, 0)
Screenshot: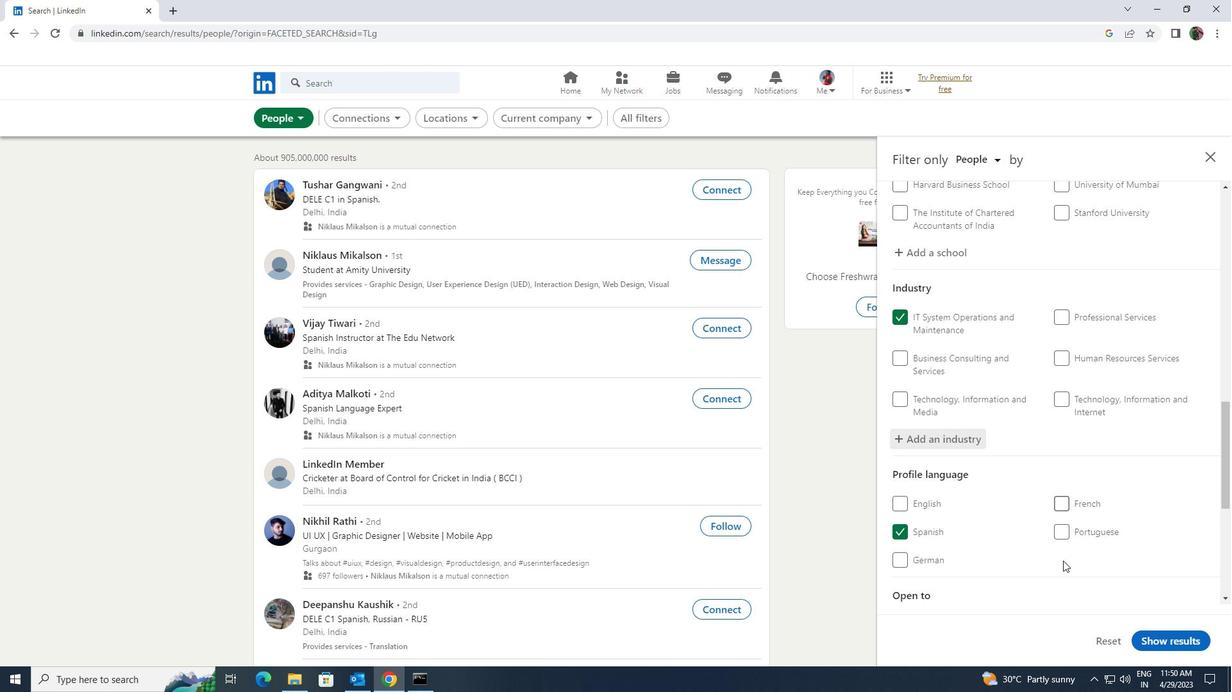 
Action: Mouse moved to (1064, 559)
Screenshot: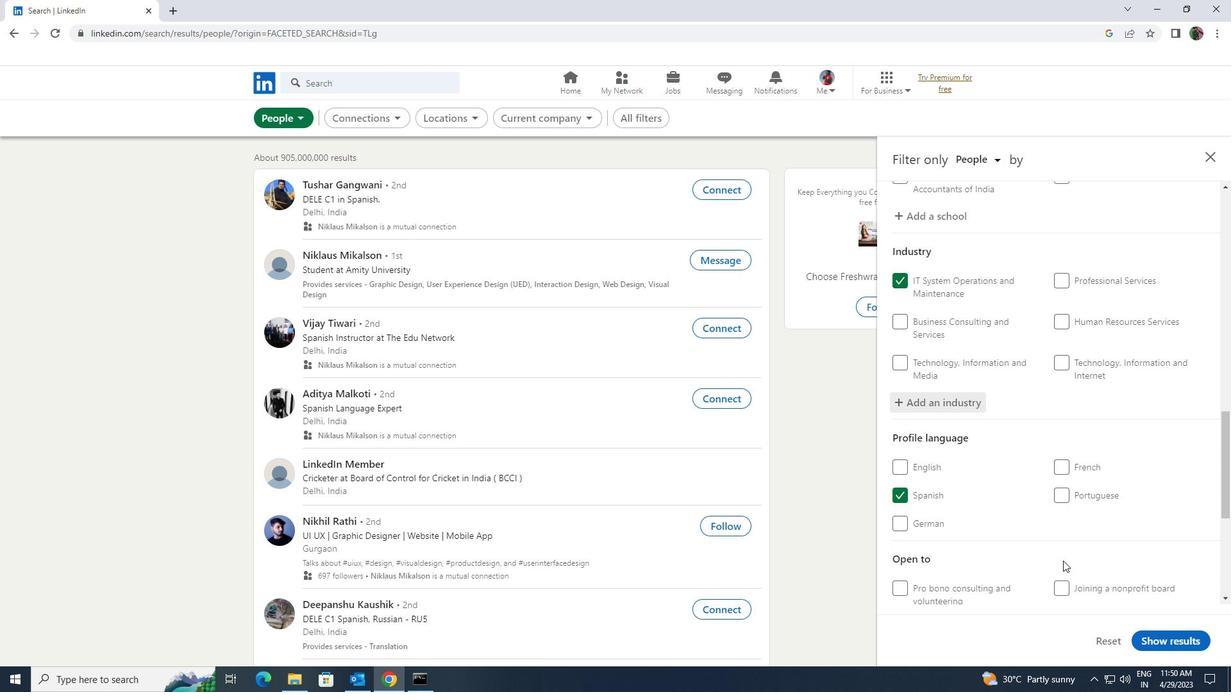 
Action: Mouse scrolled (1064, 559) with delta (0, 0)
Screenshot: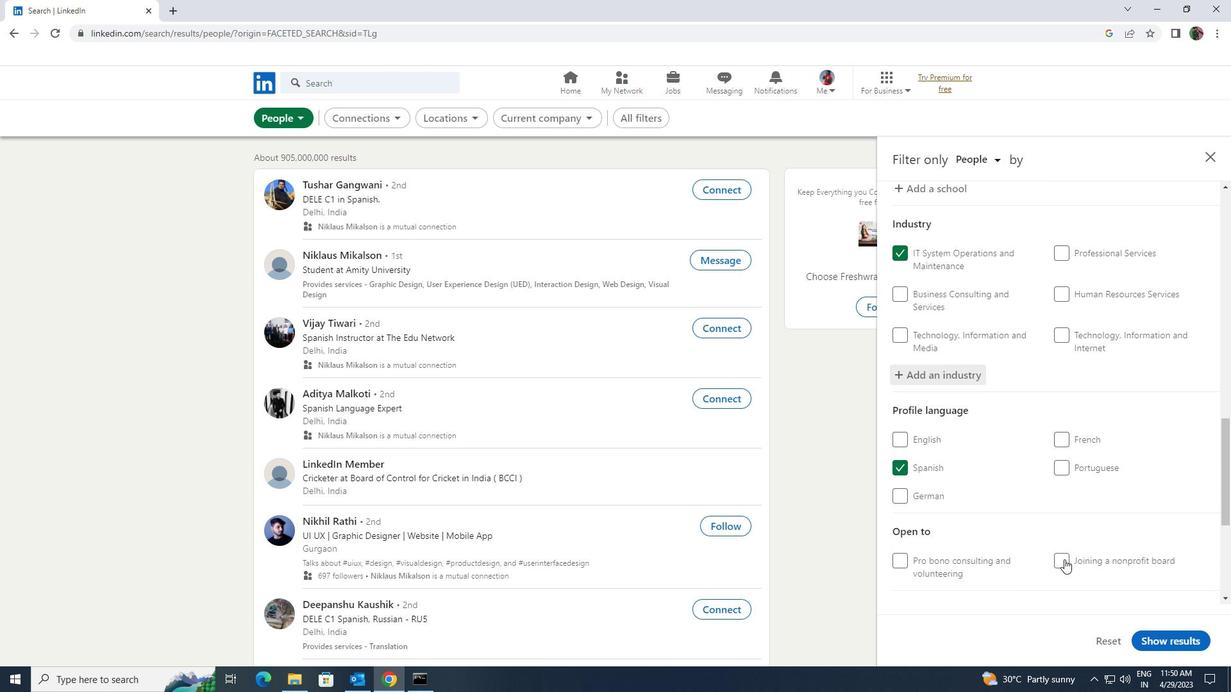 
Action: Mouse scrolled (1064, 559) with delta (0, 0)
Screenshot: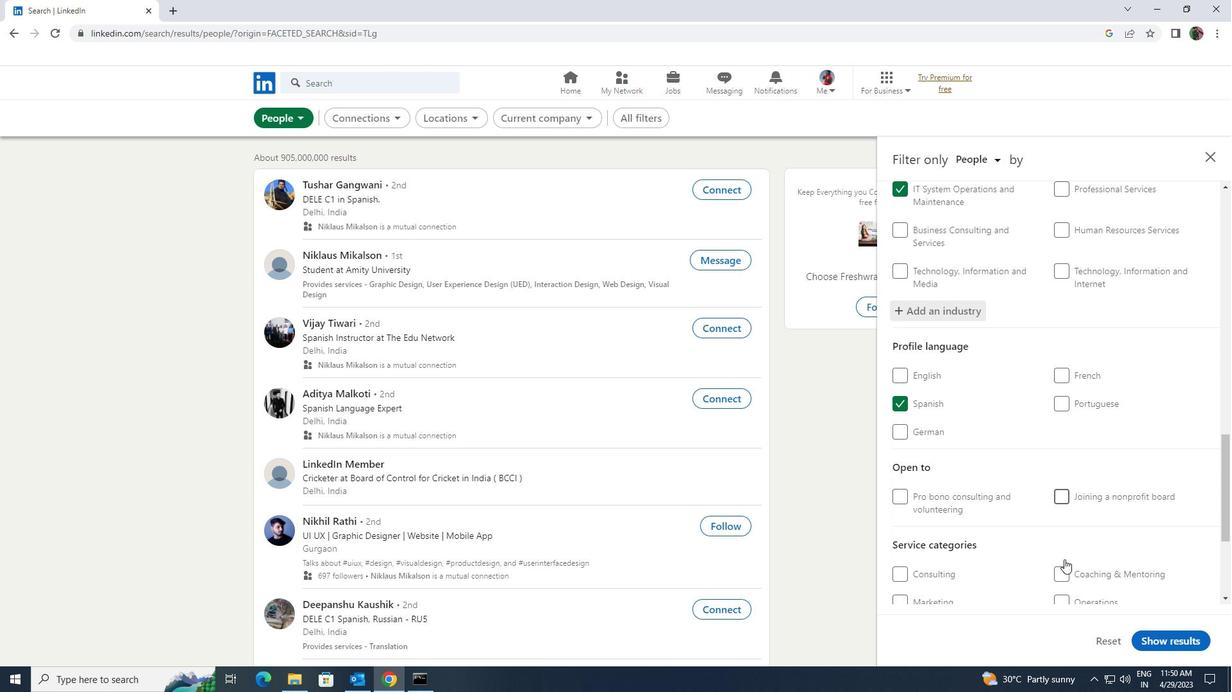 
Action: Mouse scrolled (1064, 559) with delta (0, 0)
Screenshot: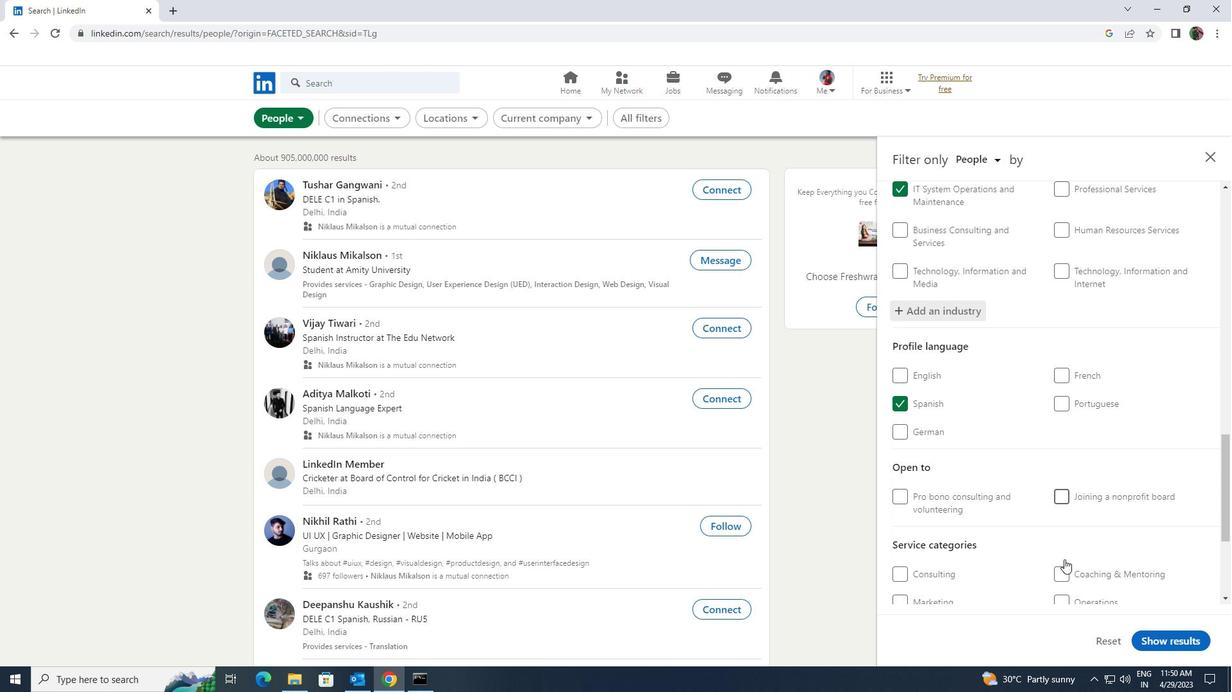 
Action: Mouse moved to (1076, 503)
Screenshot: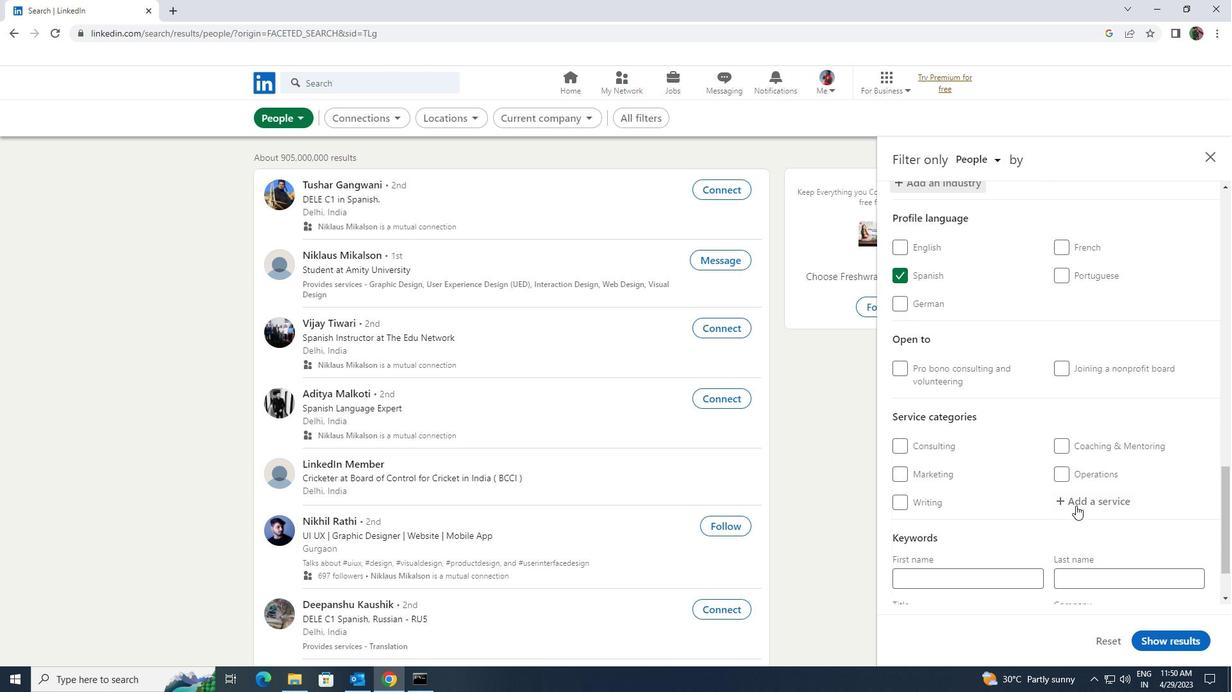 
Action: Mouse pressed left at (1076, 503)
Screenshot: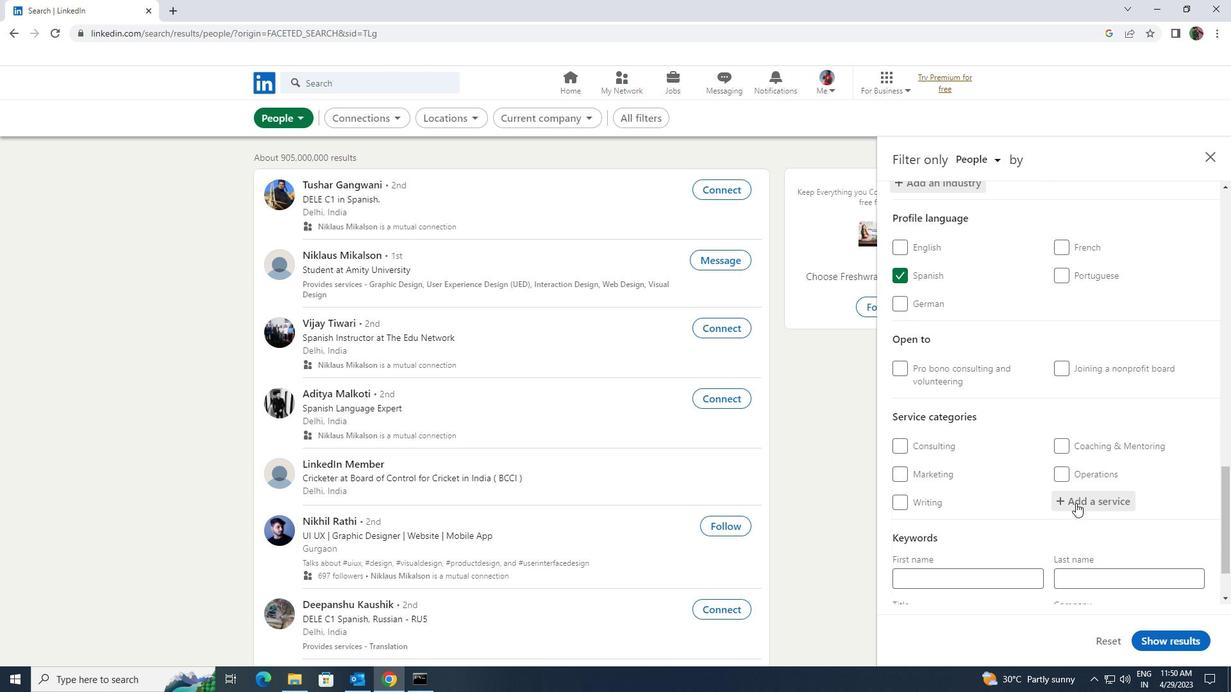 
Action: Key pressed <Key.shift><Key.shift><Key.shift>TECHNICAL<Key.enter>
Screenshot: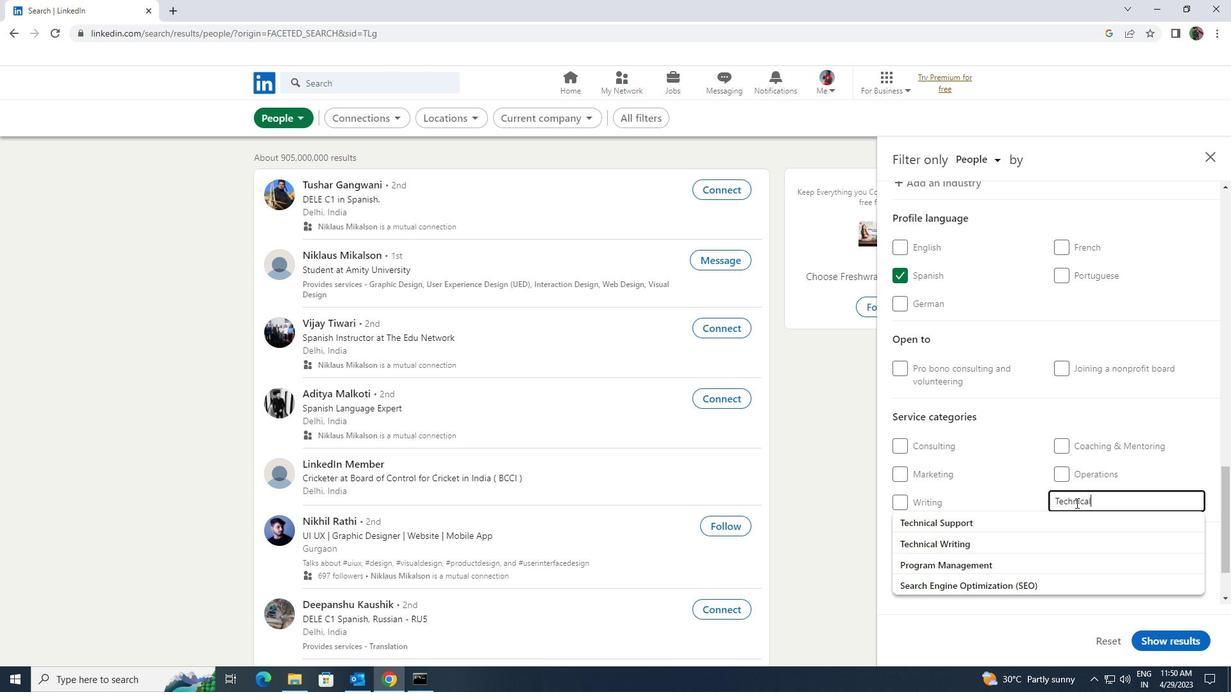 
Action: Mouse scrolled (1076, 502) with delta (0, 0)
Screenshot: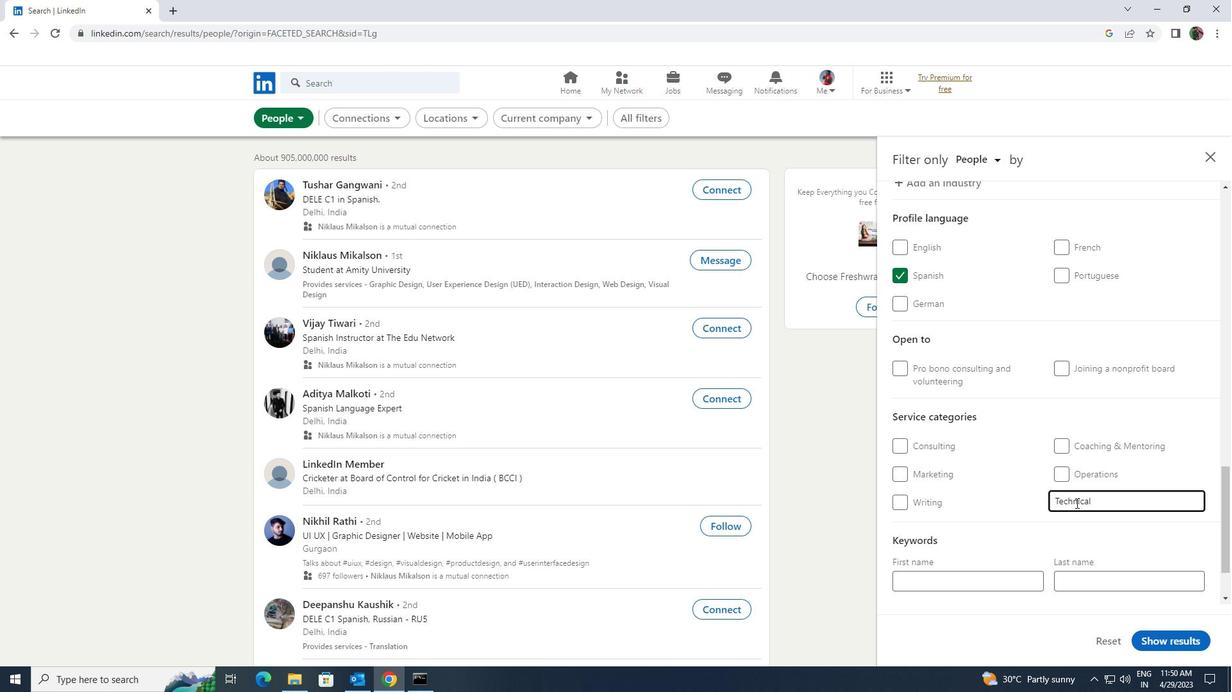 
Action: Mouse scrolled (1076, 502) with delta (0, 0)
Screenshot: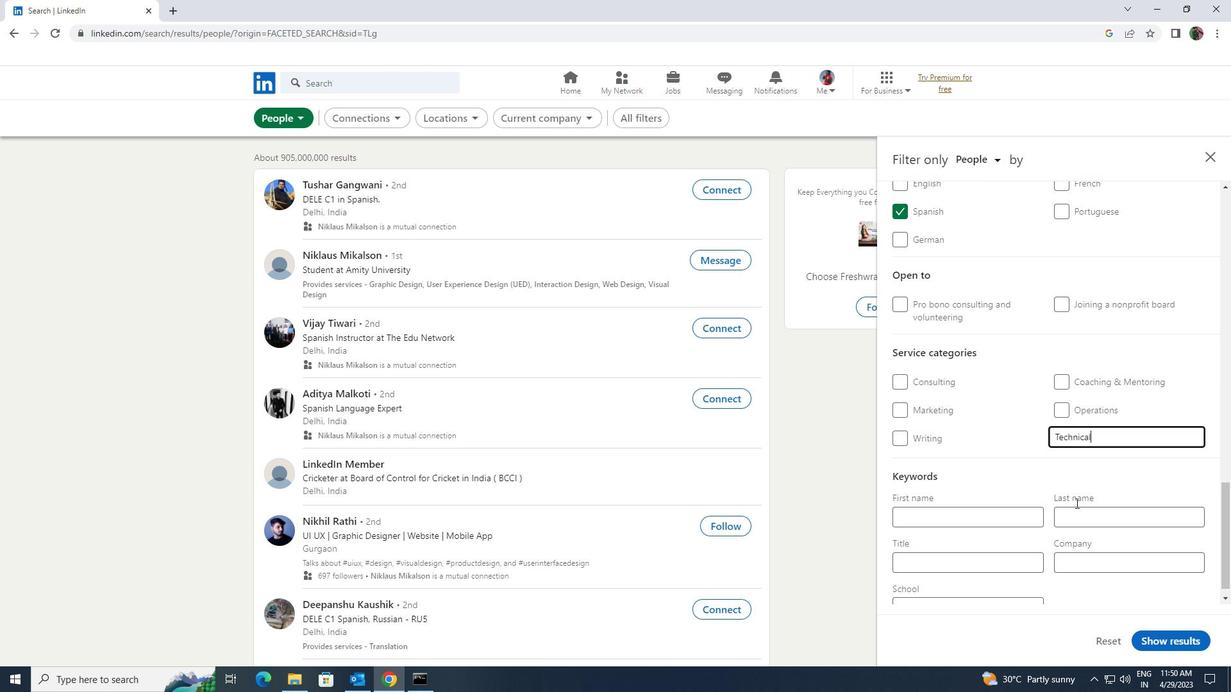 
Action: Mouse moved to (997, 545)
Screenshot: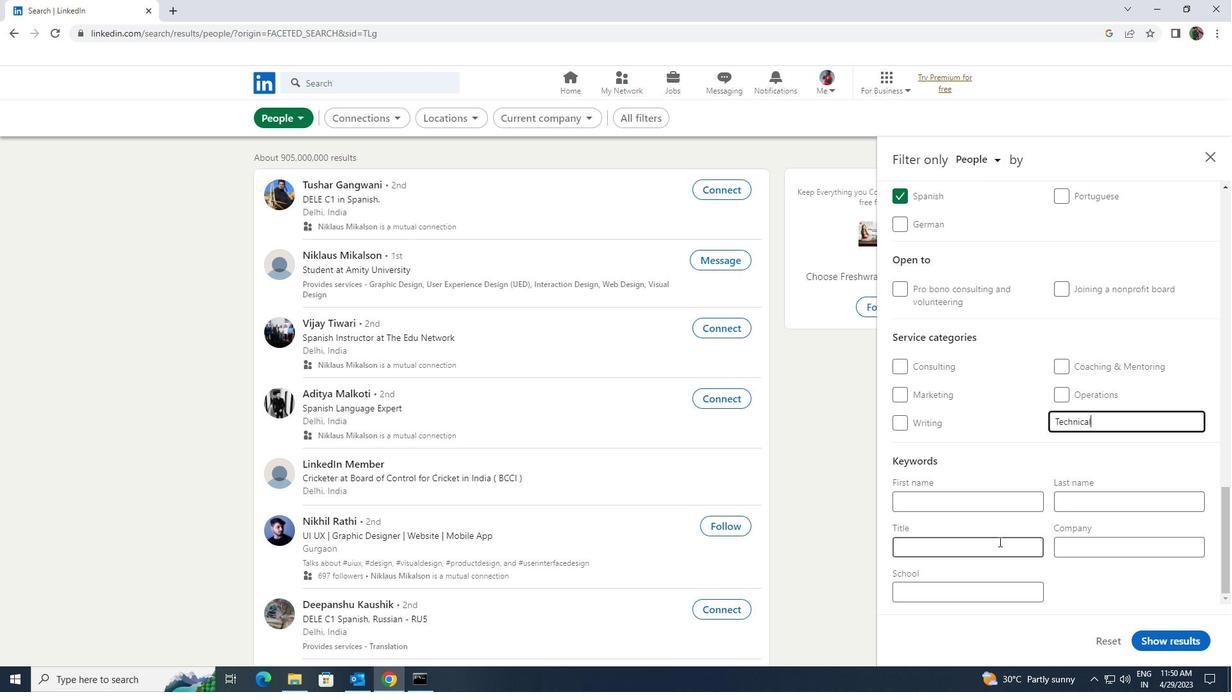 
Action: Mouse pressed left at (997, 545)
Screenshot: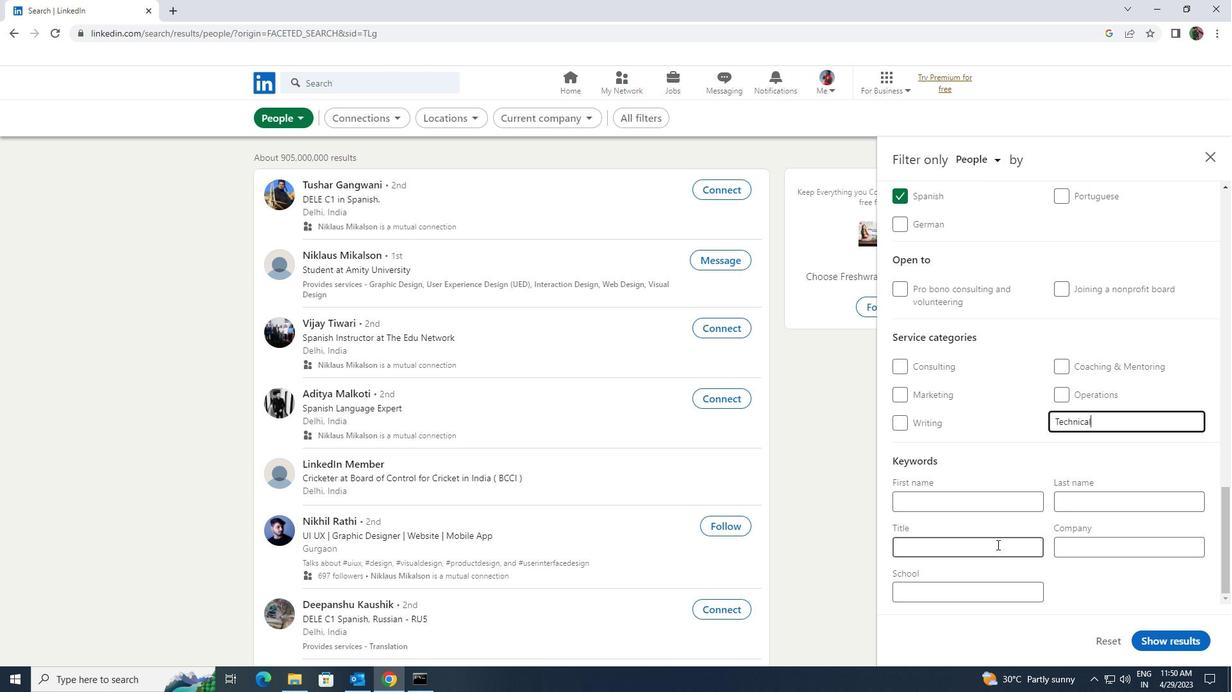 
Action: Key pressed <Key.shift><Key.shift><Key.shift>ACCOUNTING<Key.space><Key.shift>STAFF
Screenshot: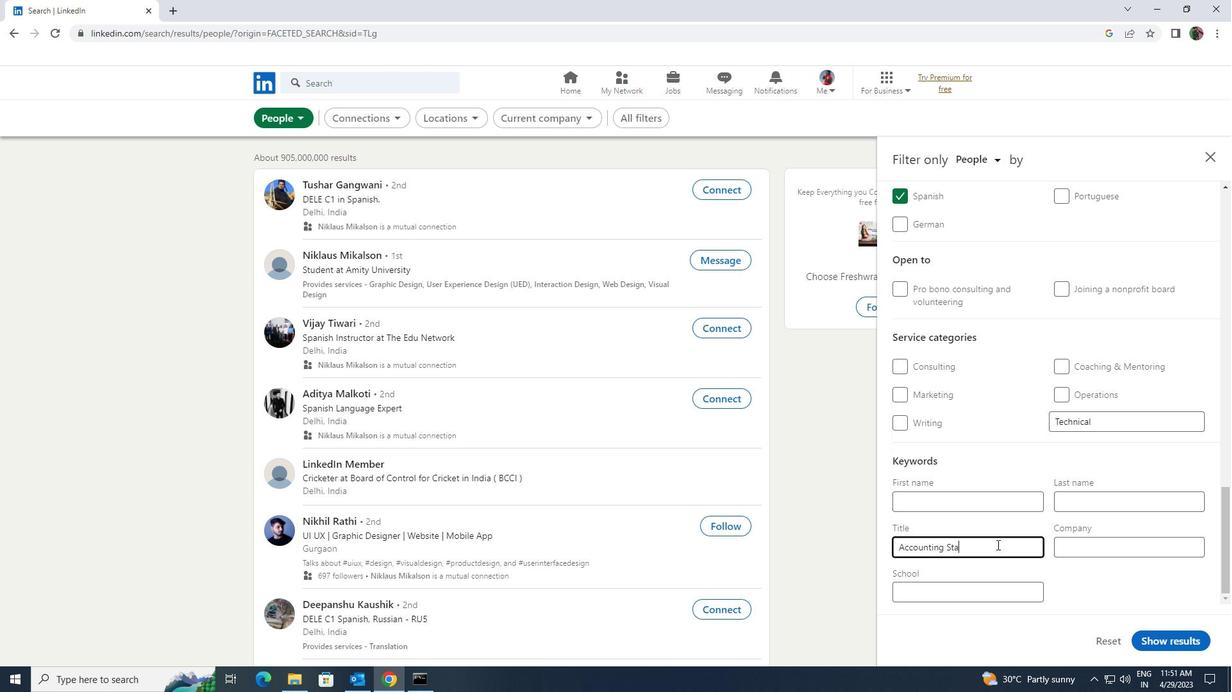 
Action: Mouse moved to (1142, 636)
Screenshot: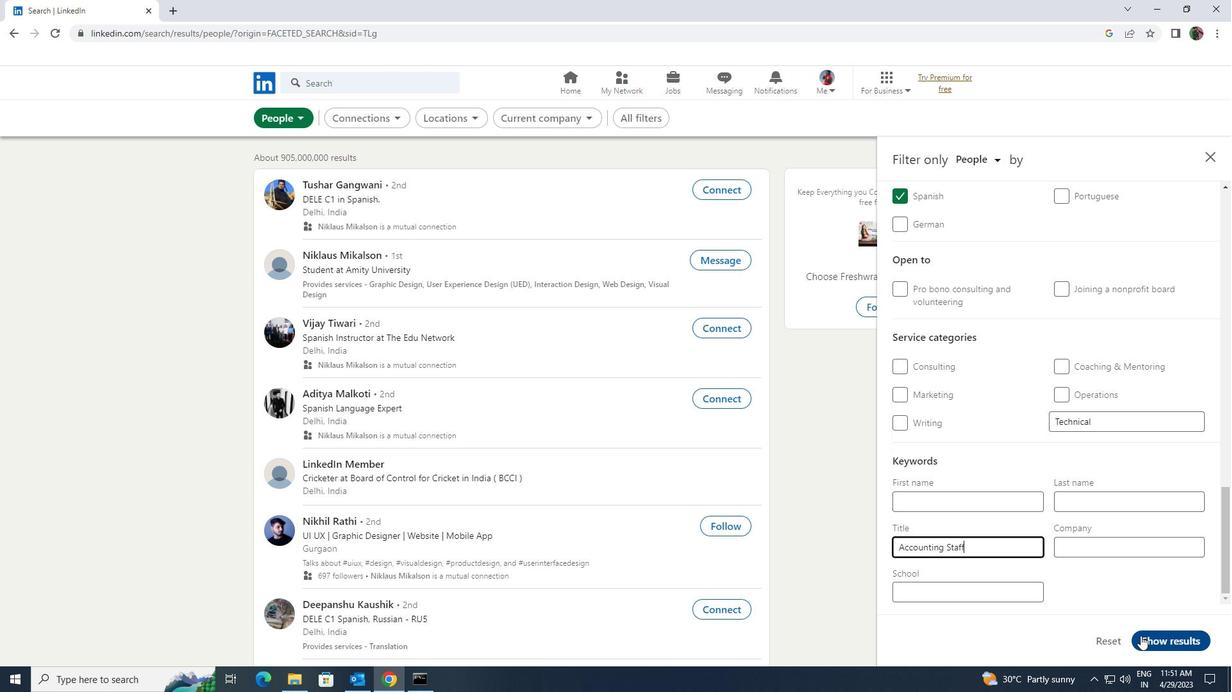 
Action: Mouse pressed left at (1142, 636)
Screenshot: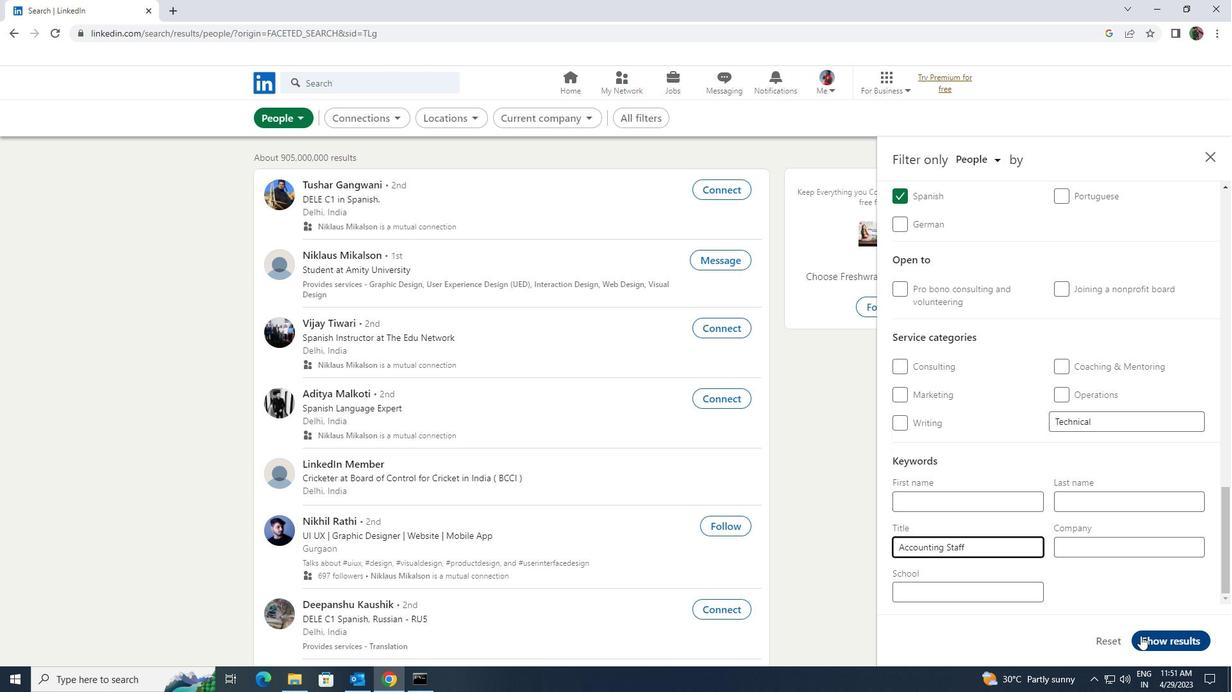 
